 Task: Look for space in La Piedad Cavadas, Mexico from 2nd September, 2023 to 6th September, 2023 for 2 adults in price range Rs.15000 to Rs.20000. Place can be entire place with 1  bedroom having 1 bed and 1 bathroom. Property type can be house, flat, guest house, hotel. Booking option can be shelf check-in. Required host language is English.
Action: Mouse moved to (549, 129)
Screenshot: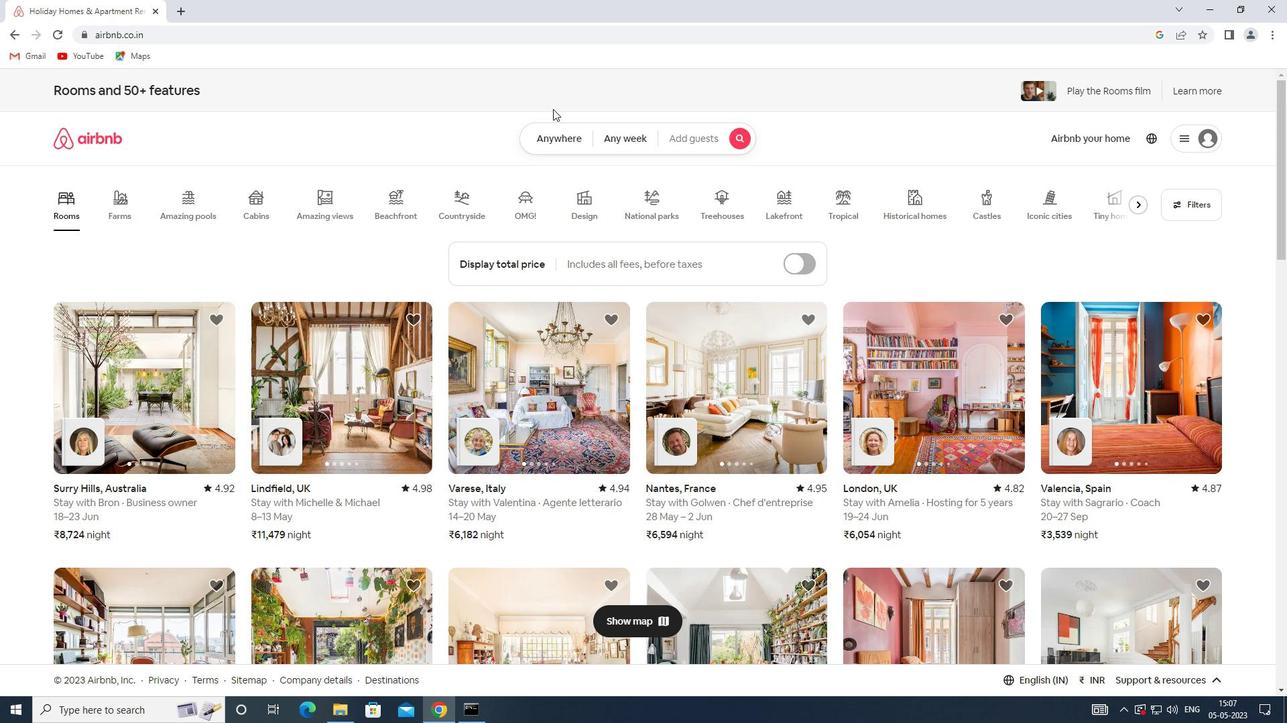
Action: Mouse pressed left at (549, 129)
Screenshot: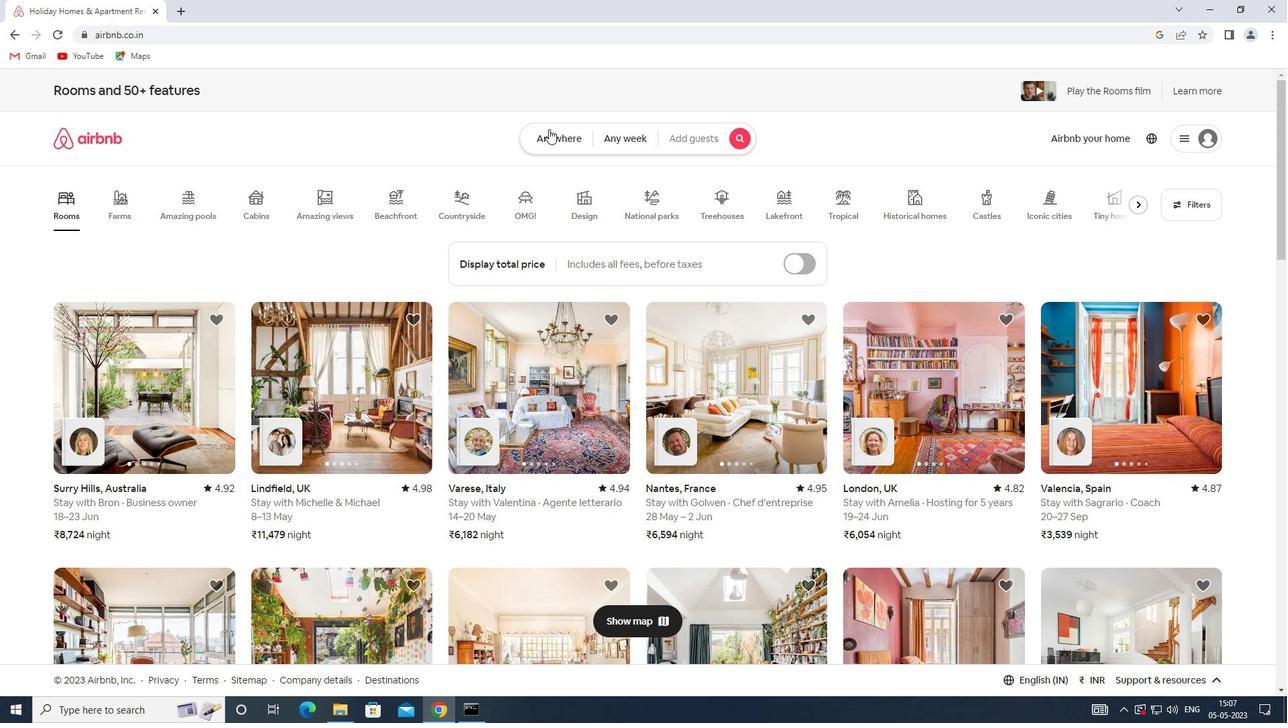 
Action: Mouse moved to (542, 137)
Screenshot: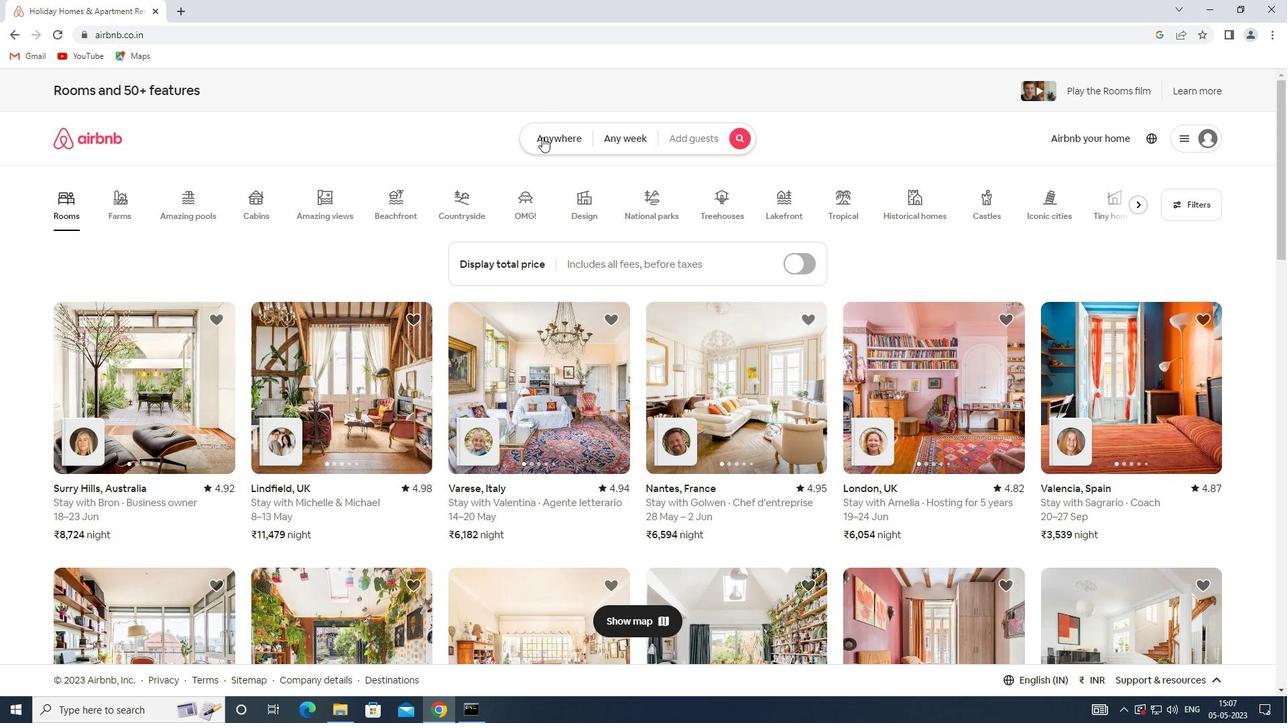 
Action: Mouse pressed left at (542, 137)
Screenshot: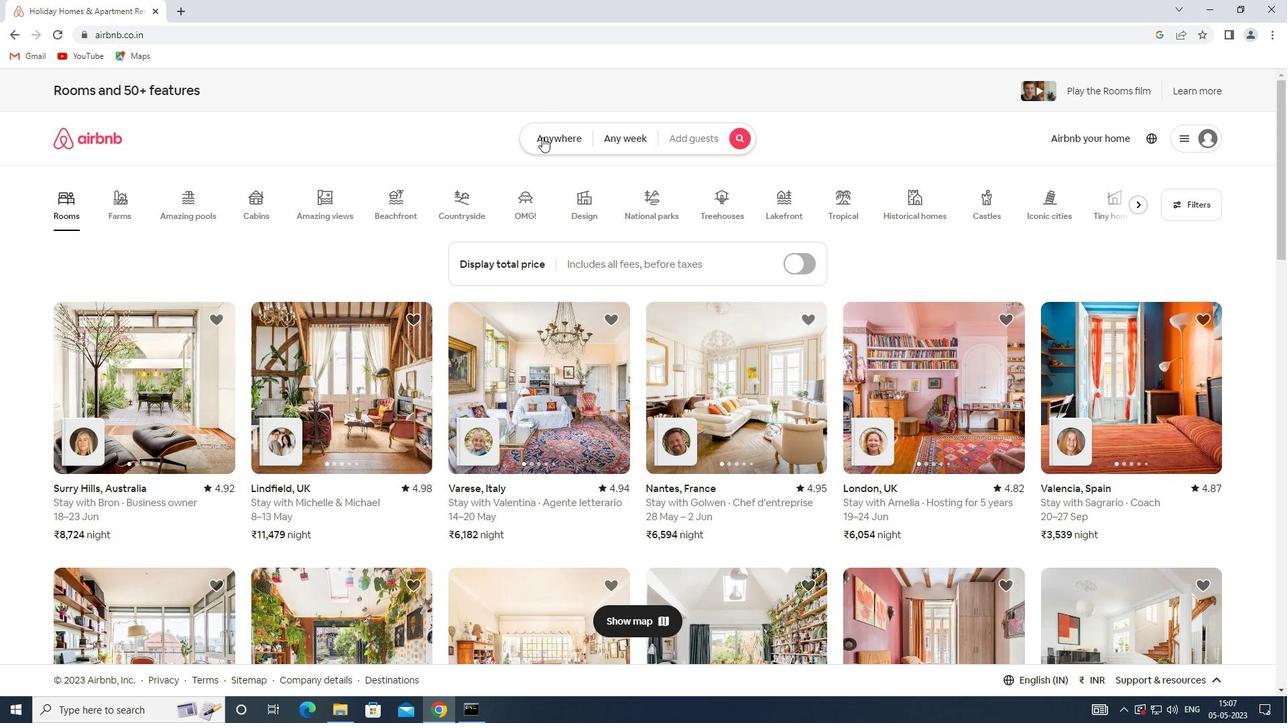
Action: Mouse moved to (471, 183)
Screenshot: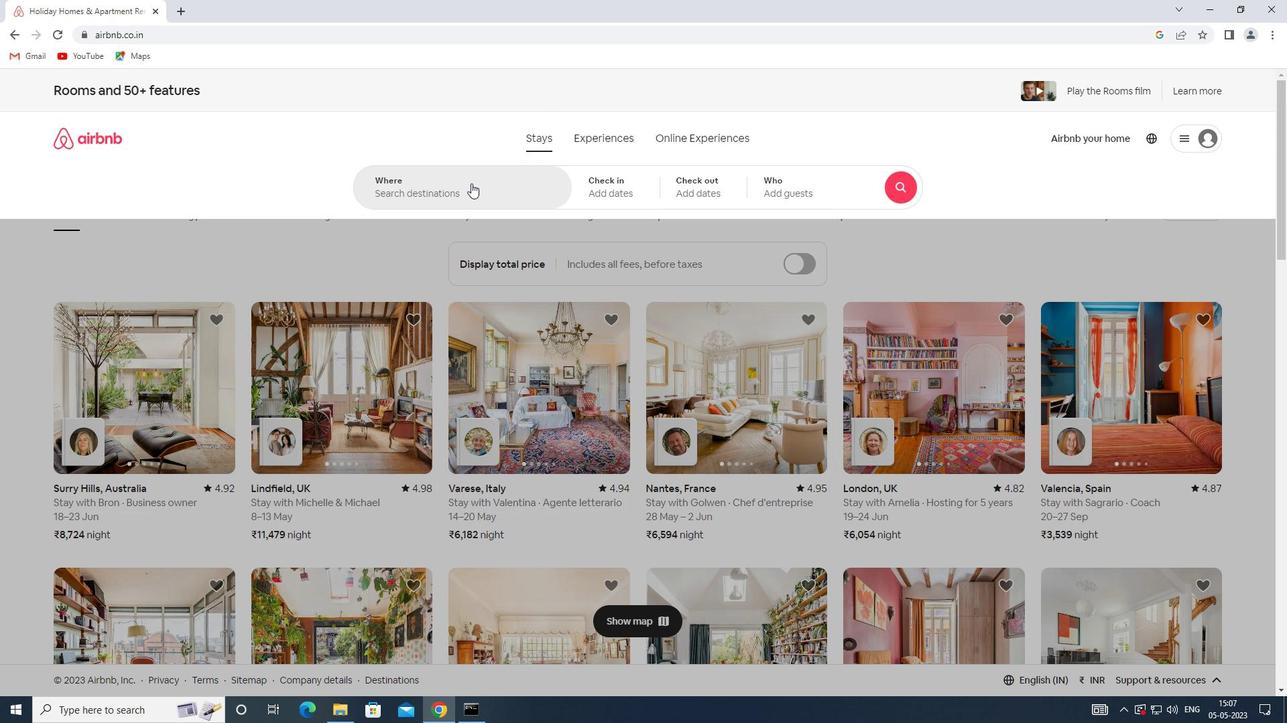 
Action: Mouse pressed left at (471, 183)
Screenshot: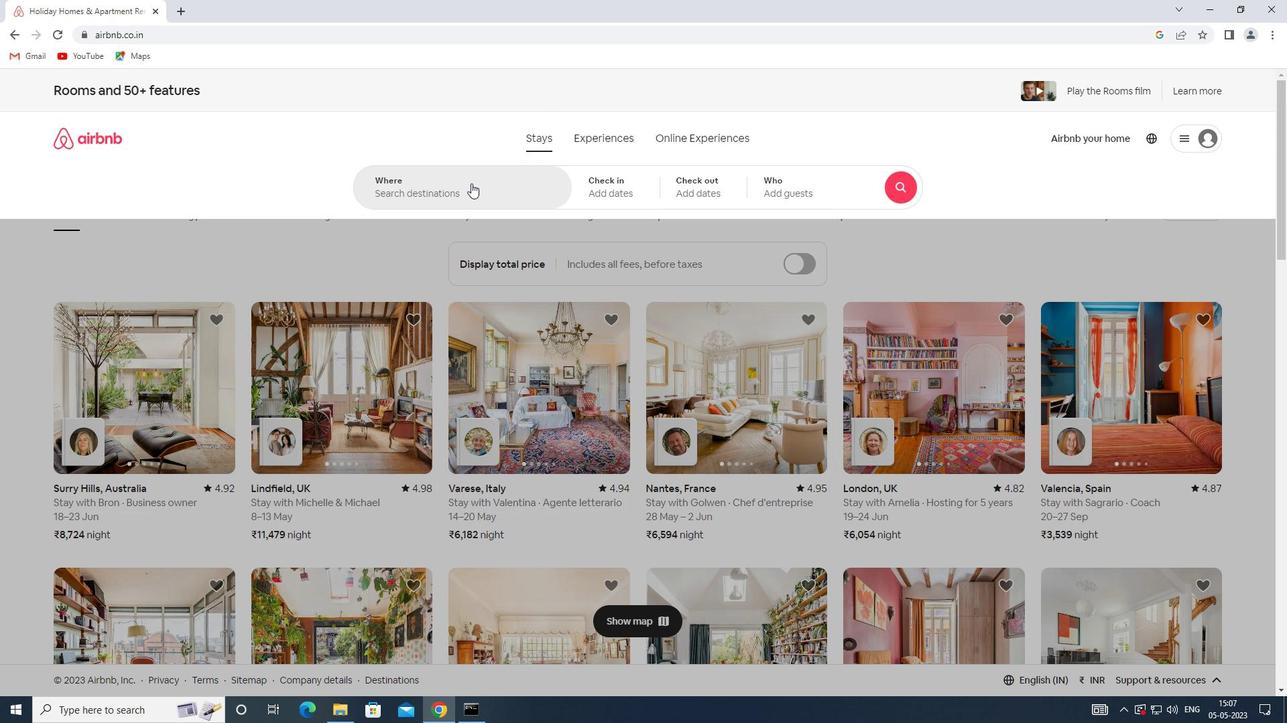 
Action: Key pressed <Key.shift>LA<Key.space><Key.shift>PIEDAD<Key.space><Key.shift>CAVADAS,<Key.shift>MEXICO
Screenshot: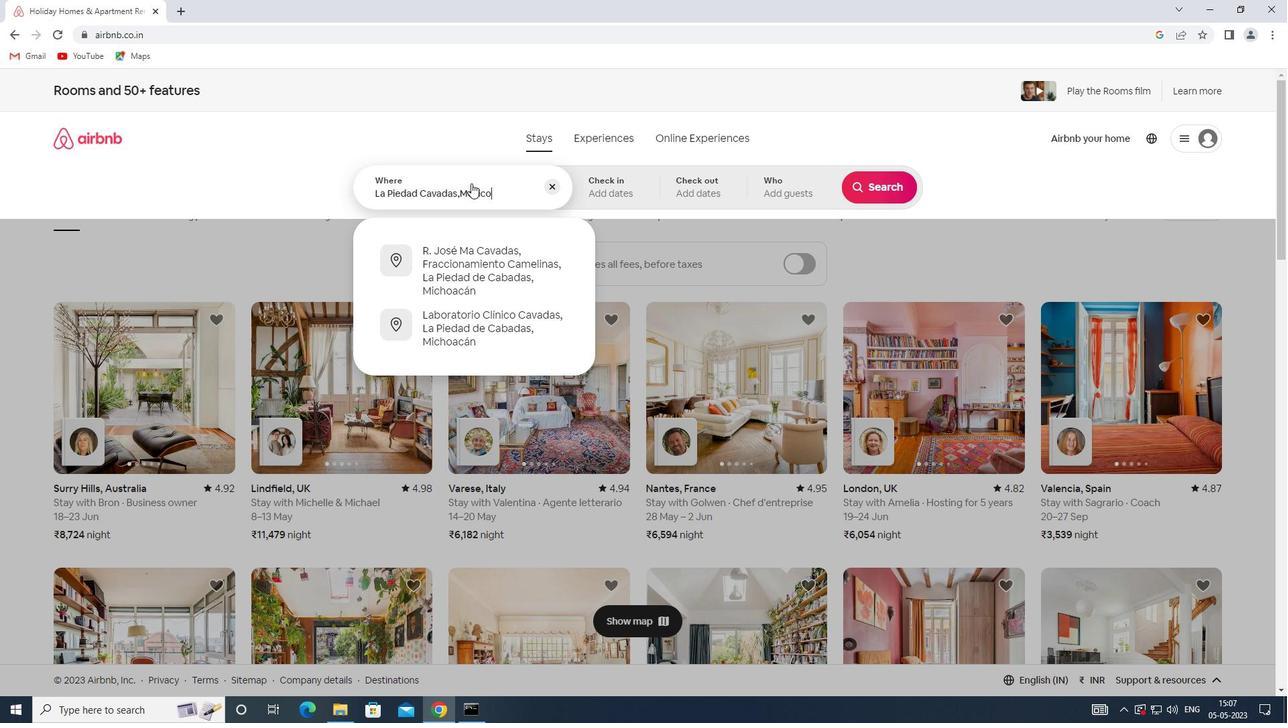 
Action: Mouse moved to (584, 193)
Screenshot: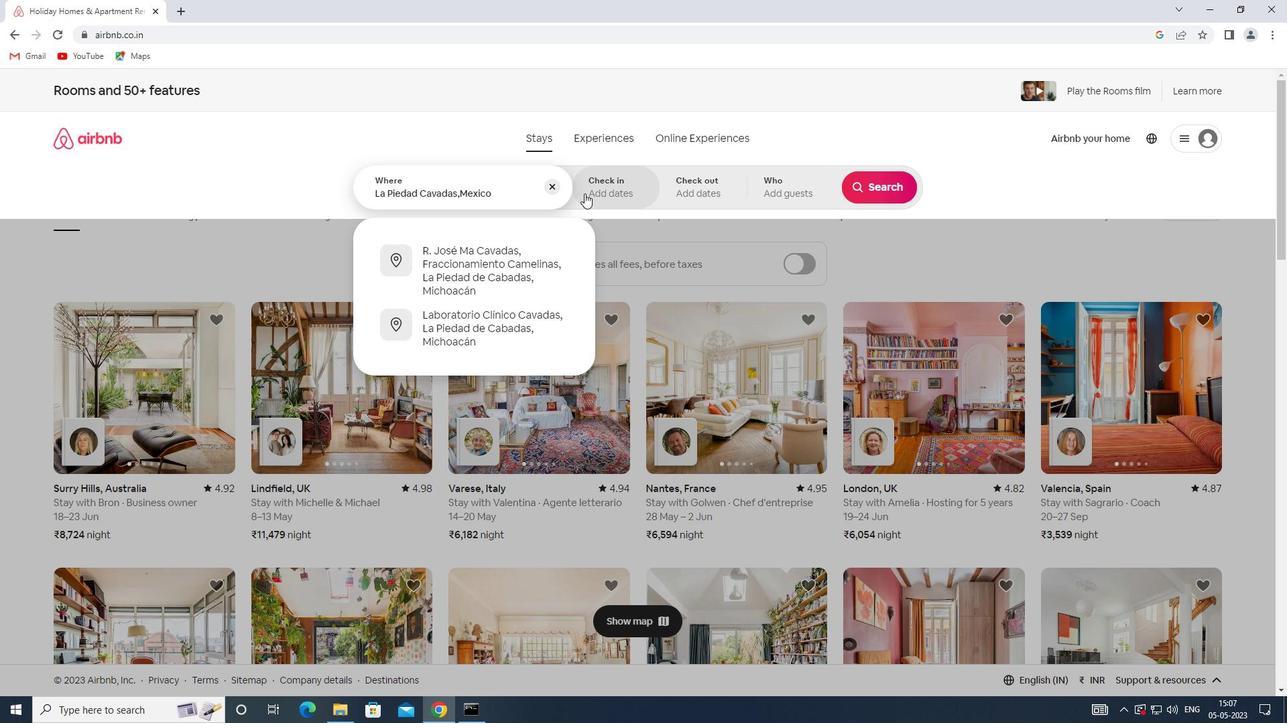 
Action: Mouse pressed left at (584, 193)
Screenshot: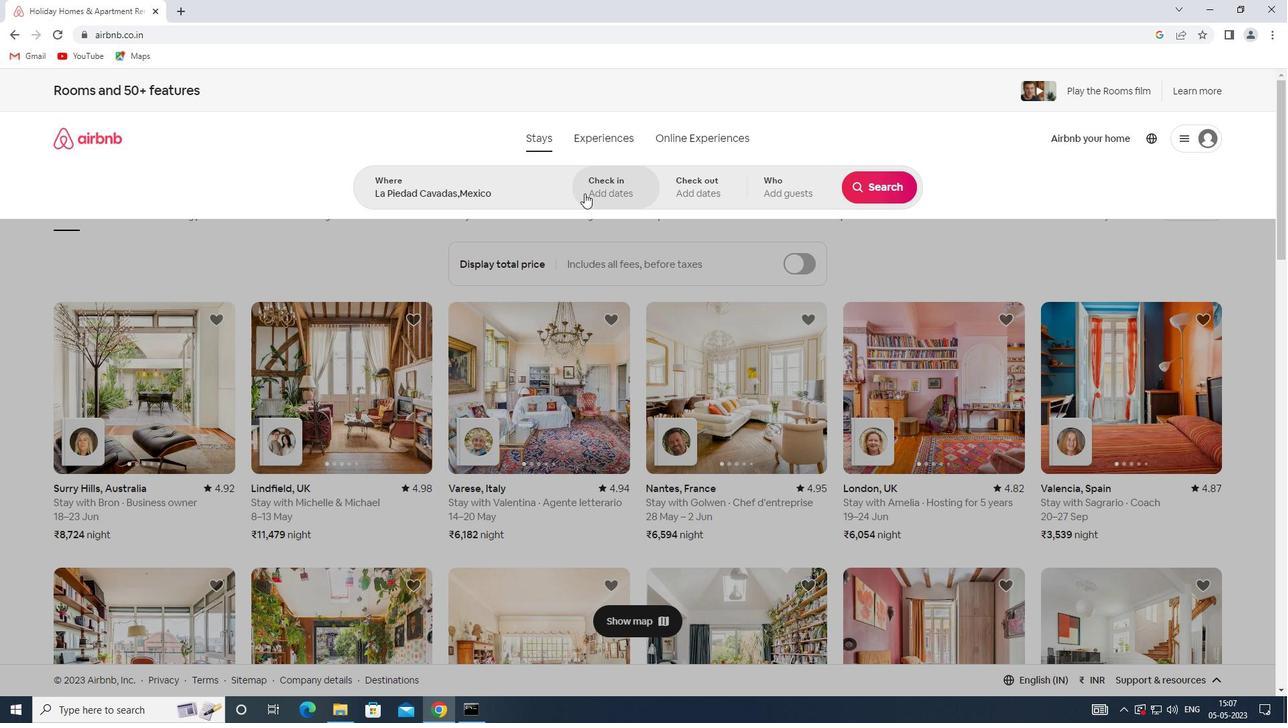 
Action: Mouse moved to (882, 295)
Screenshot: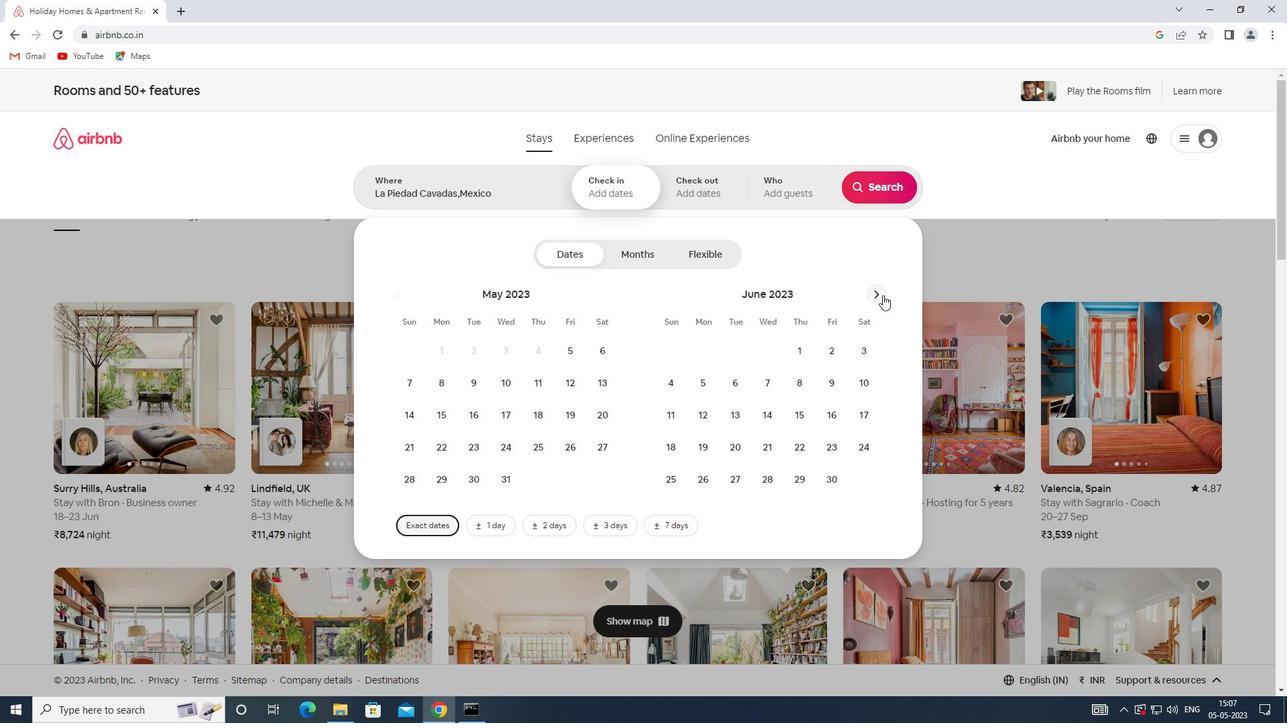 
Action: Mouse pressed left at (882, 295)
Screenshot: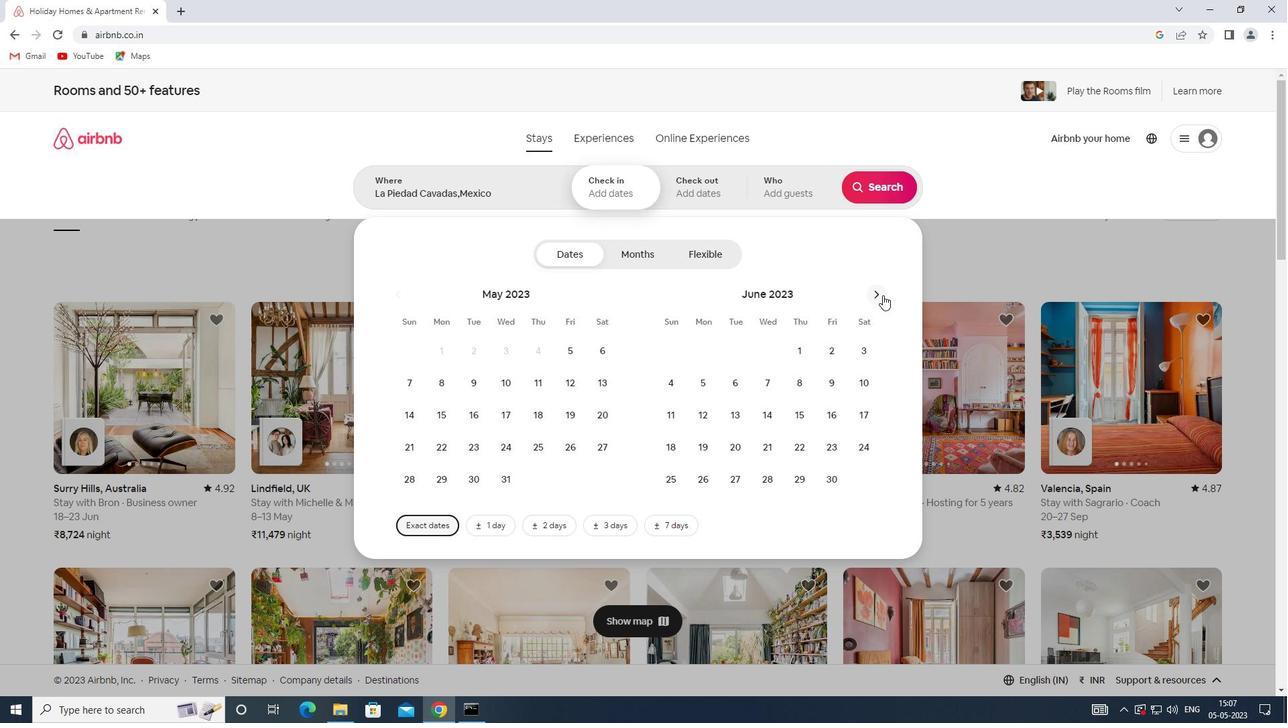 
Action: Mouse pressed left at (882, 295)
Screenshot: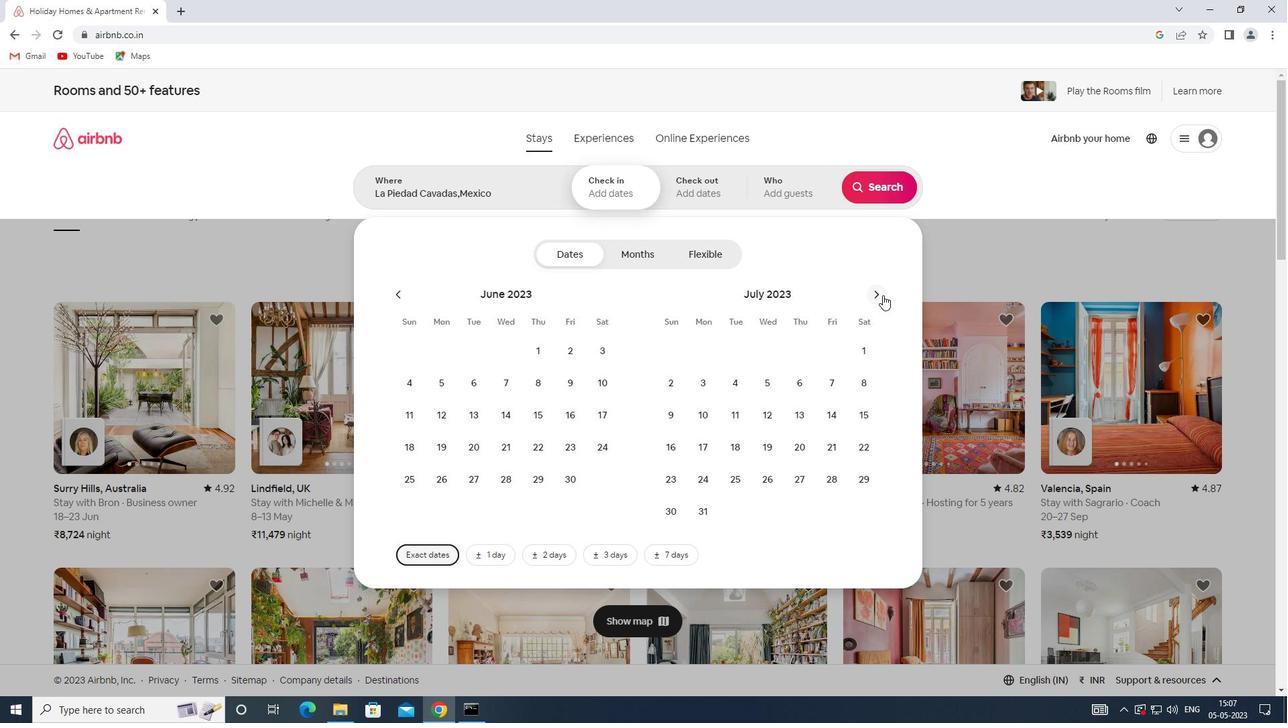 
Action: Mouse pressed left at (882, 295)
Screenshot: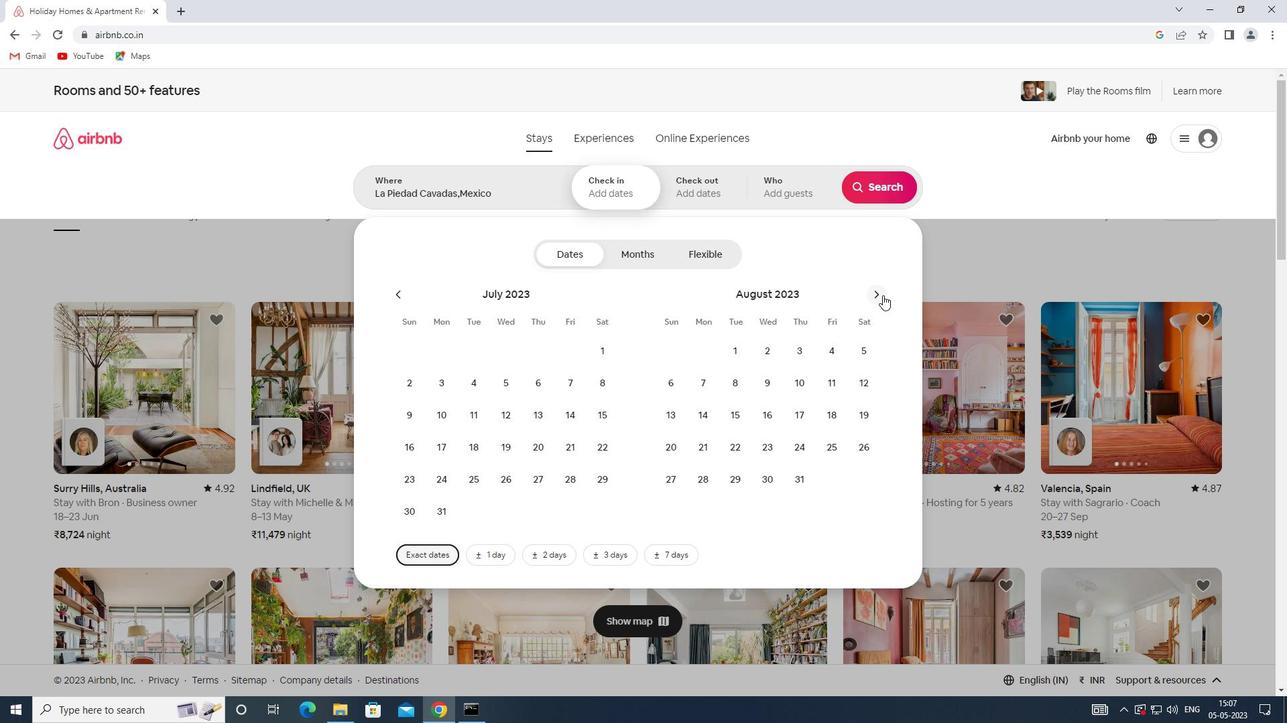 
Action: Mouse moved to (866, 351)
Screenshot: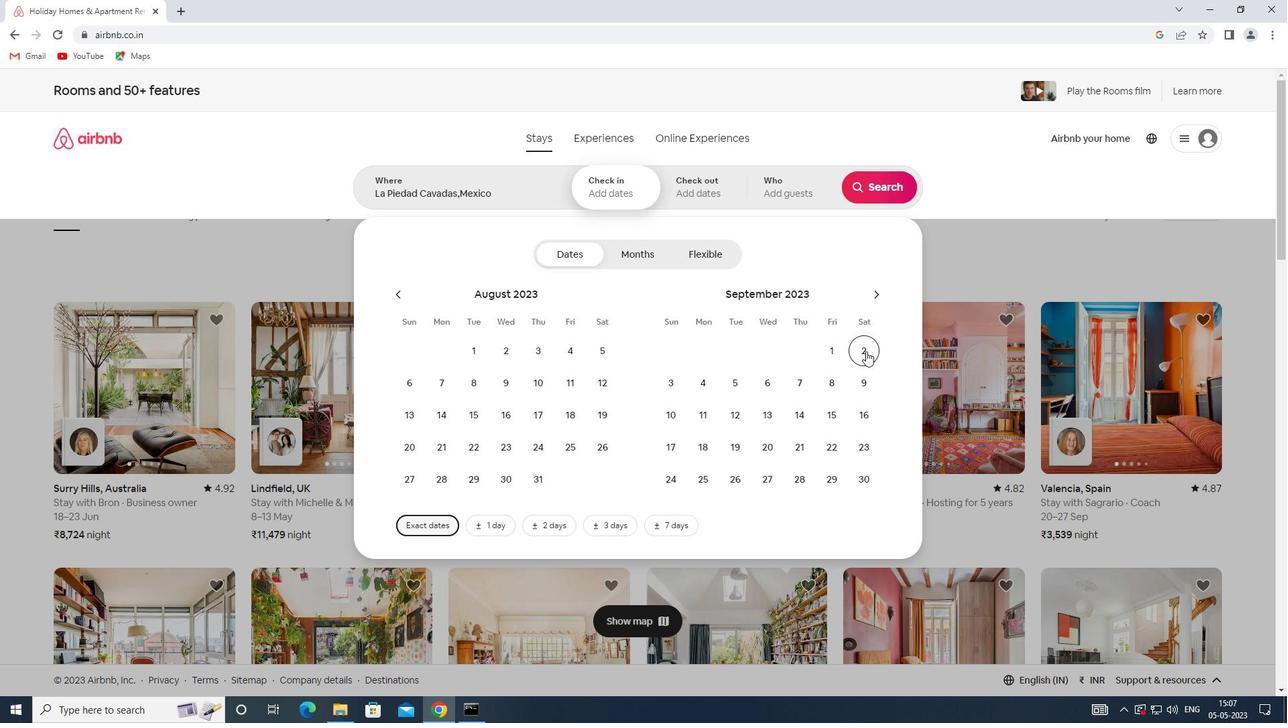 
Action: Mouse pressed left at (866, 351)
Screenshot: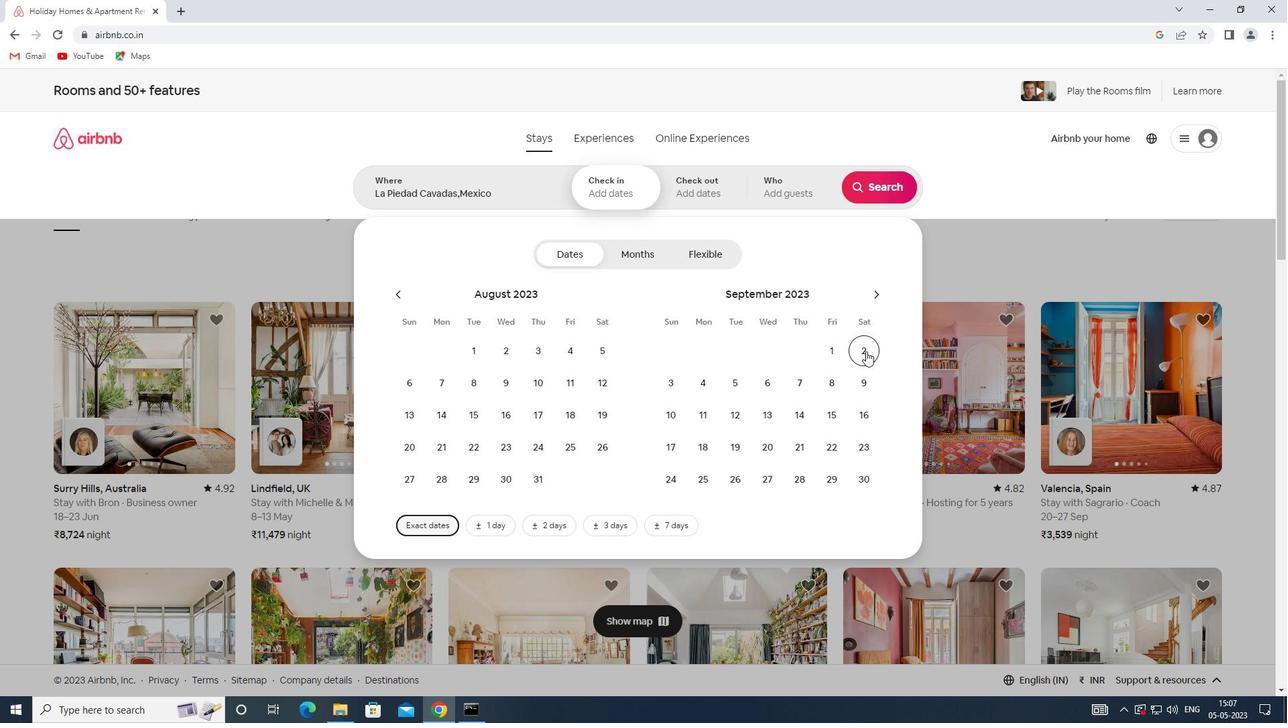 
Action: Mouse moved to (774, 383)
Screenshot: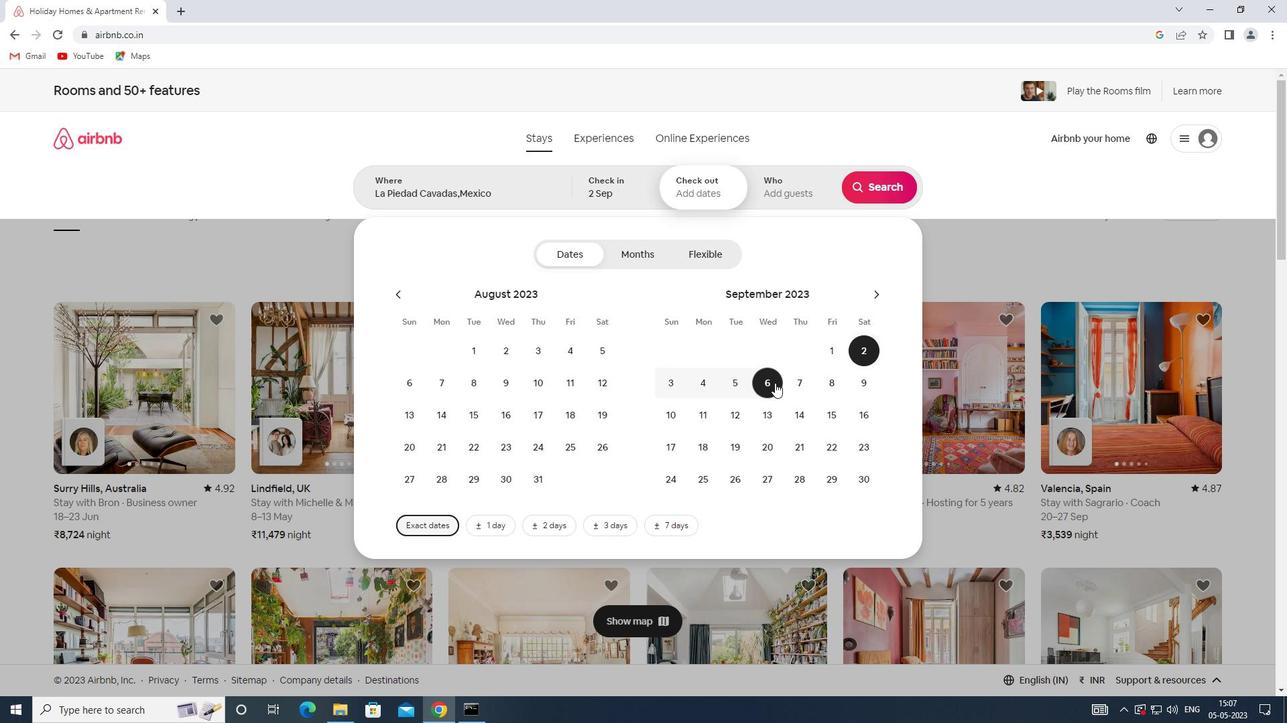 
Action: Mouse pressed left at (774, 383)
Screenshot: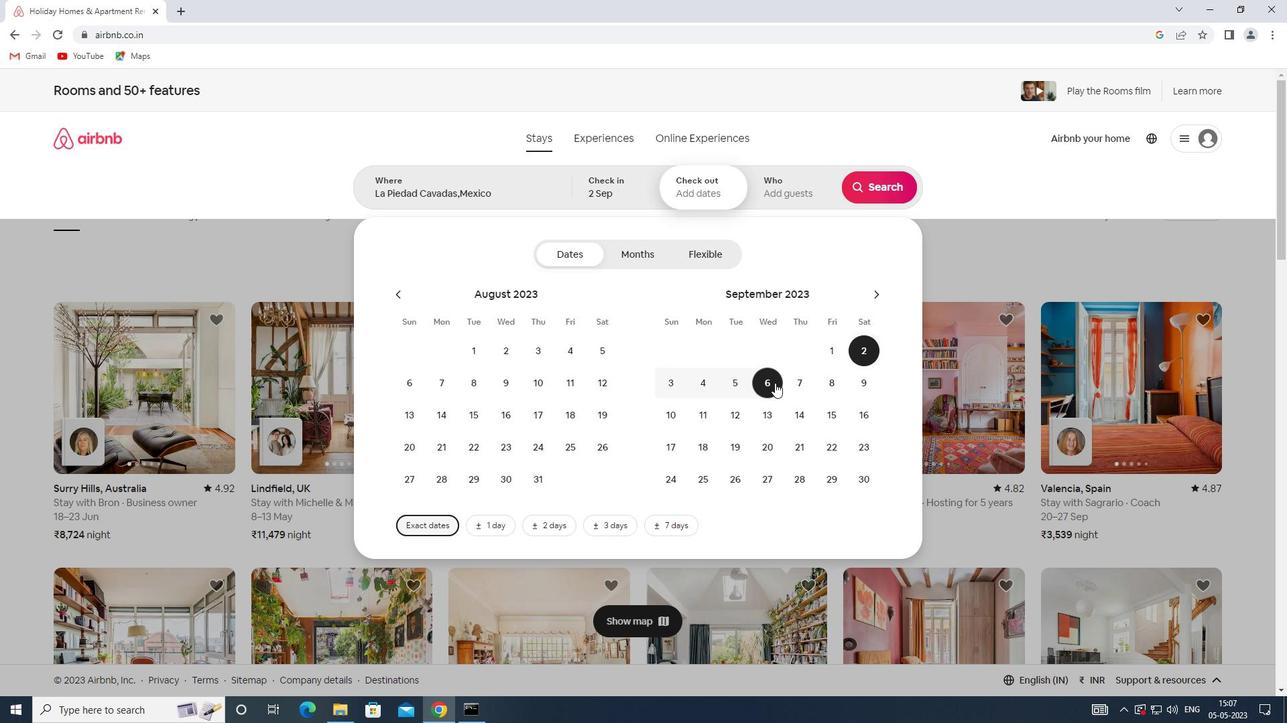 
Action: Mouse moved to (783, 194)
Screenshot: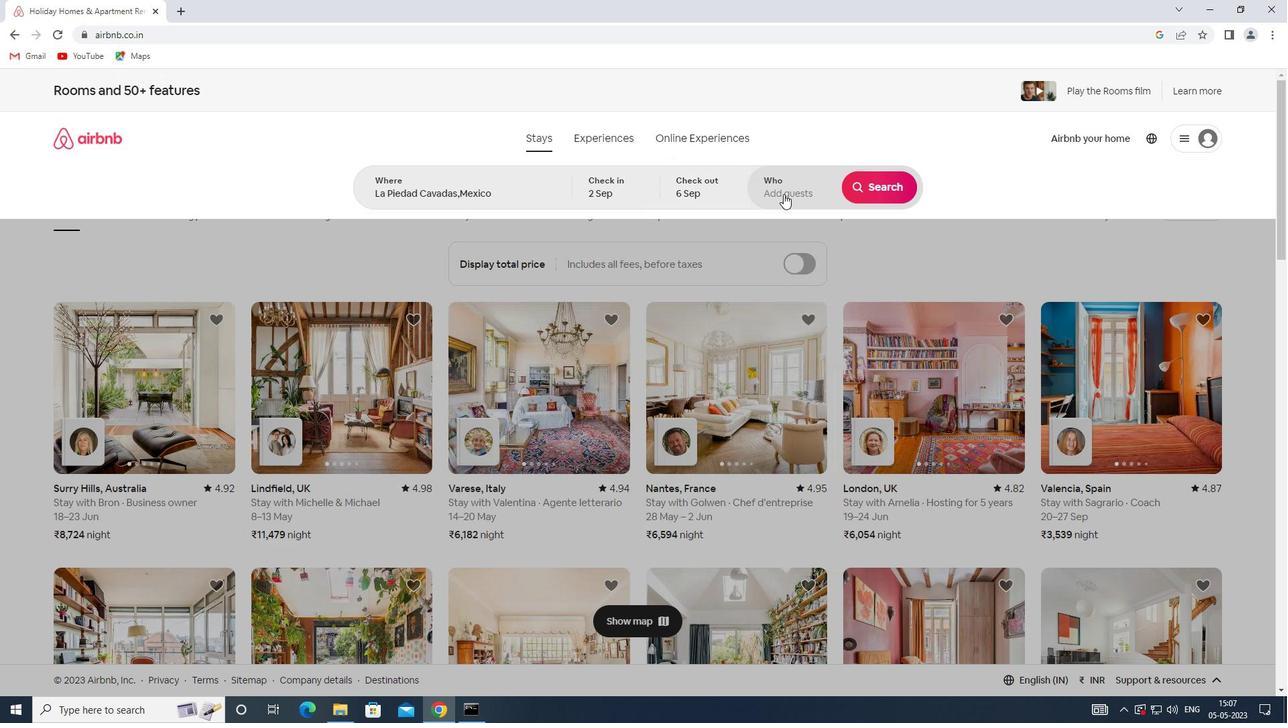 
Action: Mouse pressed left at (783, 194)
Screenshot: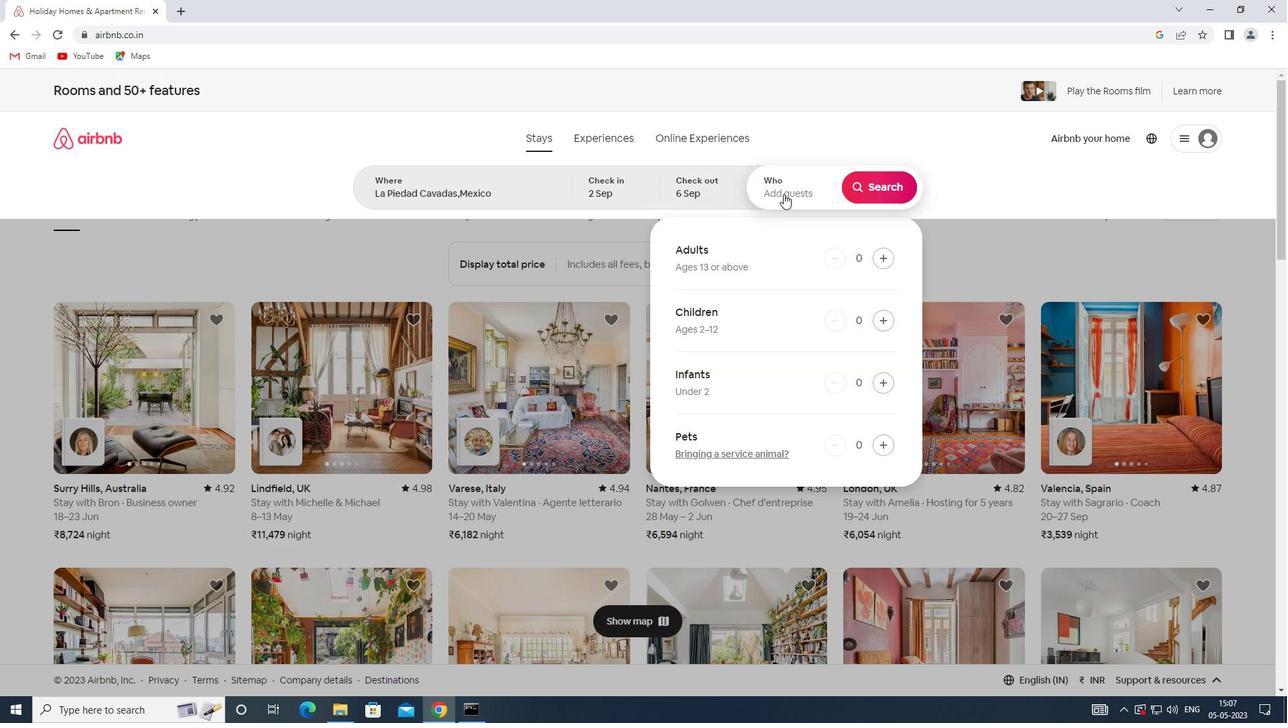 
Action: Mouse moved to (879, 258)
Screenshot: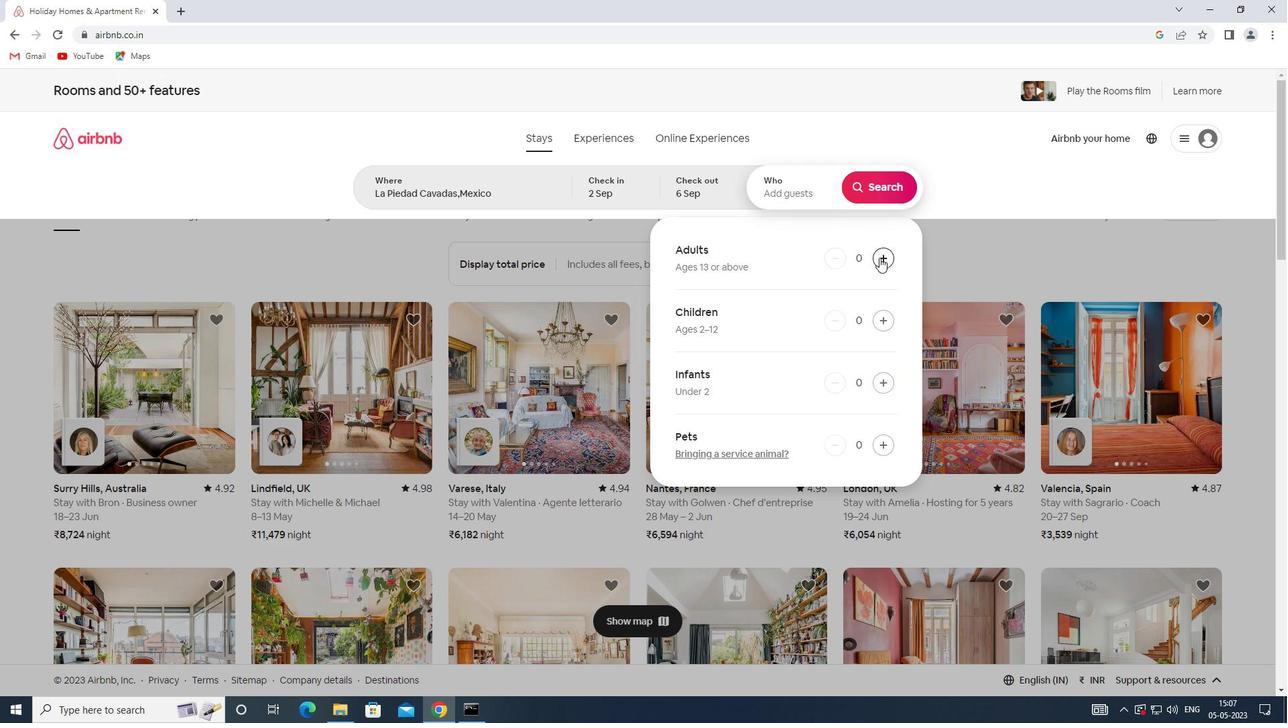 
Action: Mouse pressed left at (879, 258)
Screenshot: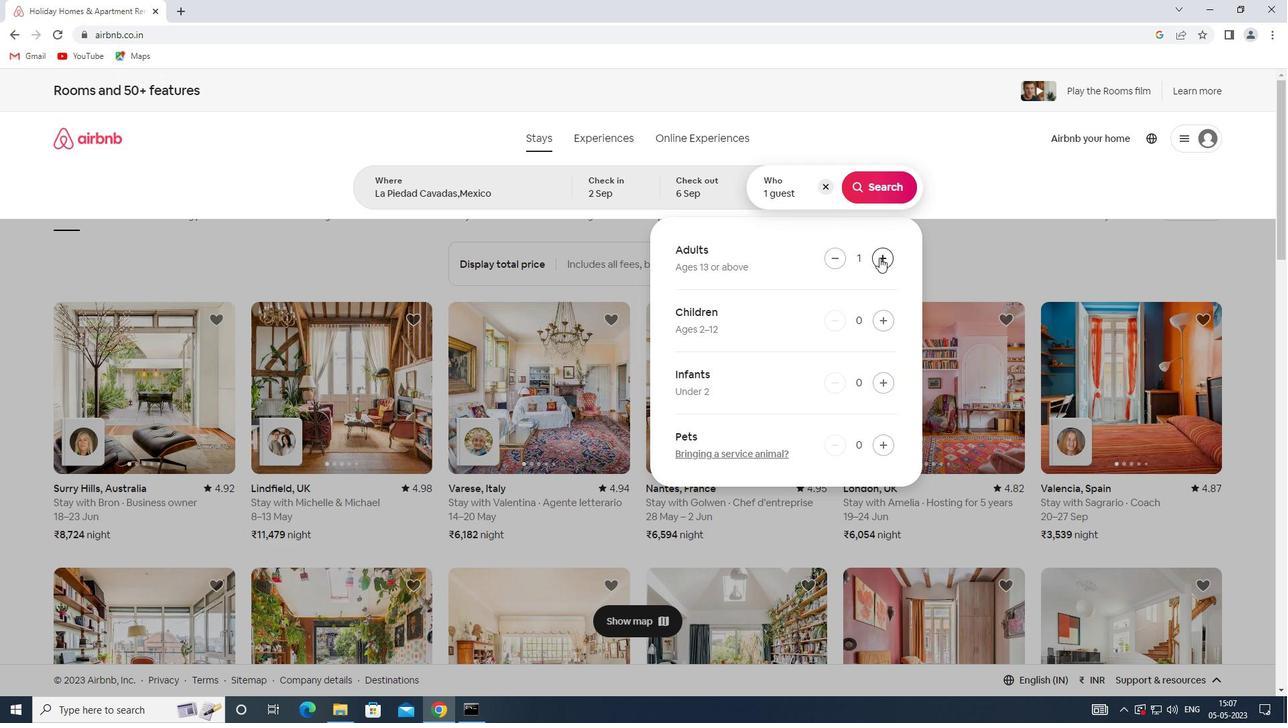 
Action: Mouse pressed left at (879, 258)
Screenshot: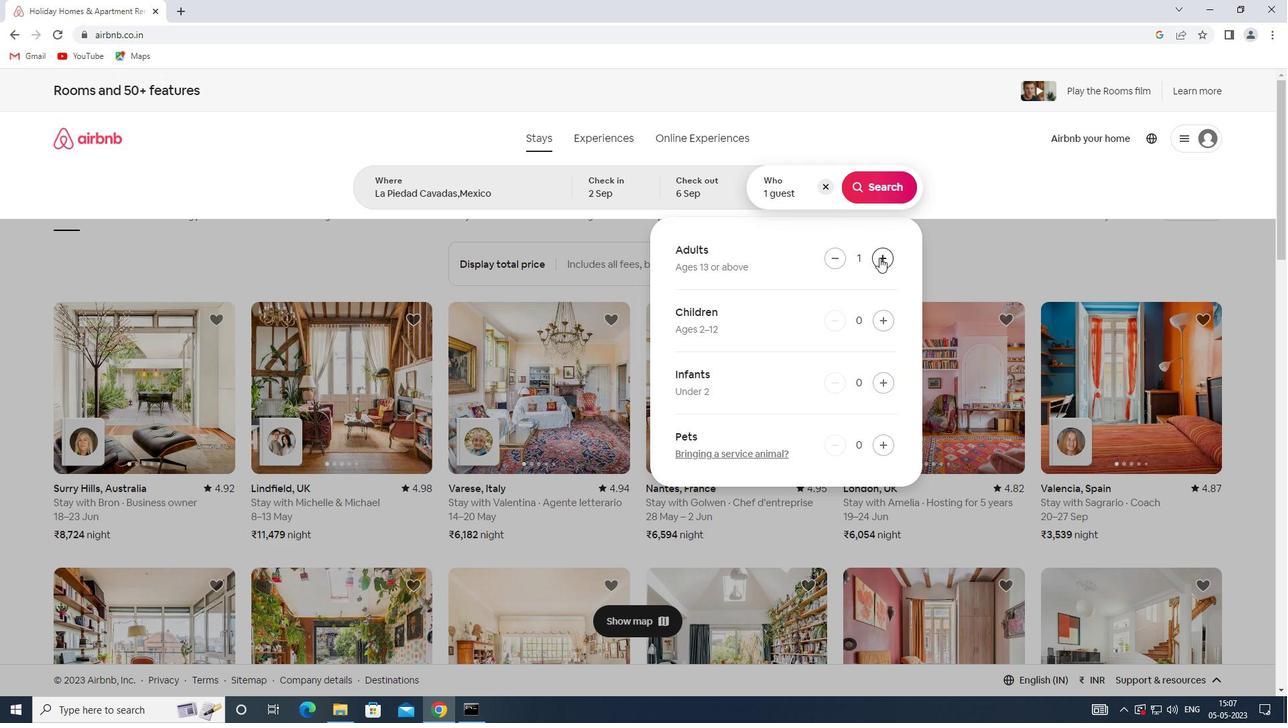 
Action: Mouse moved to (892, 189)
Screenshot: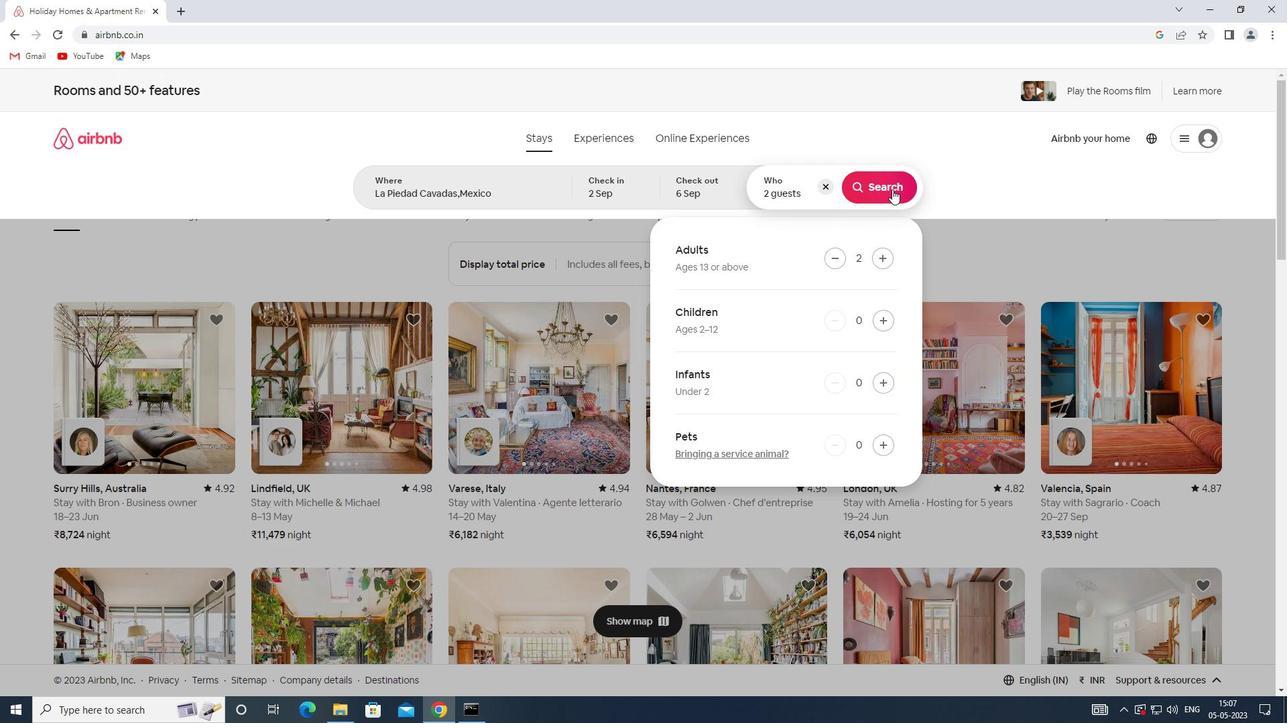
Action: Mouse pressed left at (892, 189)
Screenshot: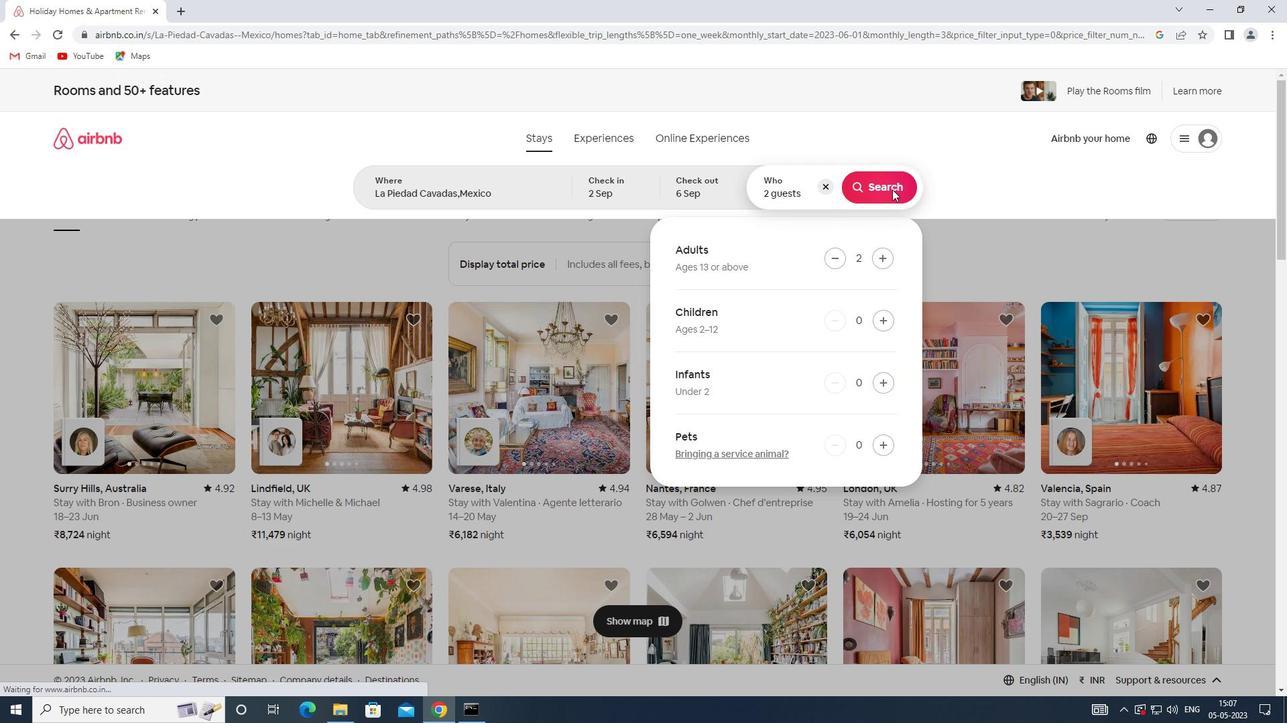
Action: Mouse moved to (1218, 156)
Screenshot: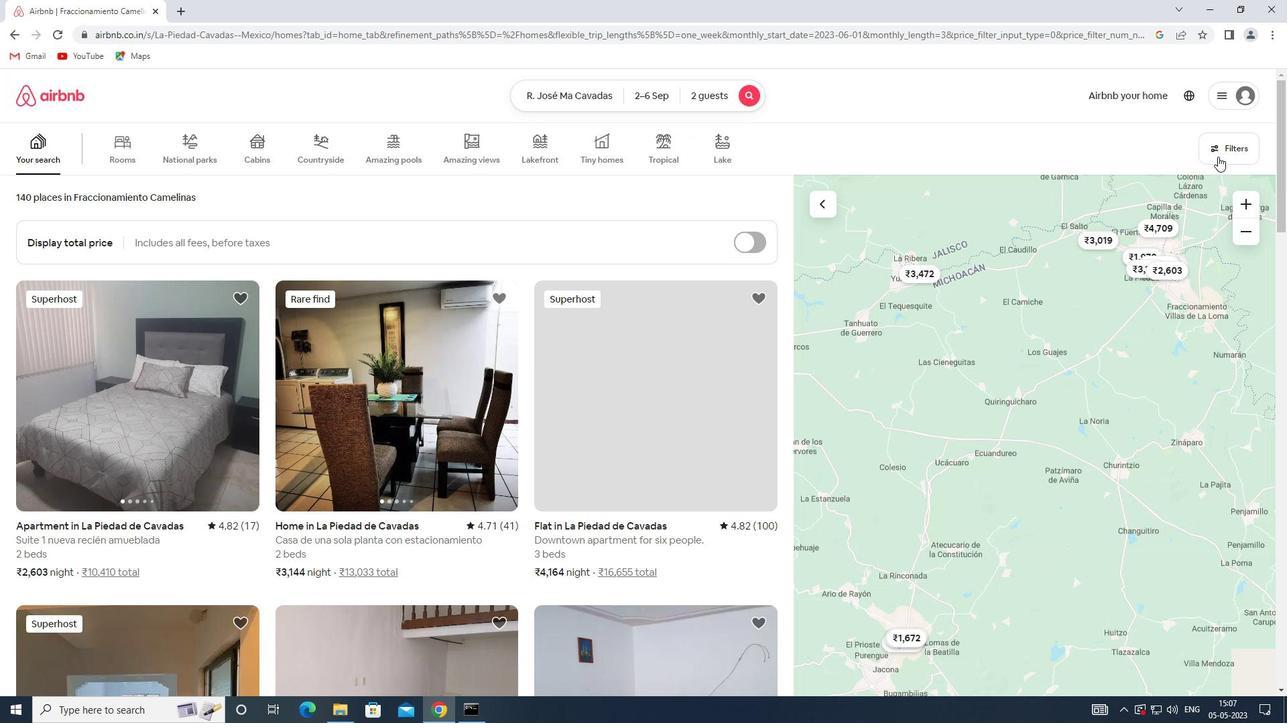 
Action: Mouse pressed left at (1218, 156)
Screenshot: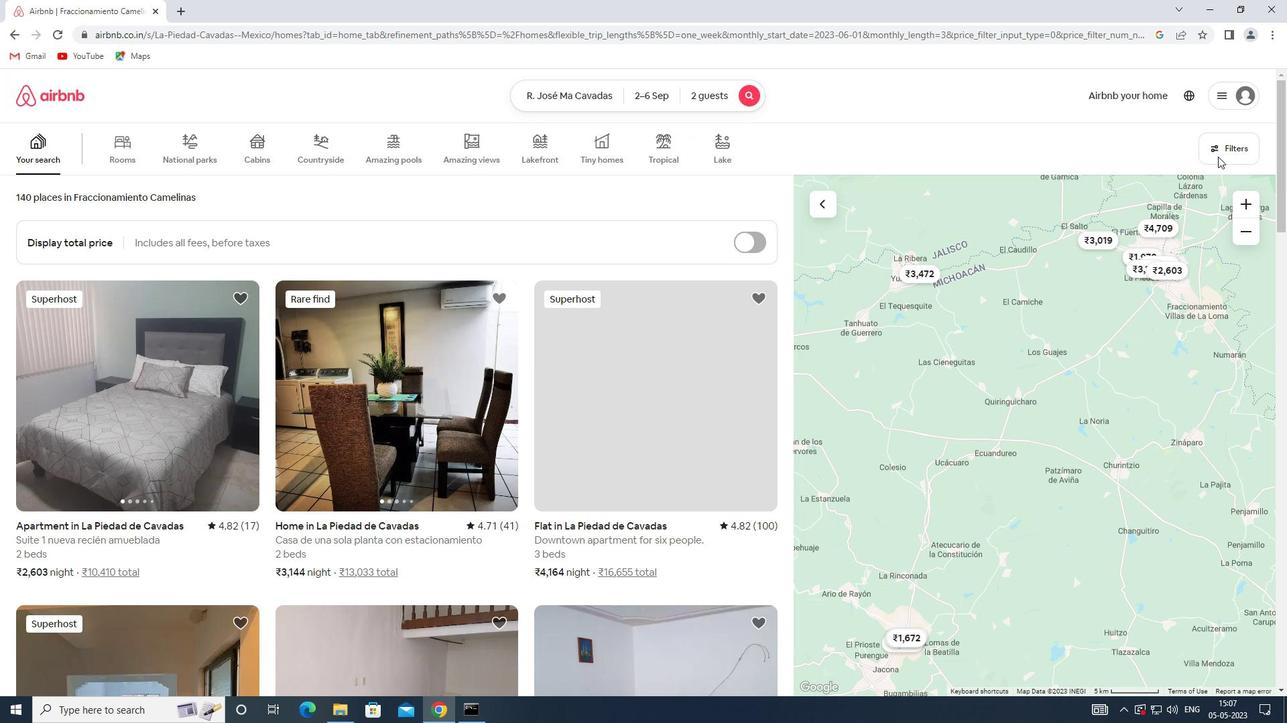 
Action: Mouse moved to (479, 479)
Screenshot: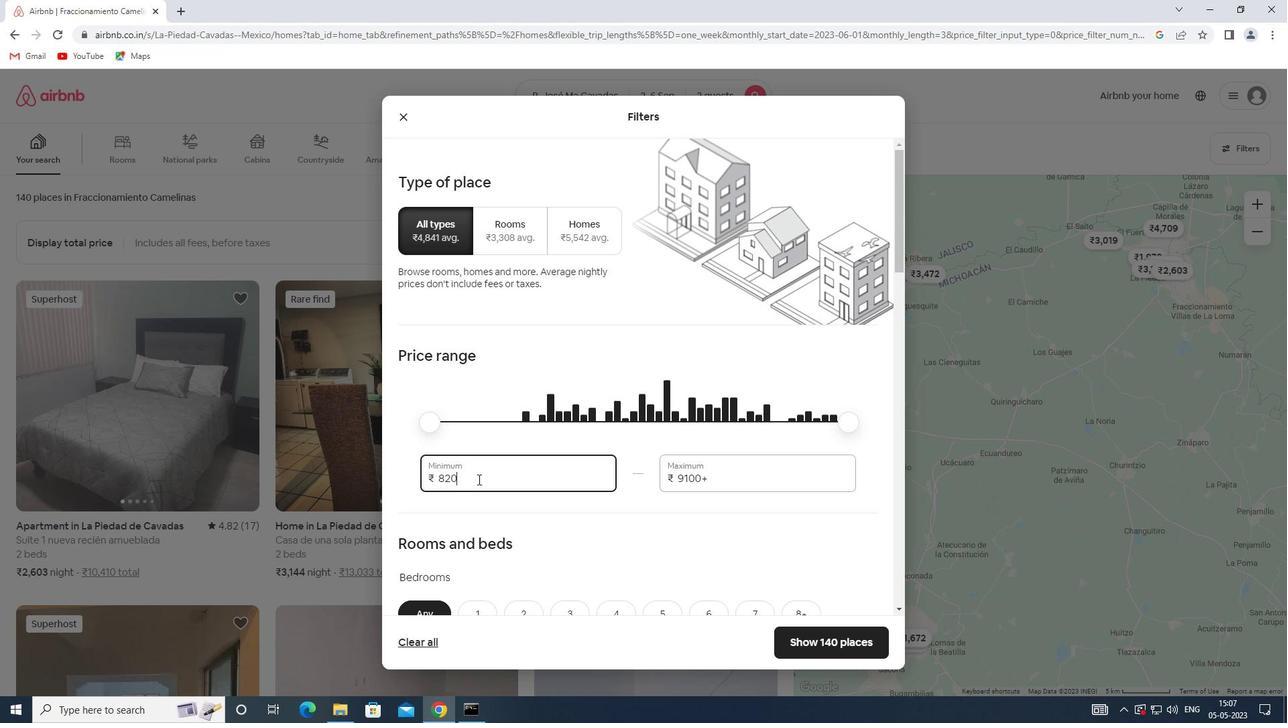 
Action: Mouse pressed left at (479, 479)
Screenshot: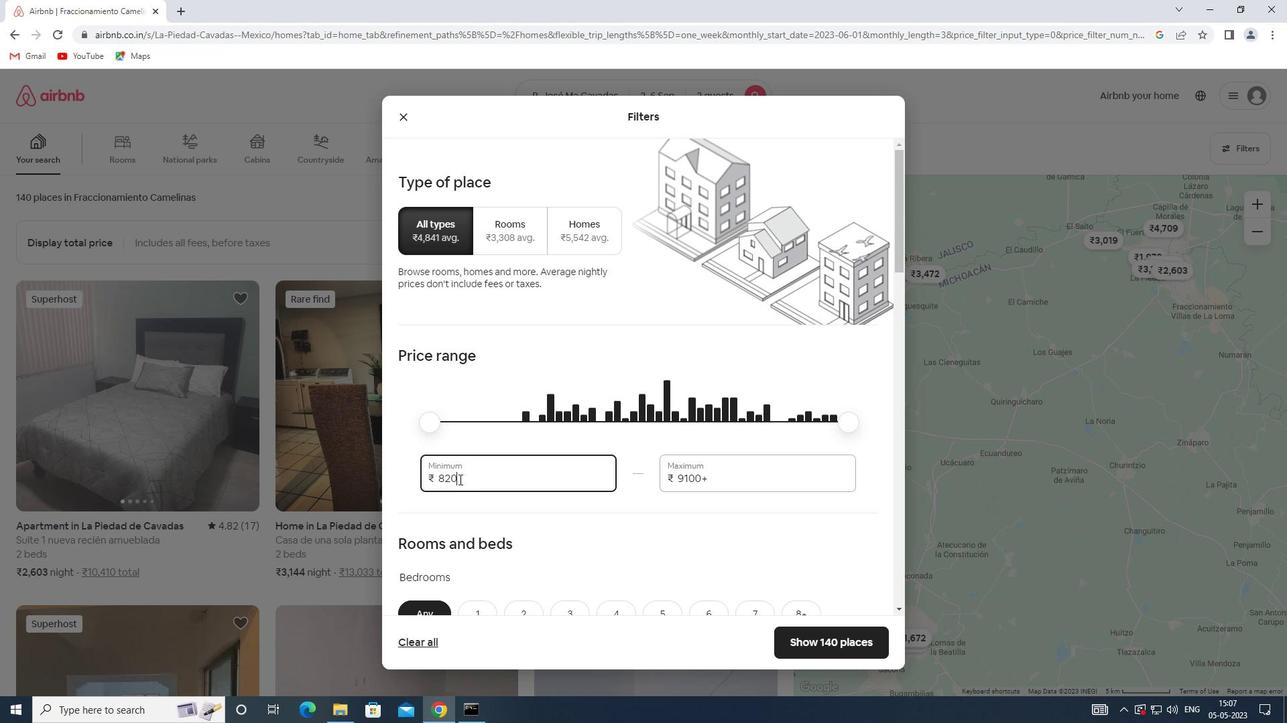 
Action: Mouse moved to (411, 479)
Screenshot: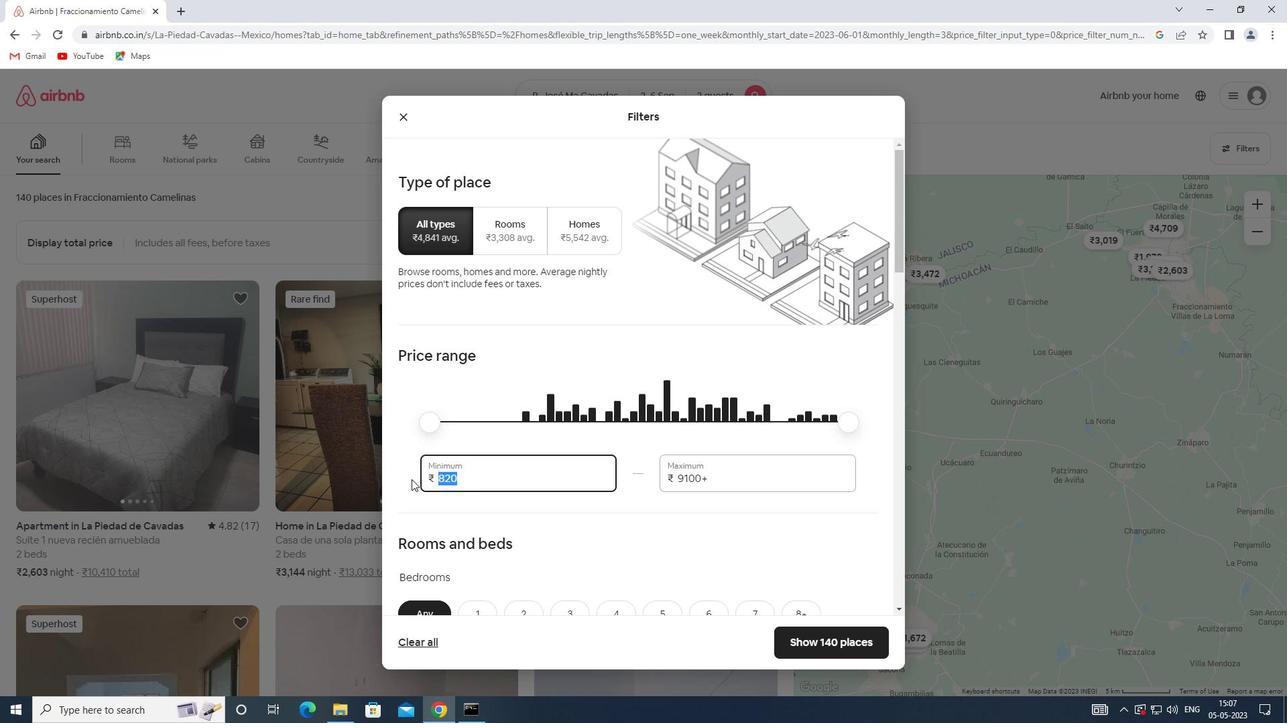 
Action: Key pressed 15000
Screenshot: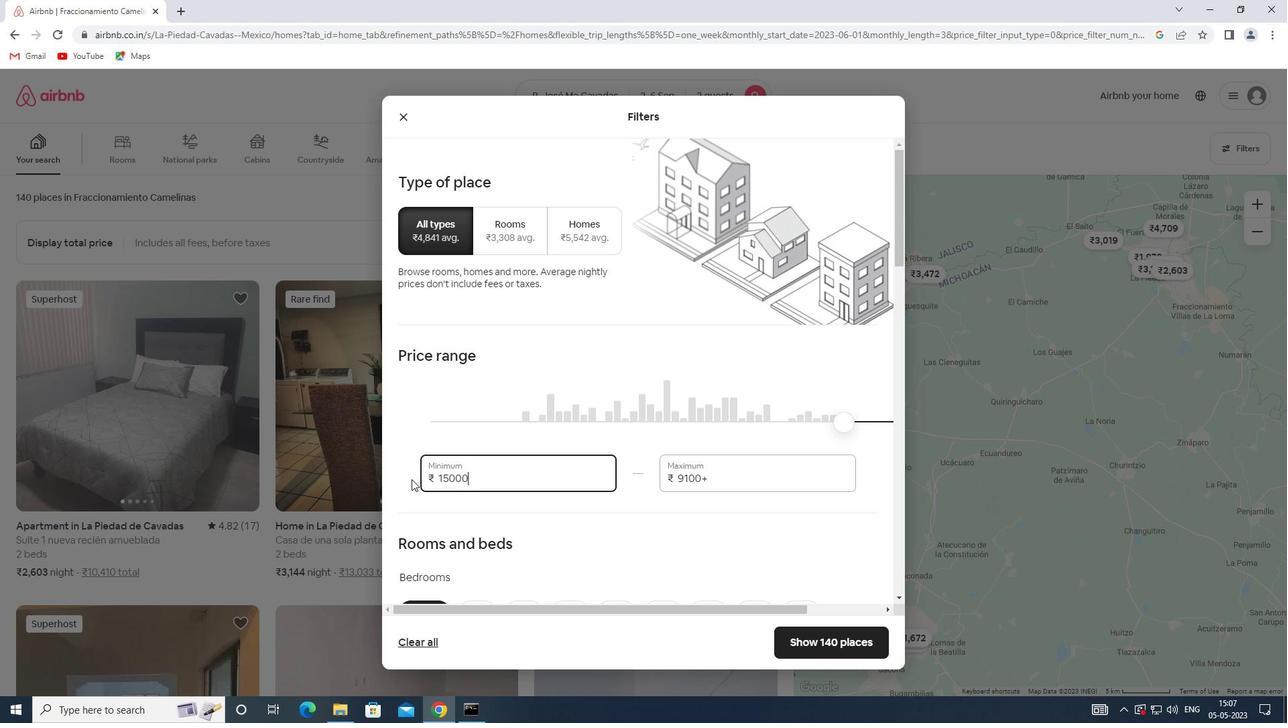 
Action: Mouse moved to (718, 482)
Screenshot: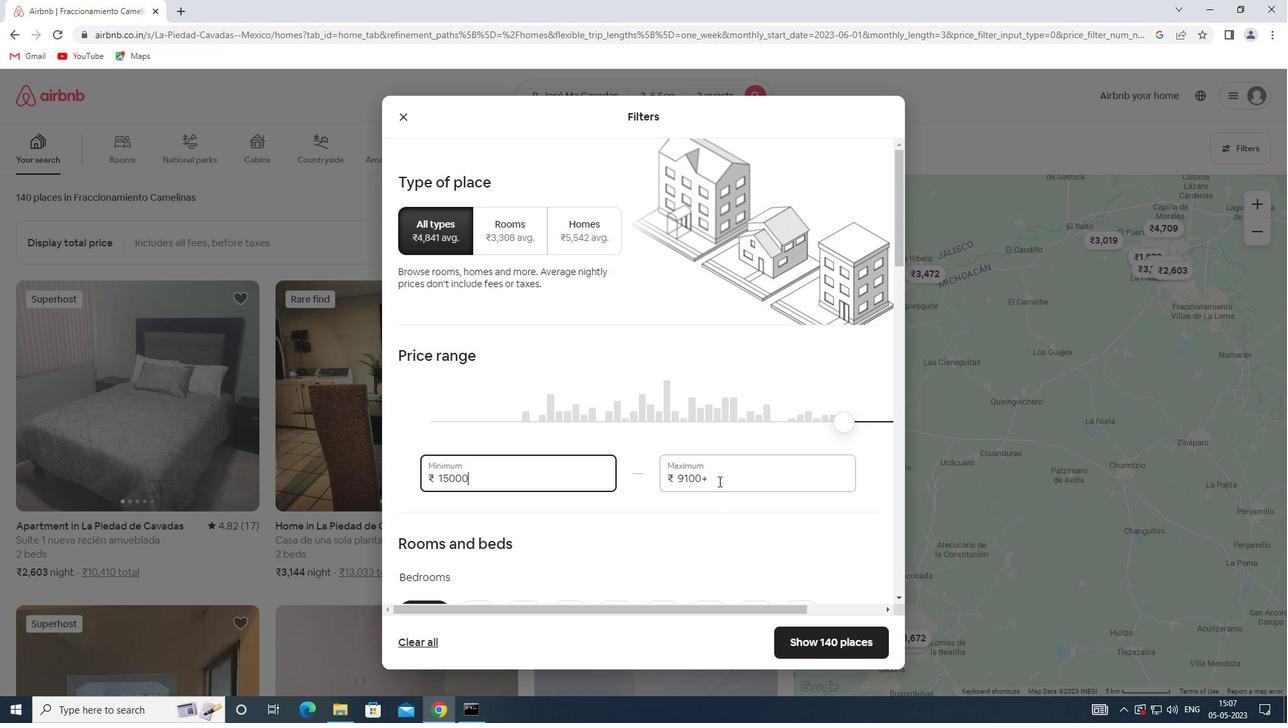 
Action: Mouse pressed left at (718, 482)
Screenshot: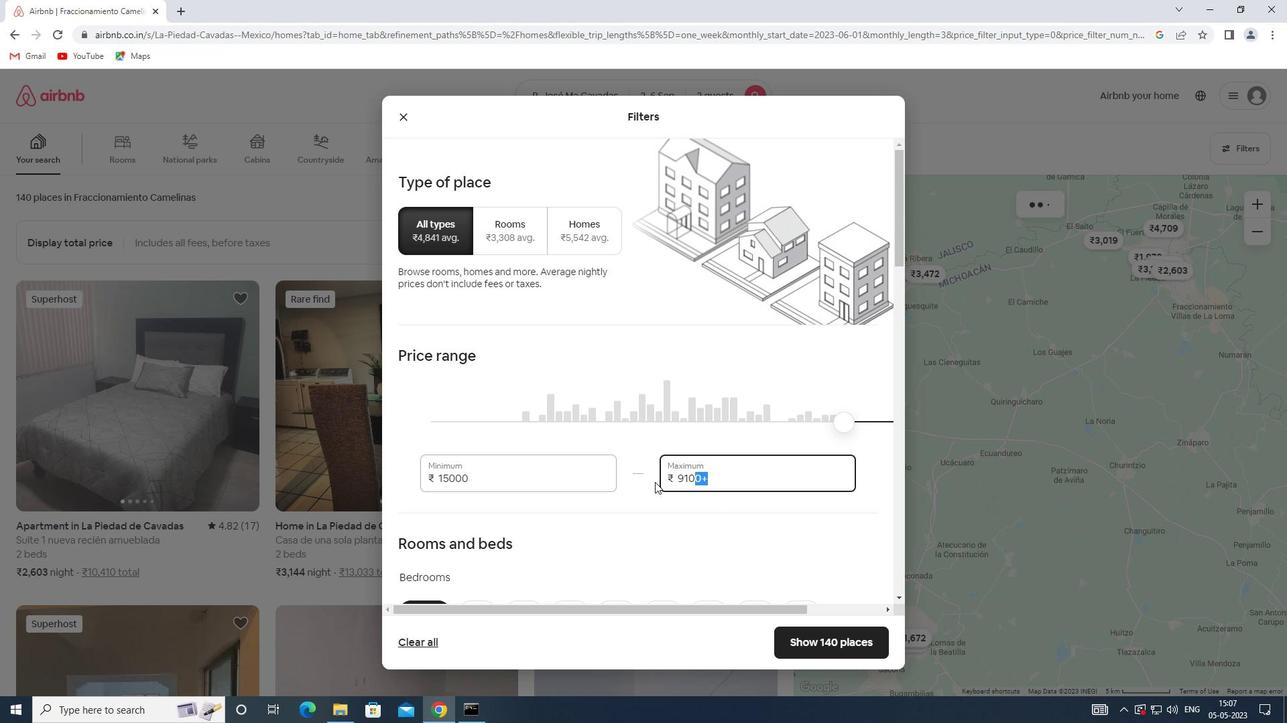 
Action: Mouse moved to (654, 482)
Screenshot: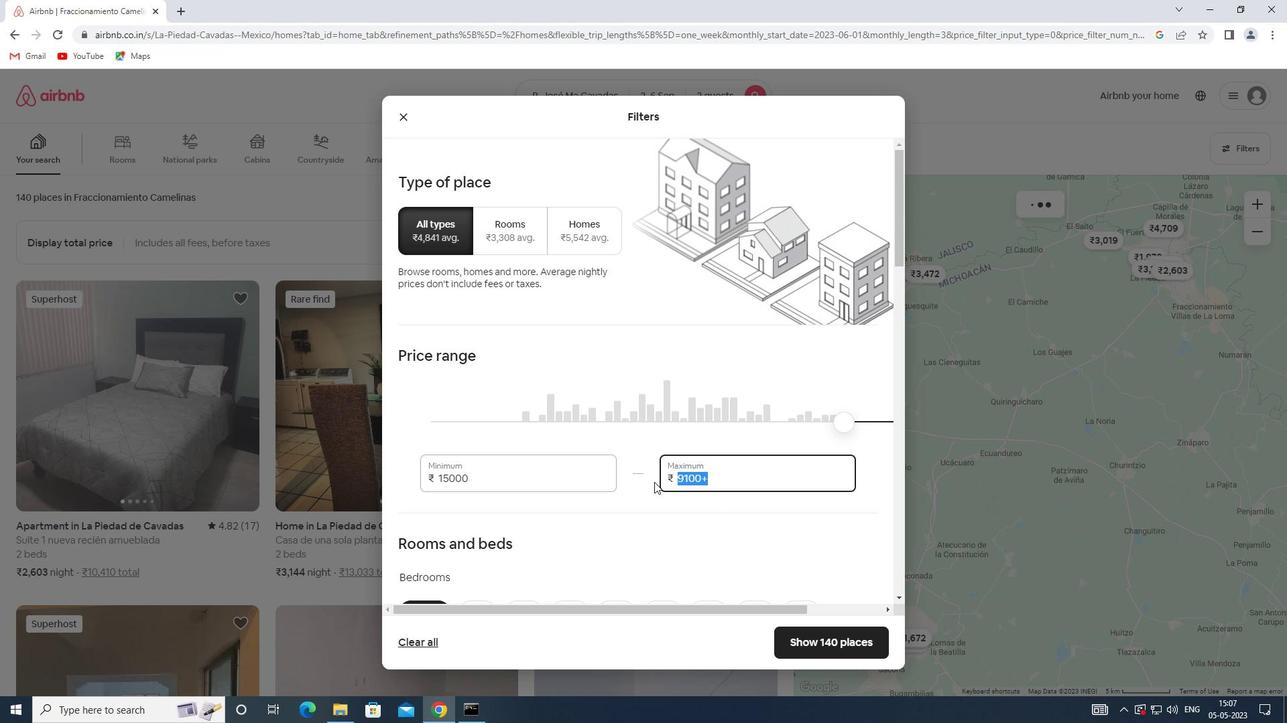 
Action: Key pressed 20000
Screenshot: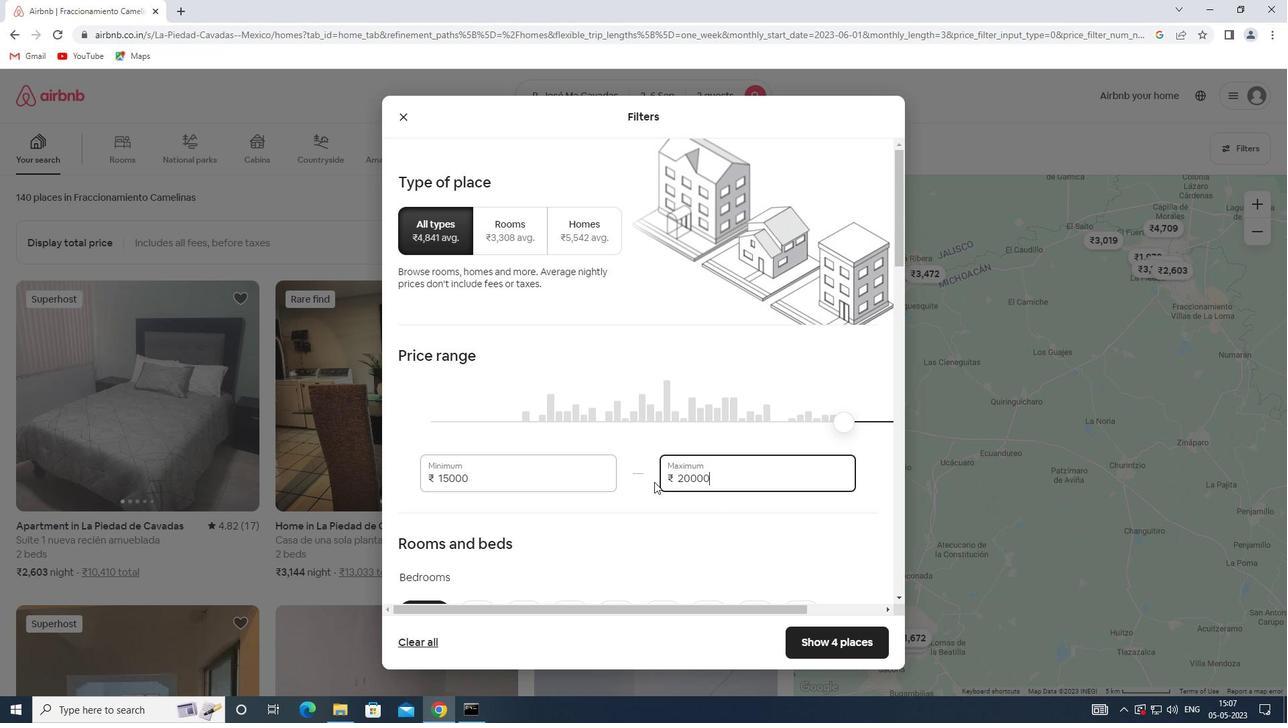 
Action: Mouse moved to (480, 481)
Screenshot: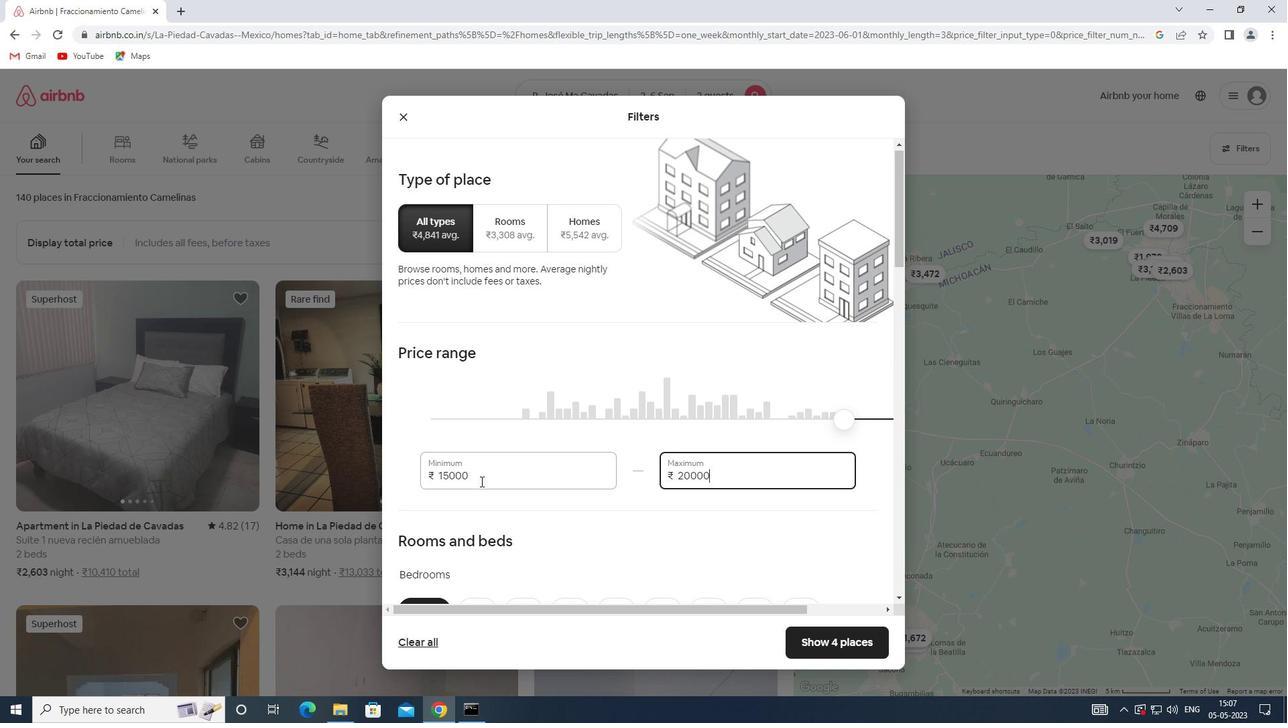 
Action: Mouse scrolled (480, 481) with delta (0, 0)
Screenshot: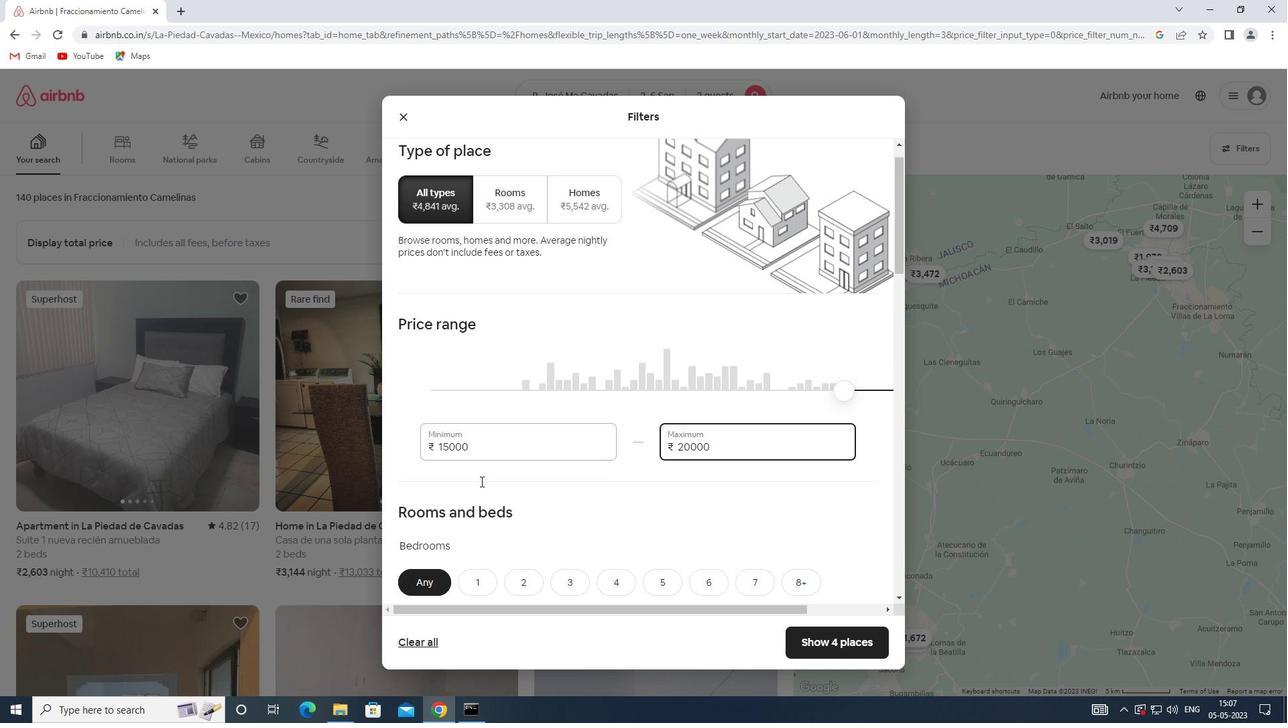 
Action: Mouse scrolled (480, 481) with delta (0, 0)
Screenshot: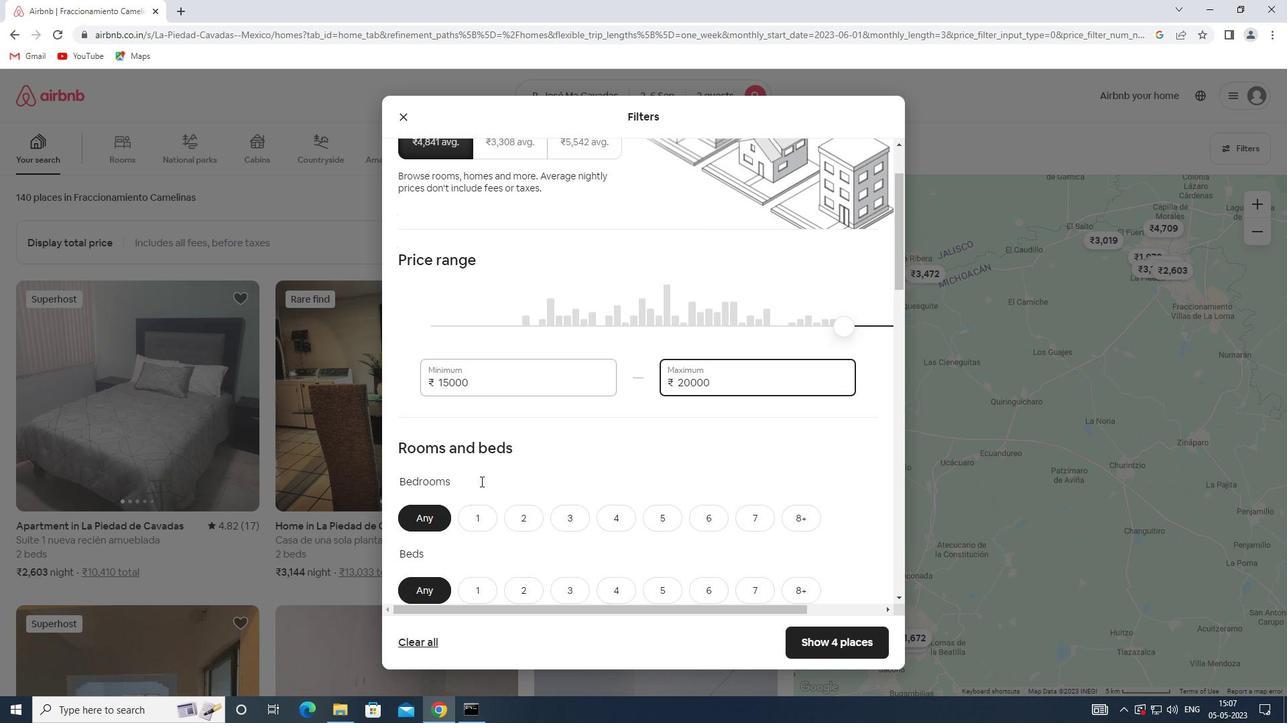 
Action: Mouse moved to (475, 482)
Screenshot: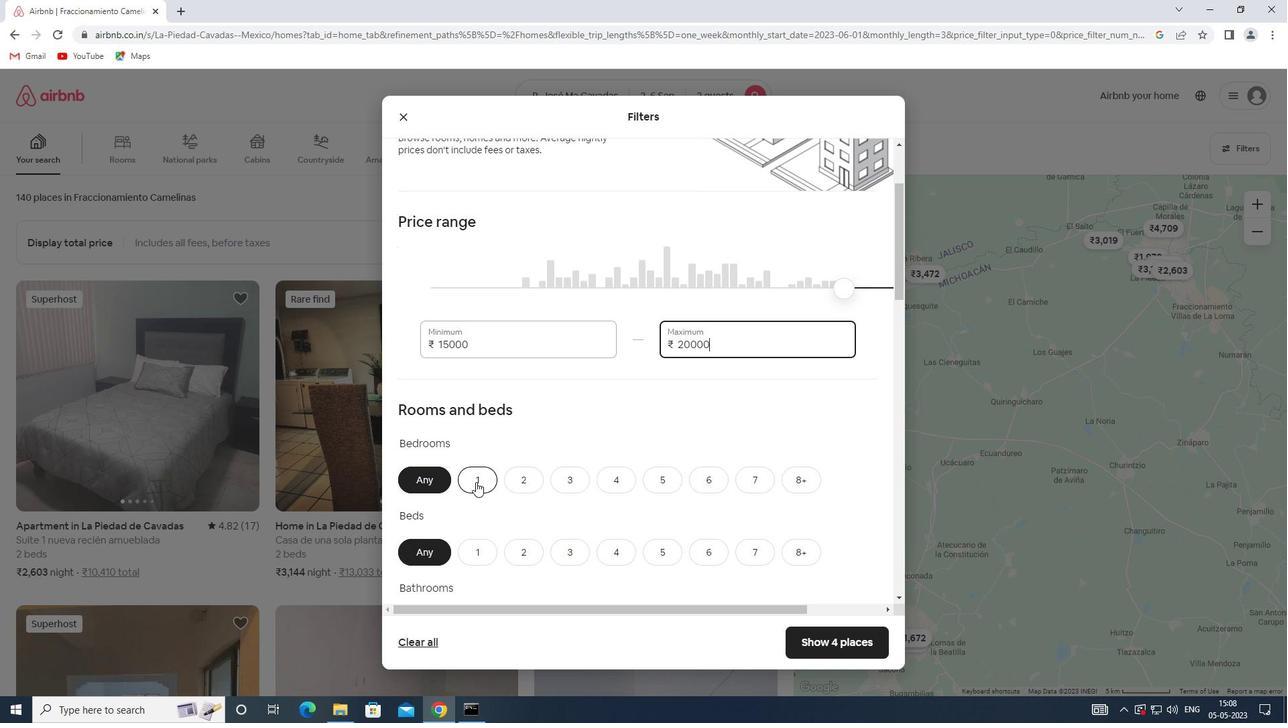 
Action: Mouse pressed left at (475, 482)
Screenshot: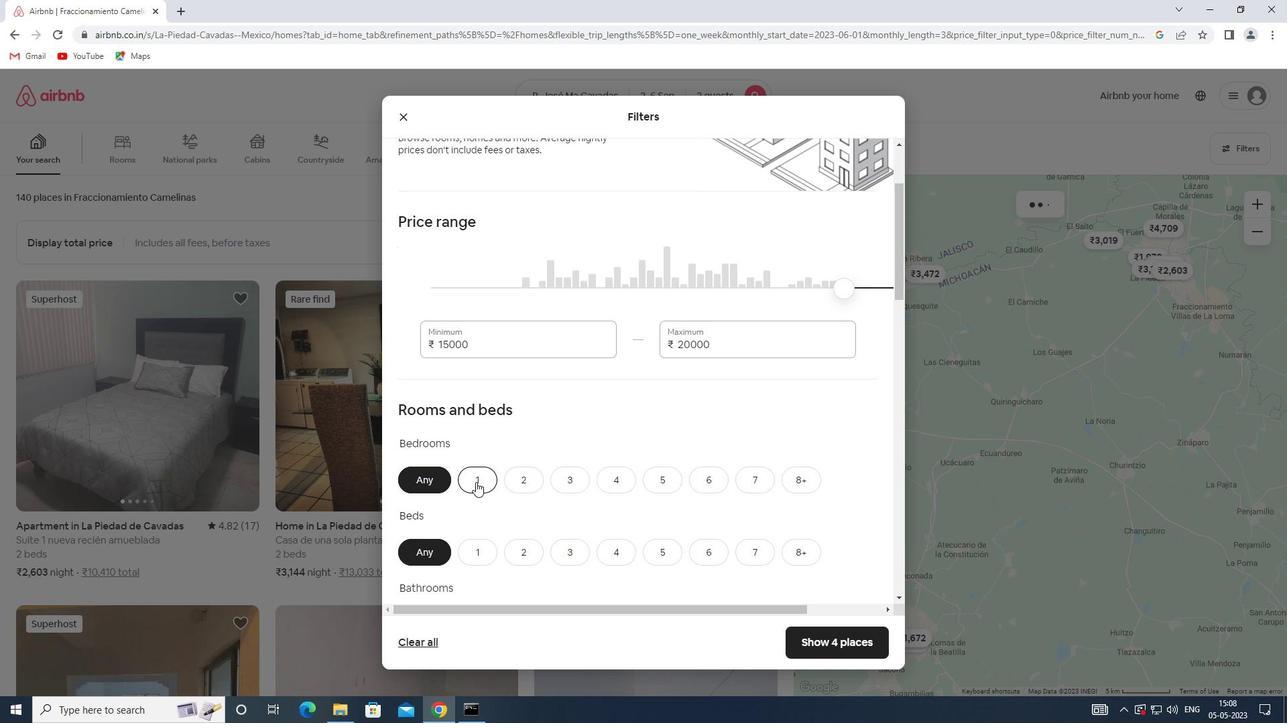 
Action: Mouse scrolled (475, 481) with delta (0, 0)
Screenshot: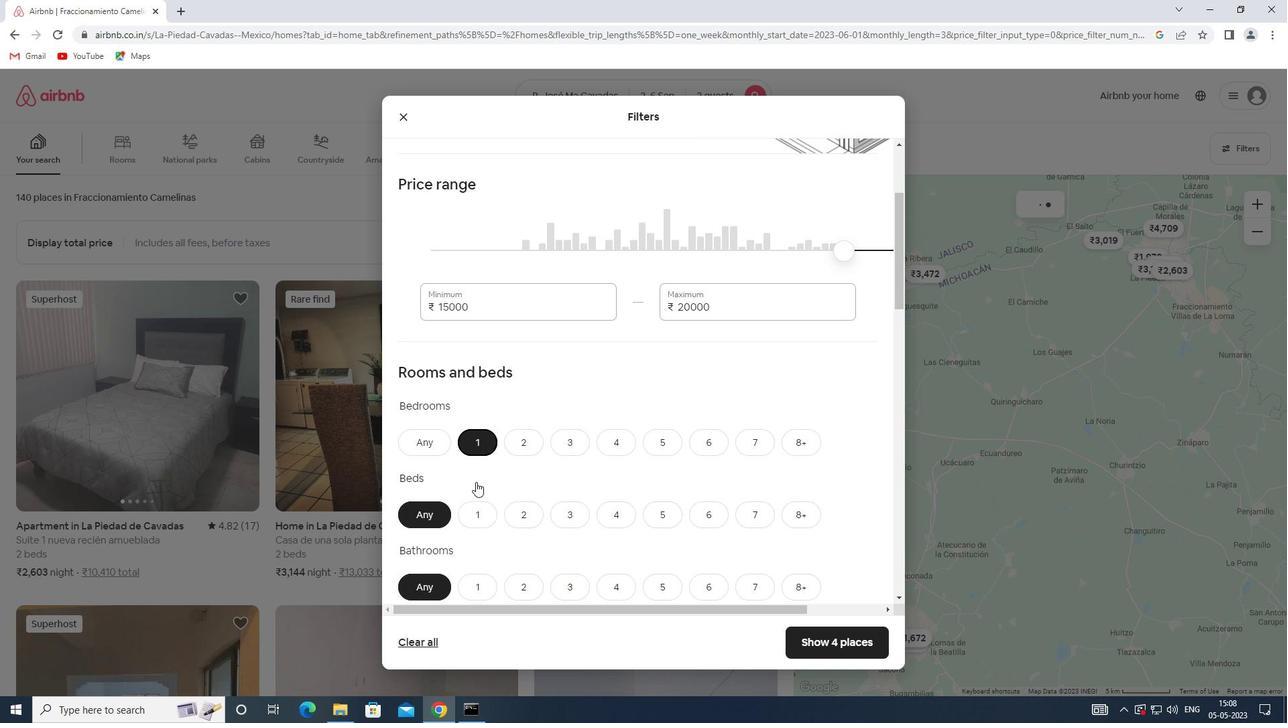
Action: Mouse pressed left at (475, 482)
Screenshot: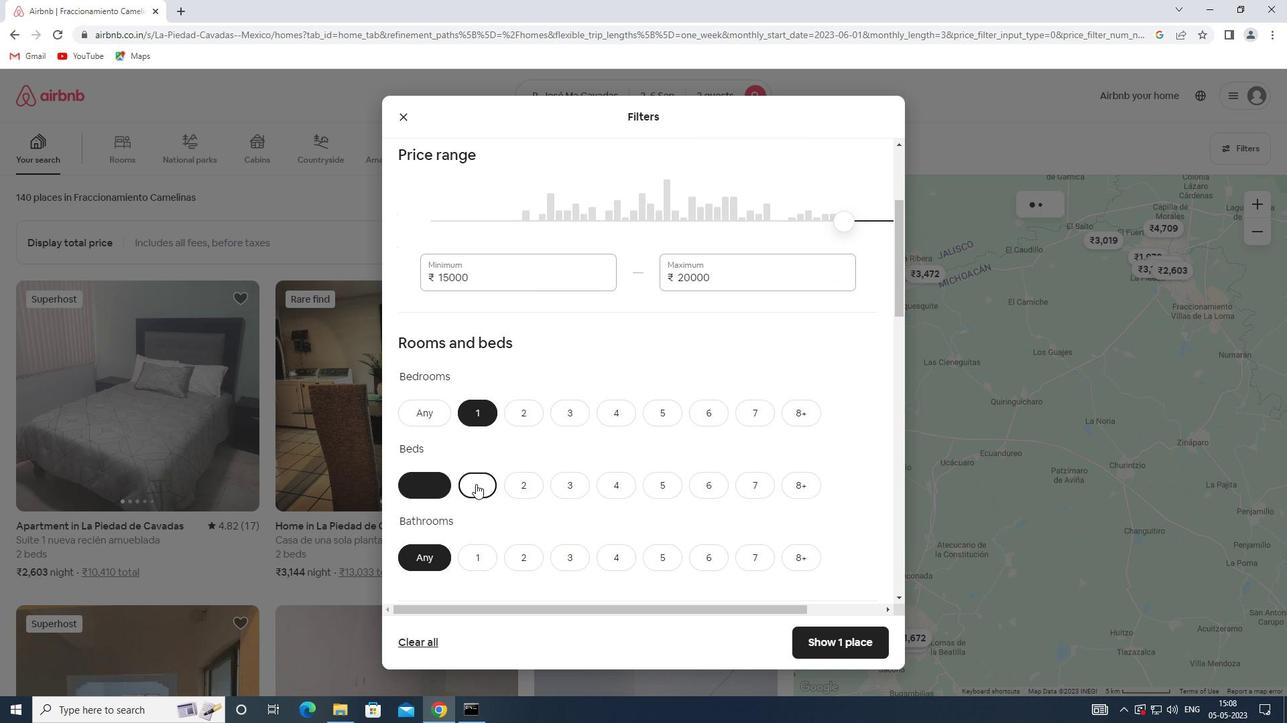 
Action: Mouse moved to (475, 496)
Screenshot: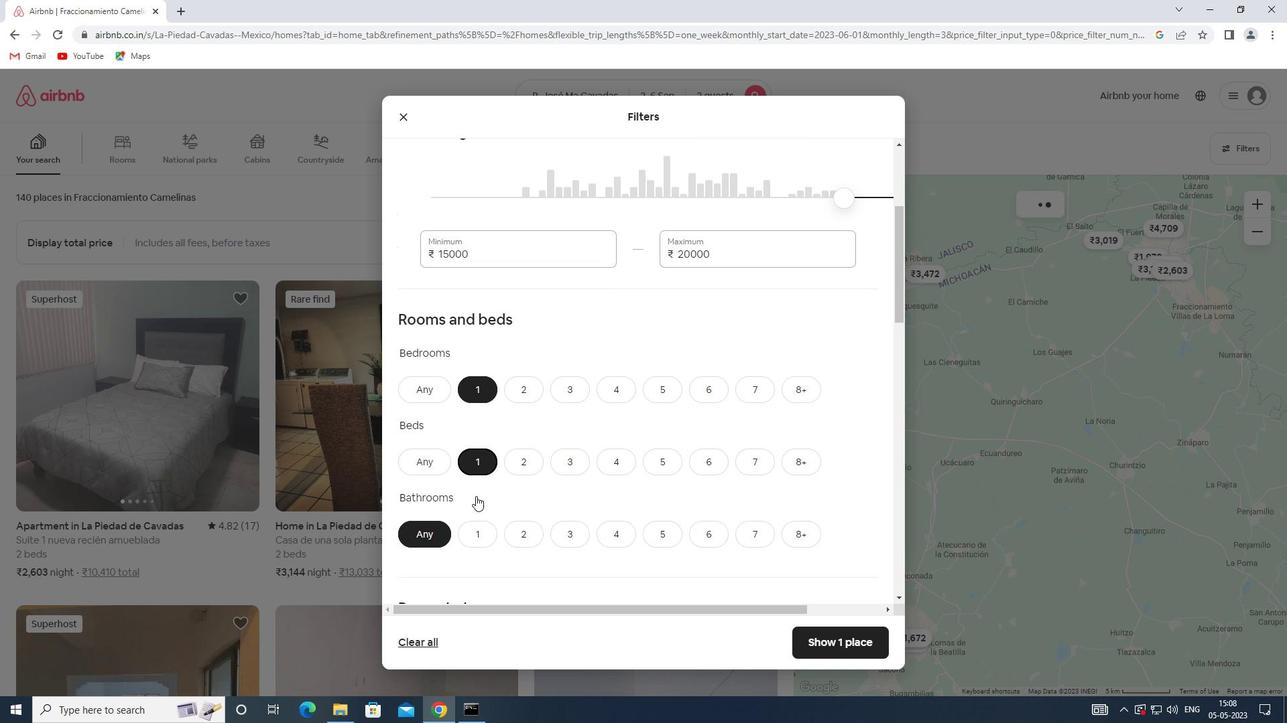 
Action: Mouse scrolled (475, 496) with delta (0, 0)
Screenshot: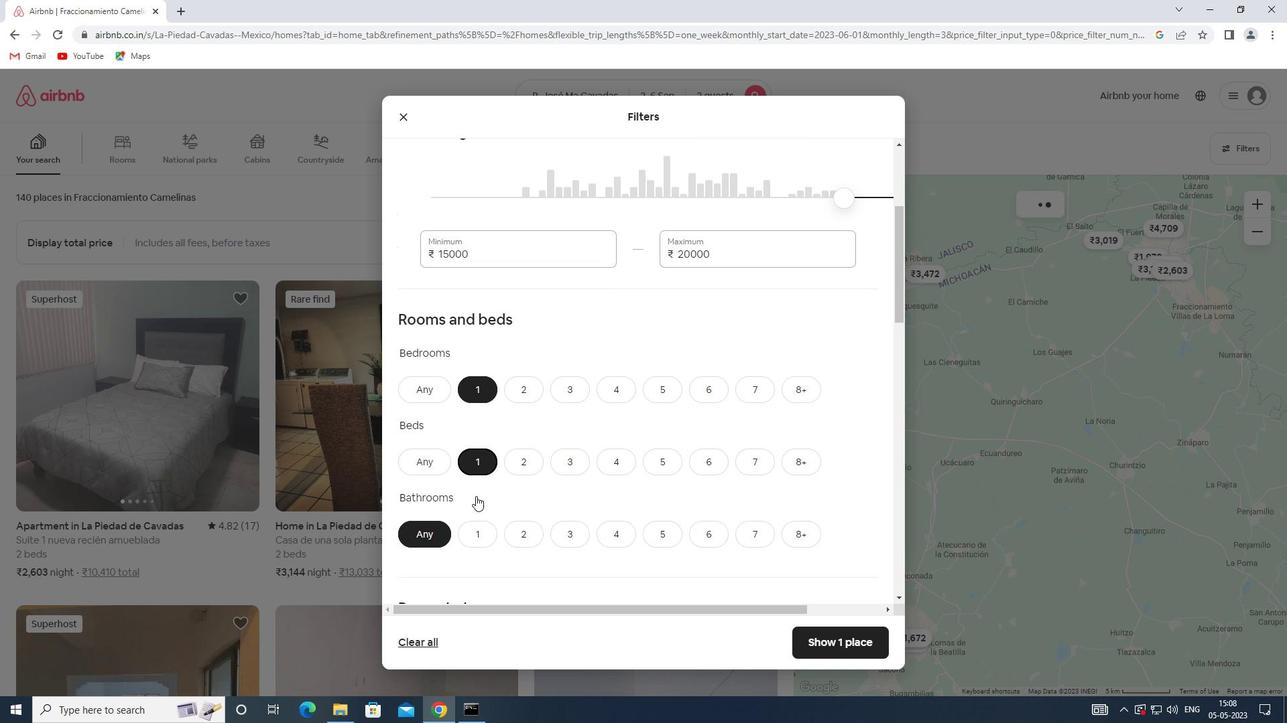 
Action: Mouse moved to (475, 496)
Screenshot: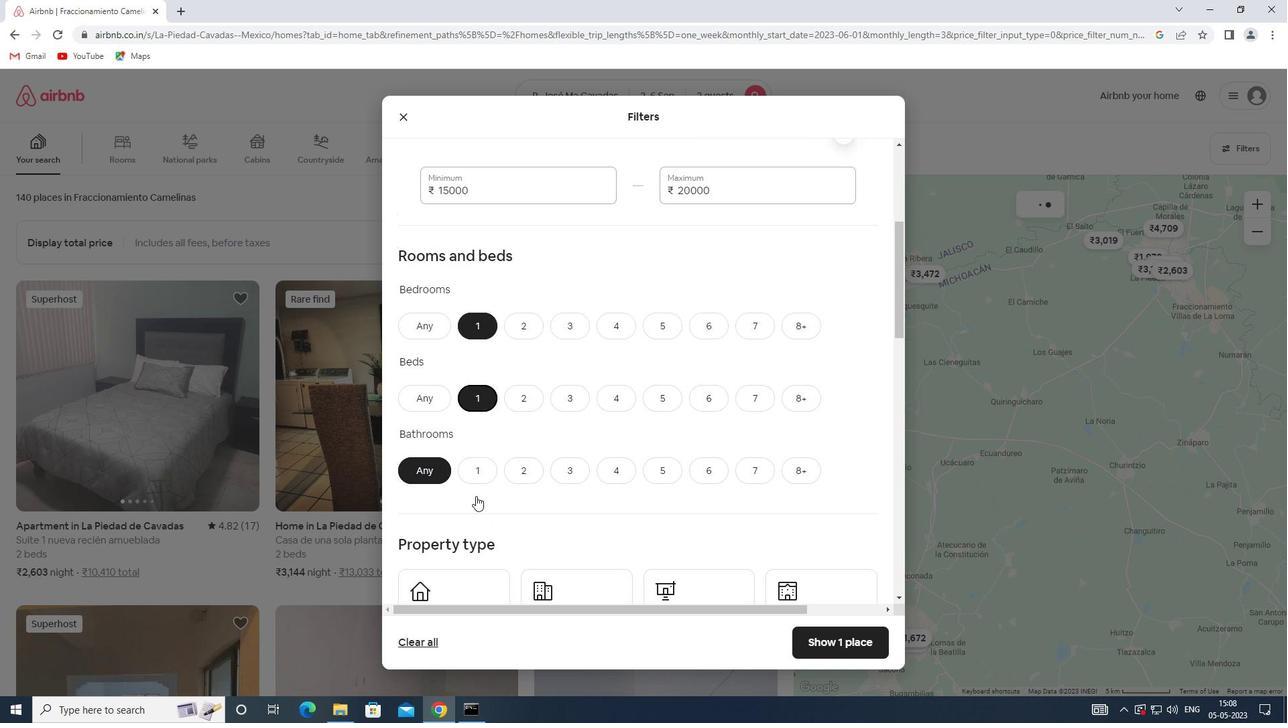 
Action: Mouse scrolled (475, 496) with delta (0, 0)
Screenshot: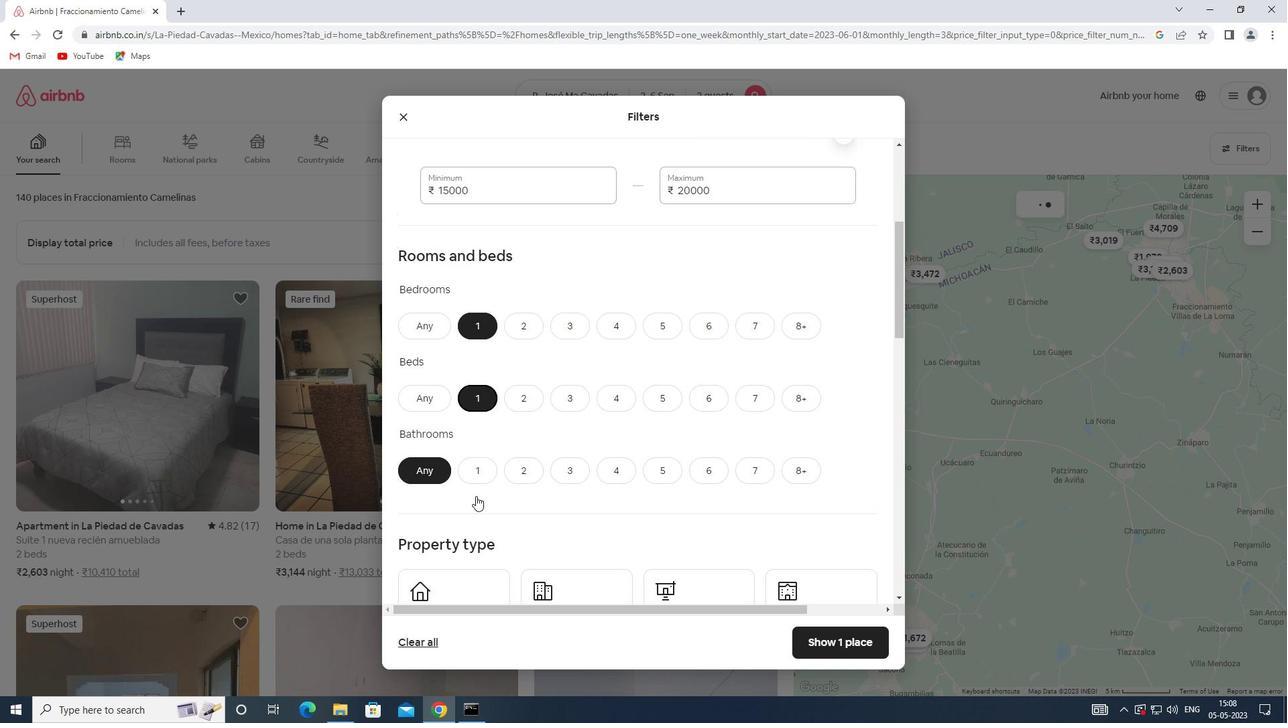 
Action: Mouse moved to (477, 421)
Screenshot: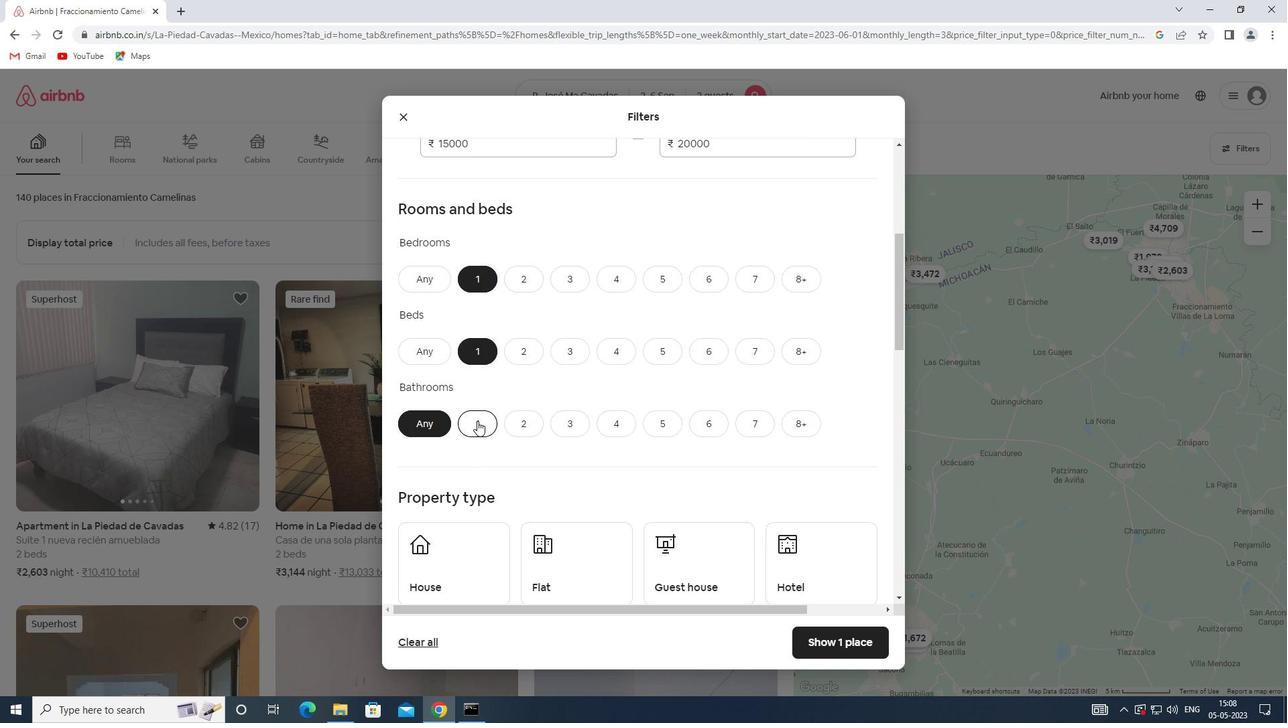 
Action: Mouse pressed left at (477, 421)
Screenshot: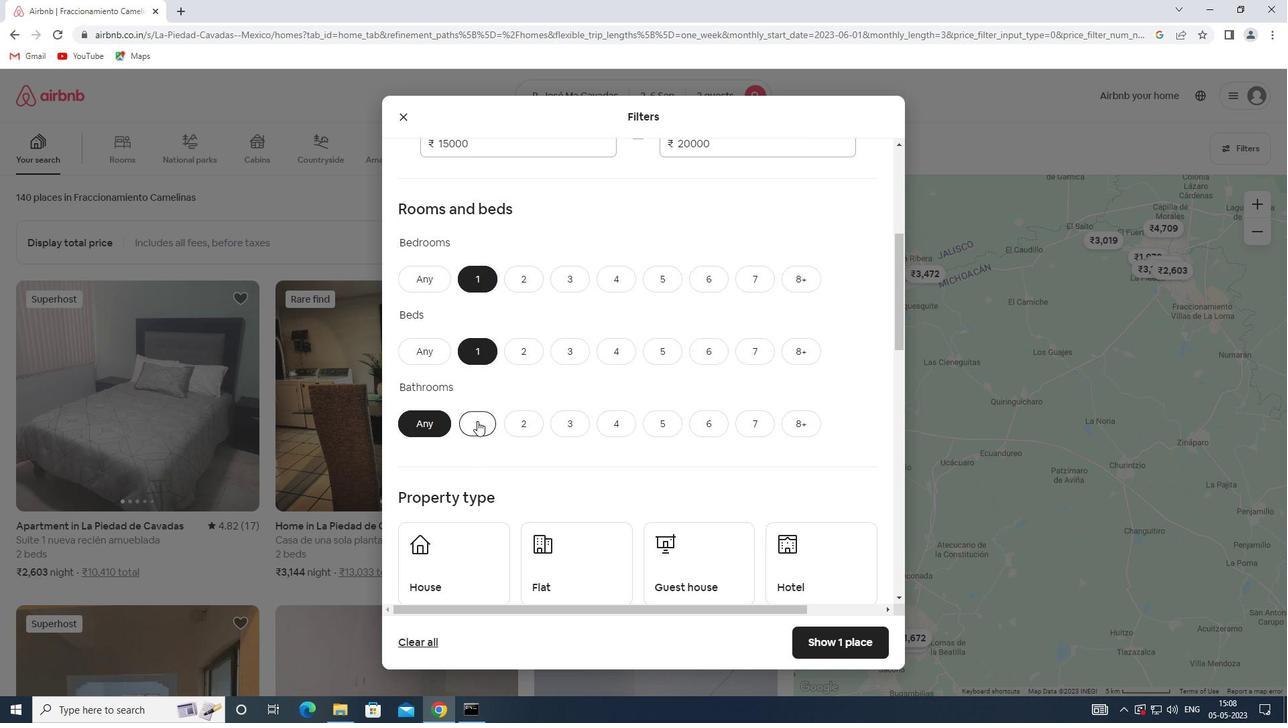 
Action: Mouse scrolled (477, 420) with delta (0, 0)
Screenshot: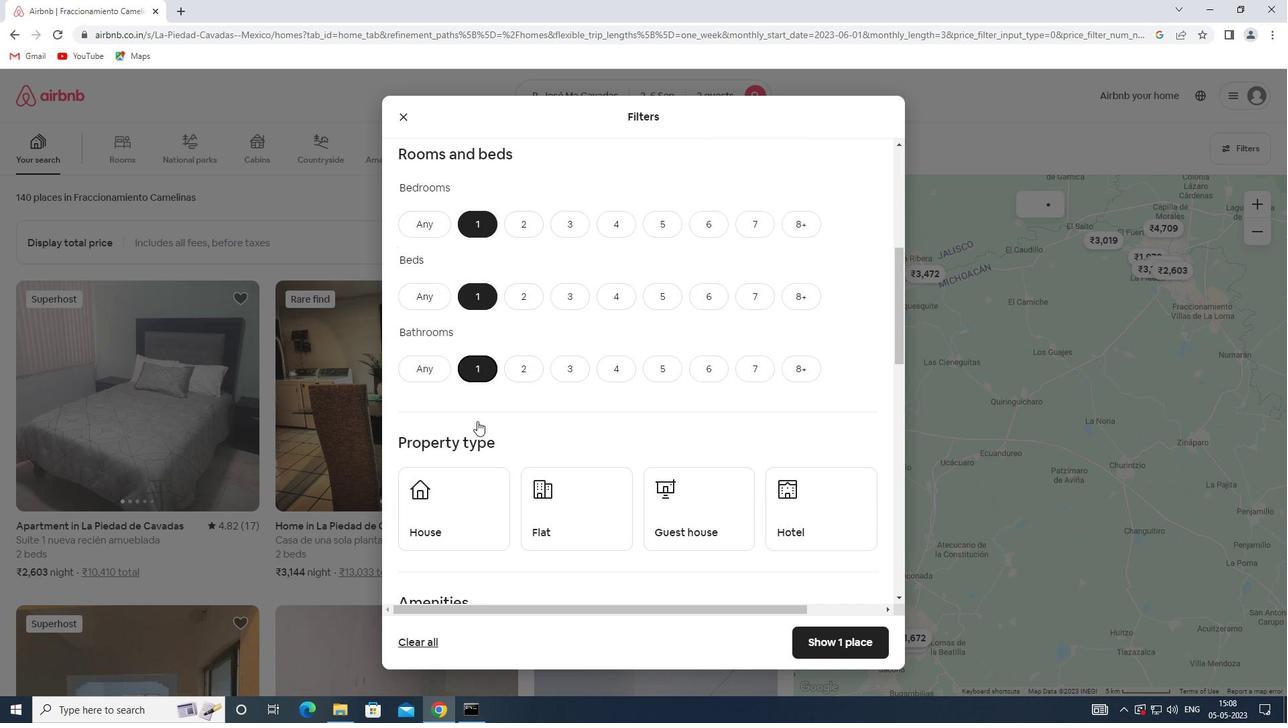 
Action: Mouse scrolled (477, 420) with delta (0, 0)
Screenshot: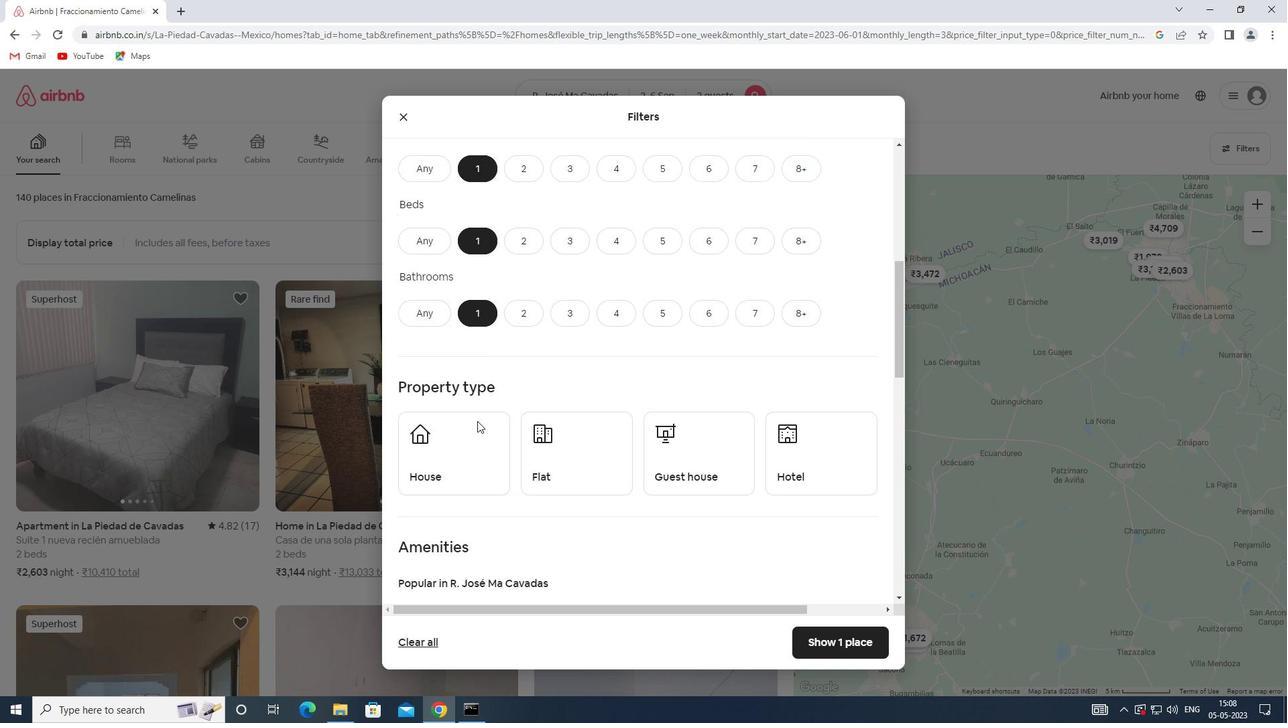 
Action: Mouse scrolled (477, 420) with delta (0, 0)
Screenshot: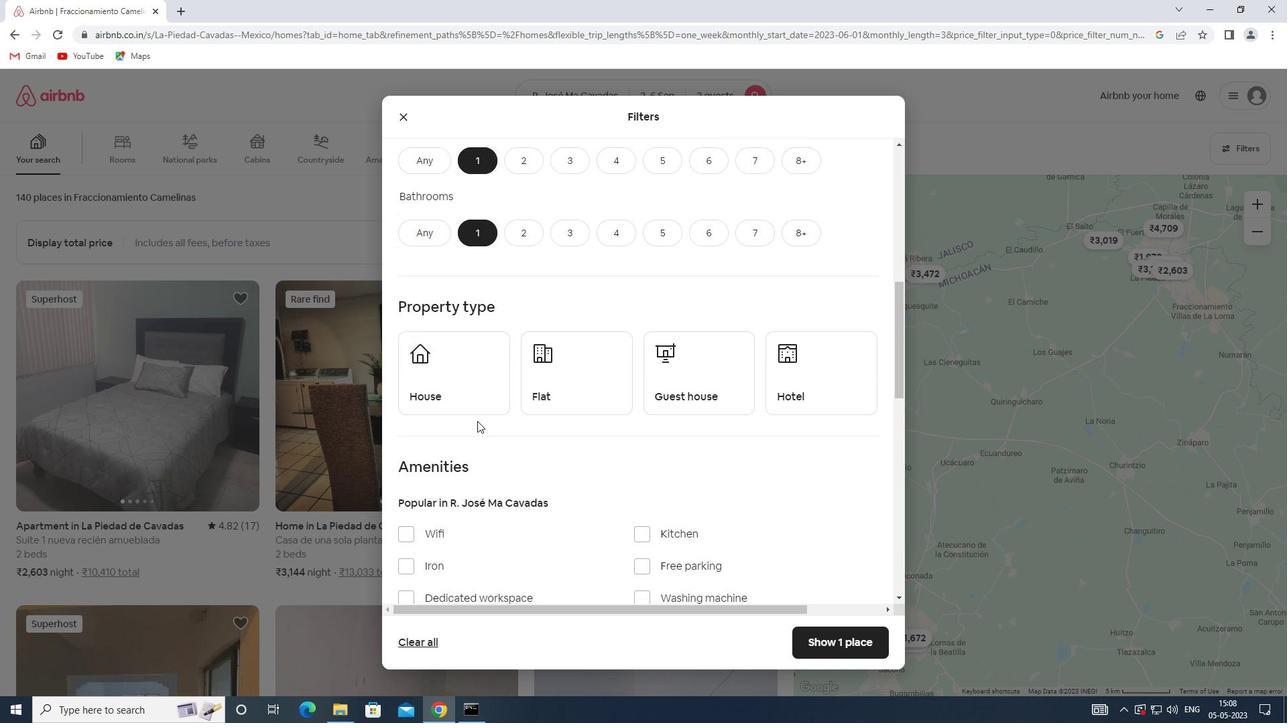 
Action: Mouse moved to (470, 380)
Screenshot: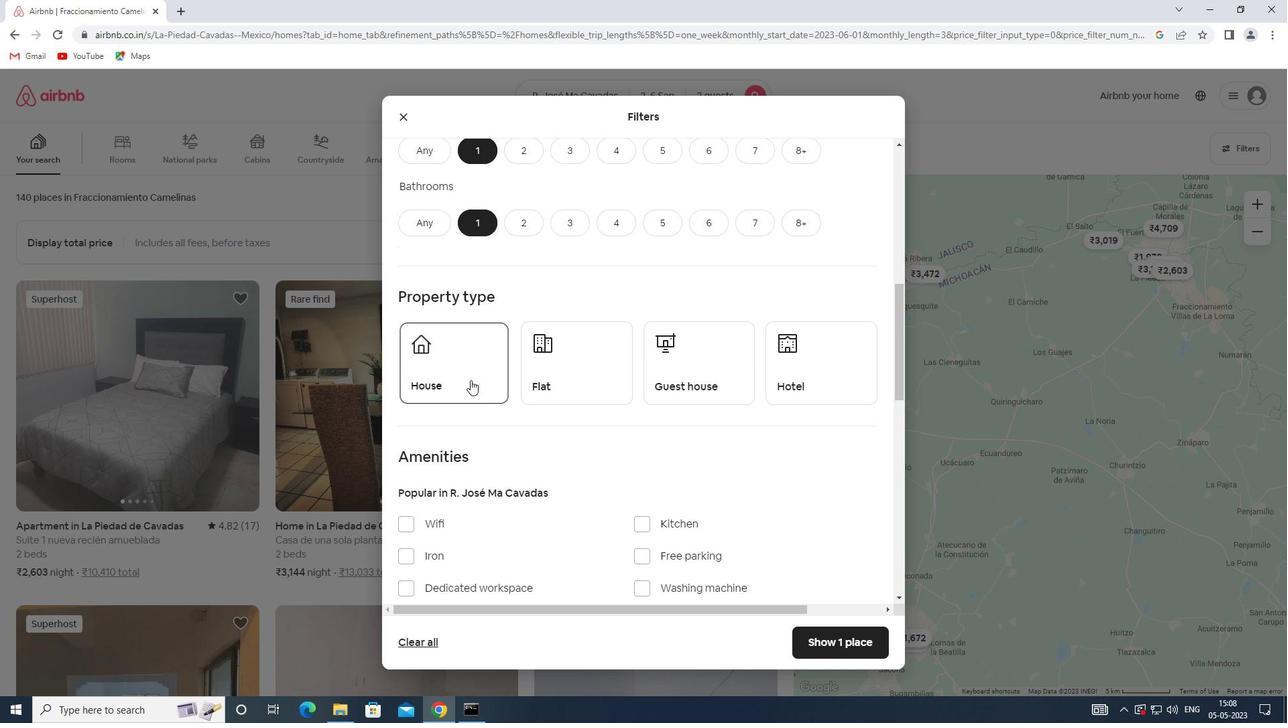 
Action: Mouse pressed left at (470, 380)
Screenshot: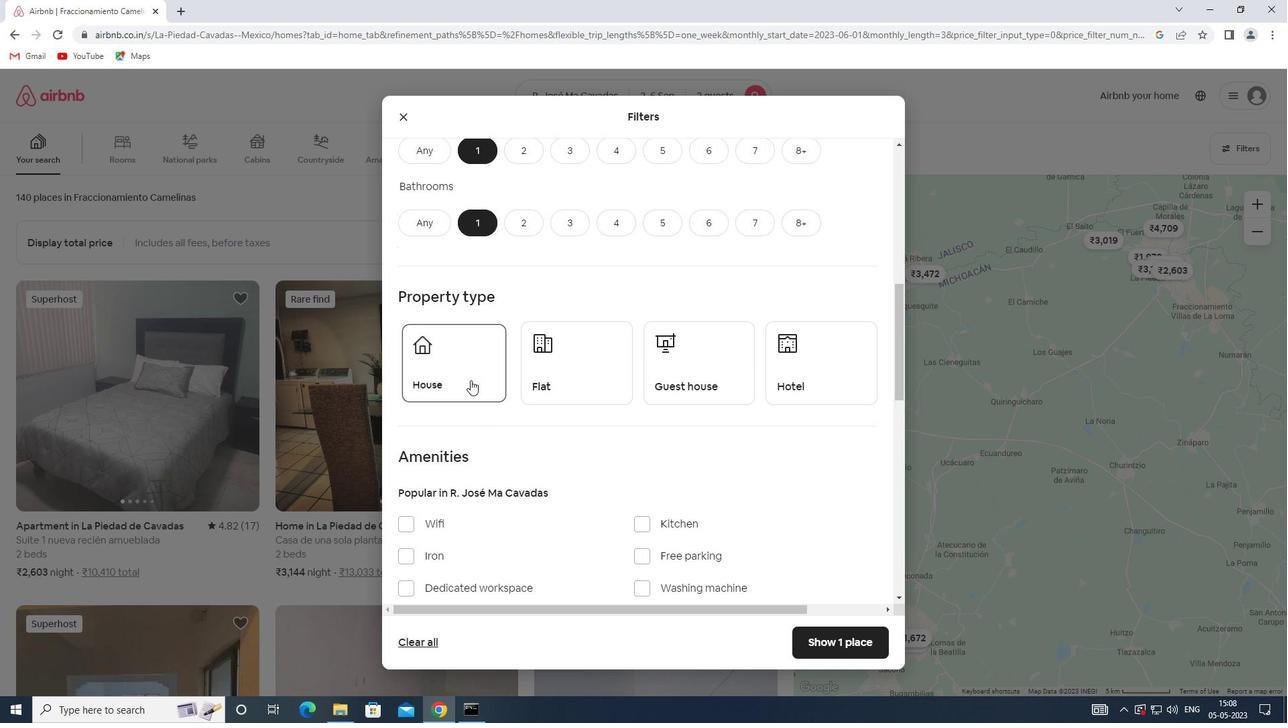 
Action: Mouse moved to (559, 375)
Screenshot: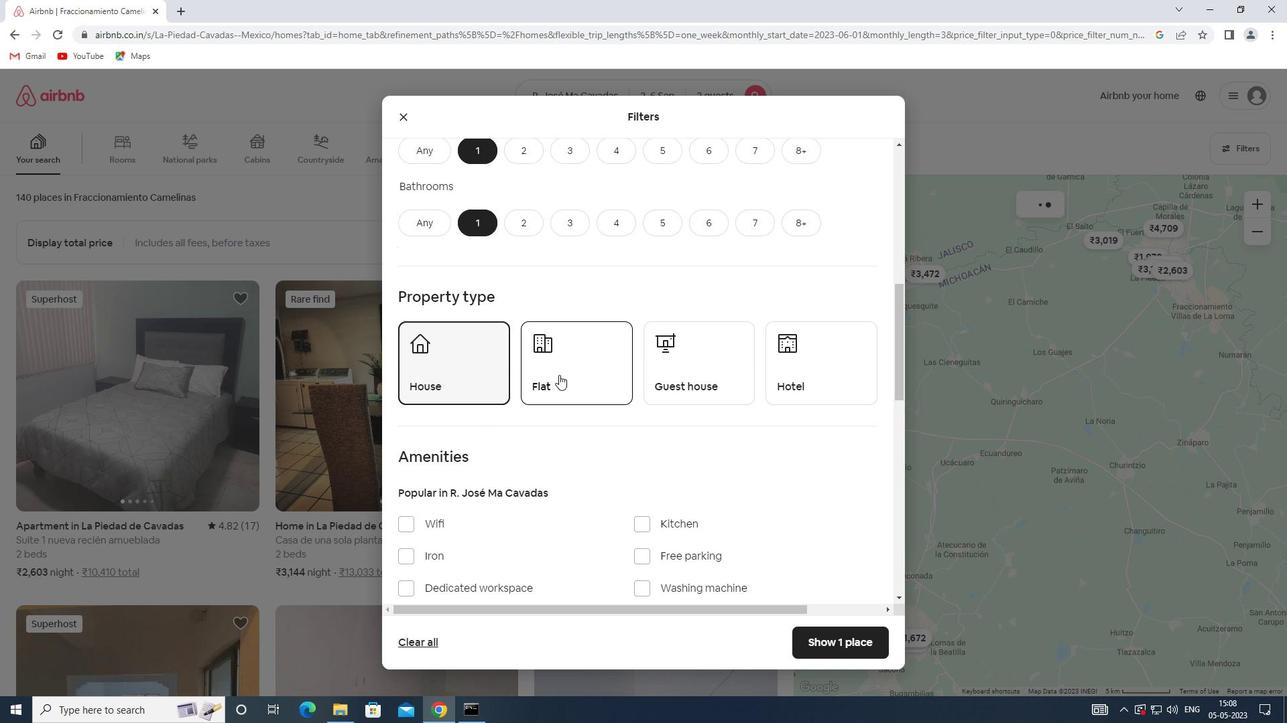 
Action: Mouse pressed left at (559, 375)
Screenshot: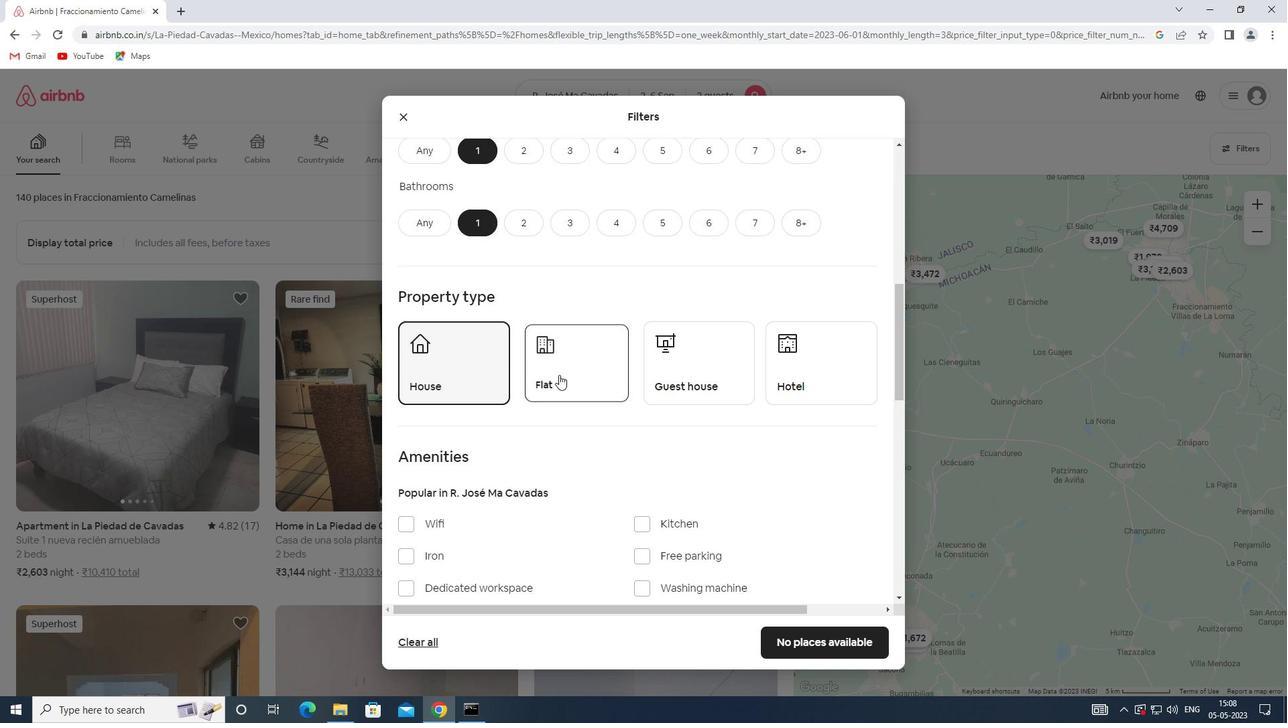 
Action: Mouse moved to (713, 363)
Screenshot: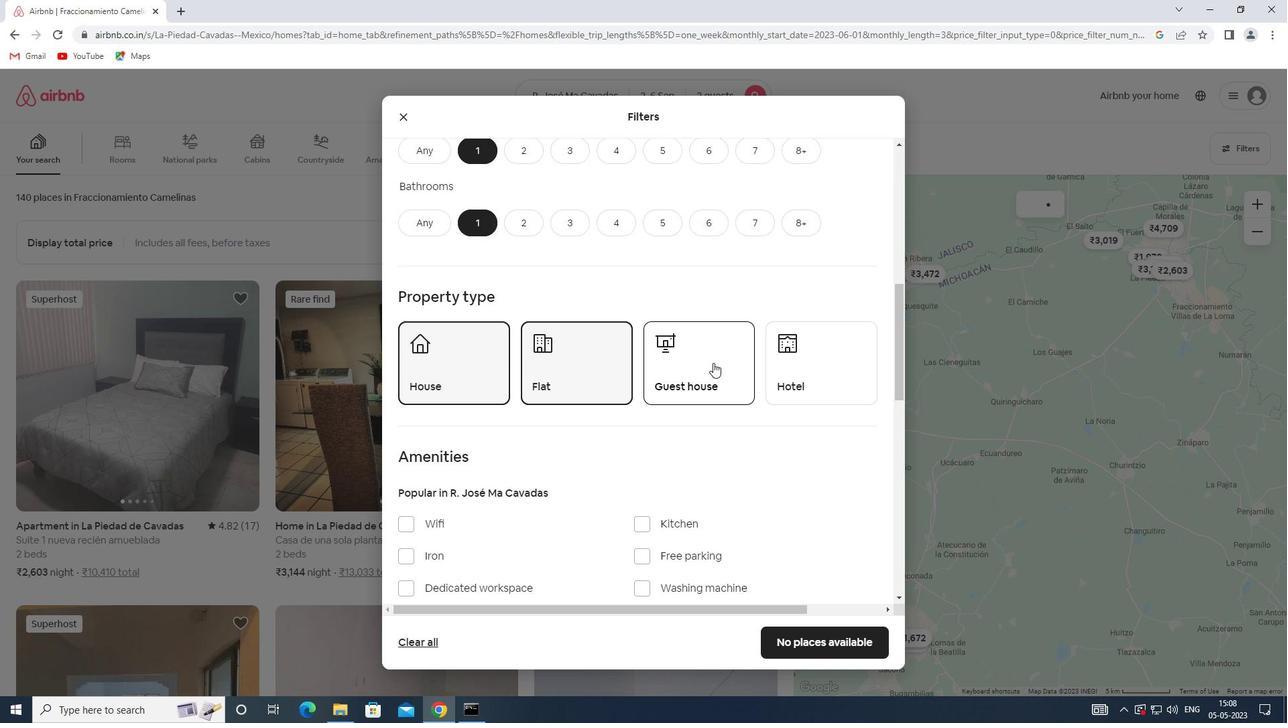 
Action: Mouse pressed left at (713, 363)
Screenshot: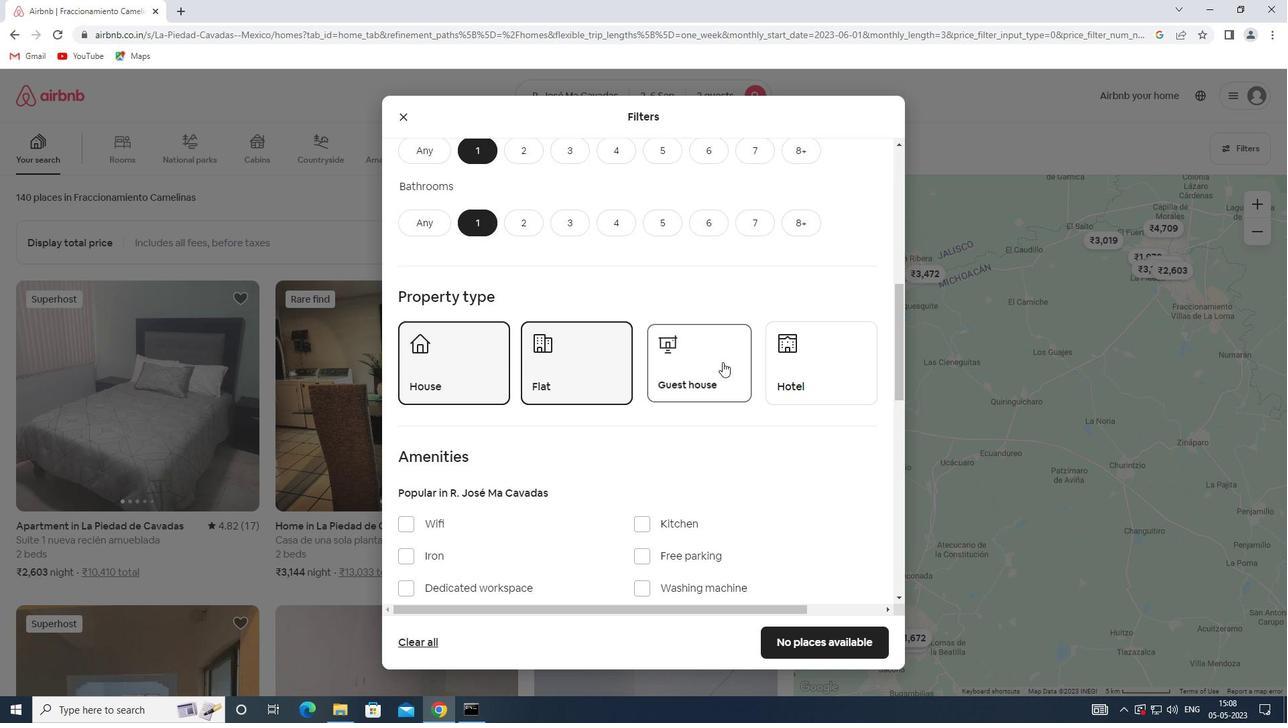 
Action: Mouse moved to (797, 368)
Screenshot: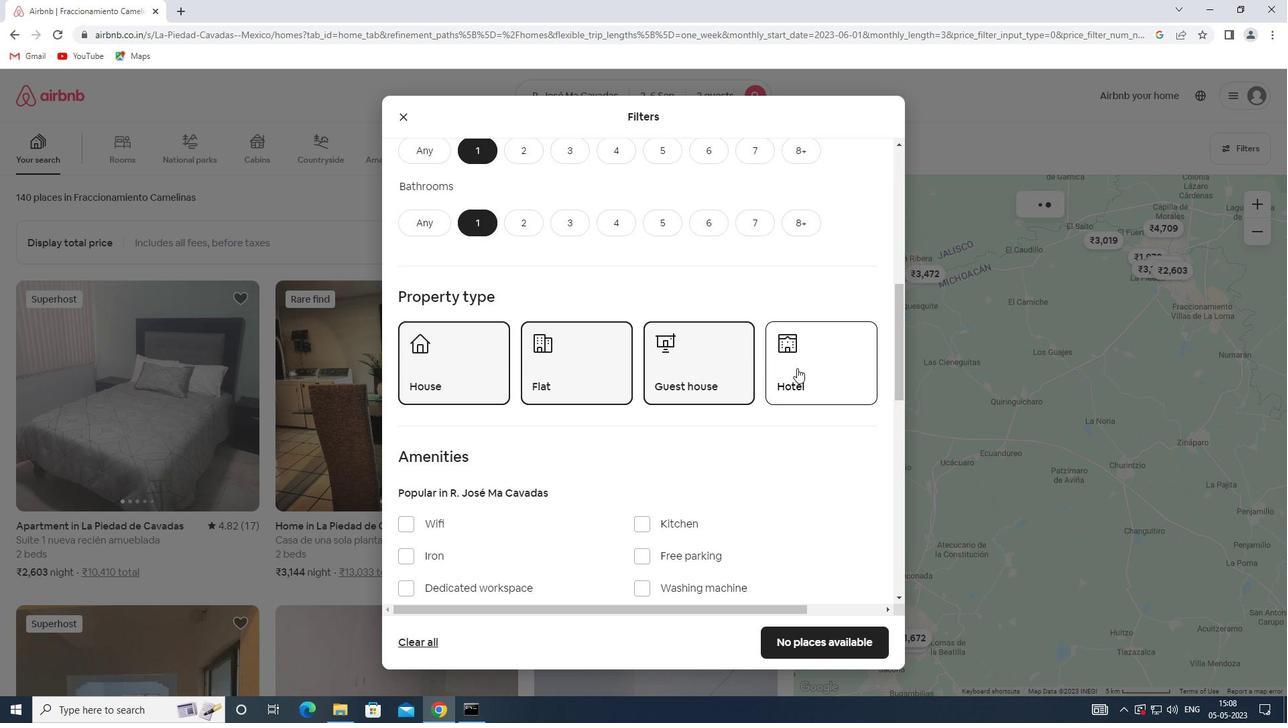 
Action: Mouse pressed left at (797, 368)
Screenshot: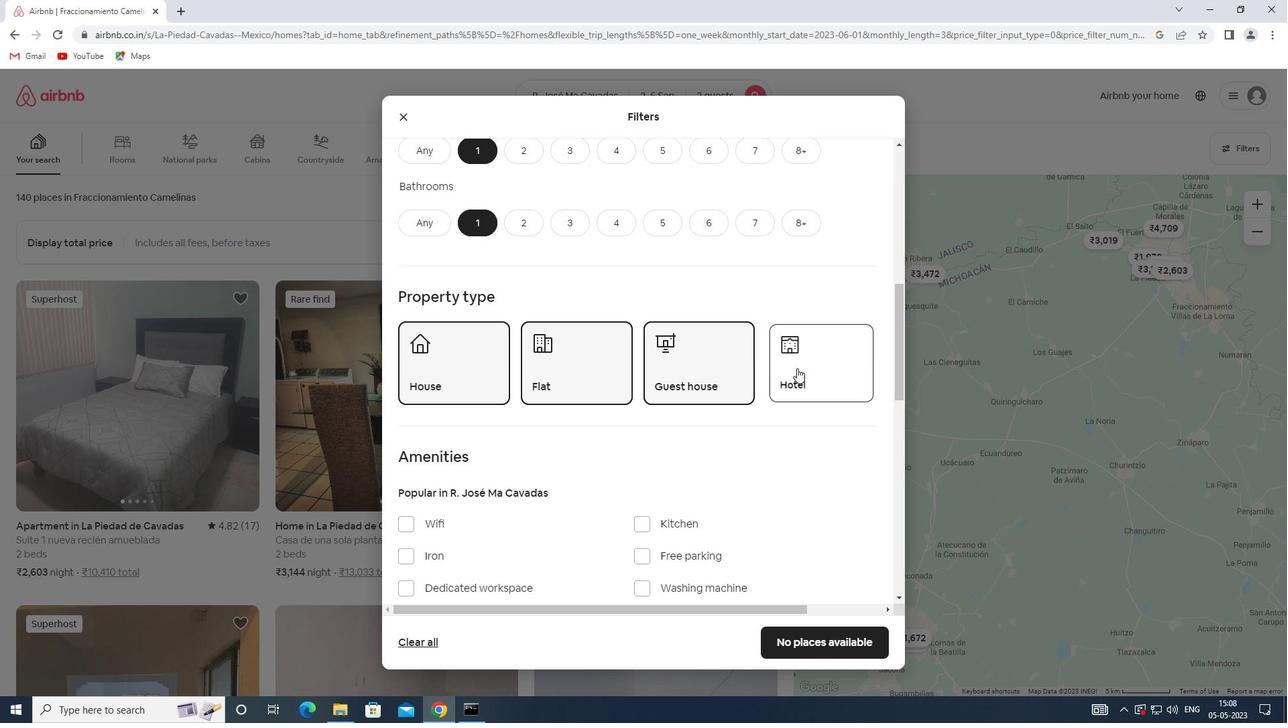 
Action: Mouse moved to (797, 368)
Screenshot: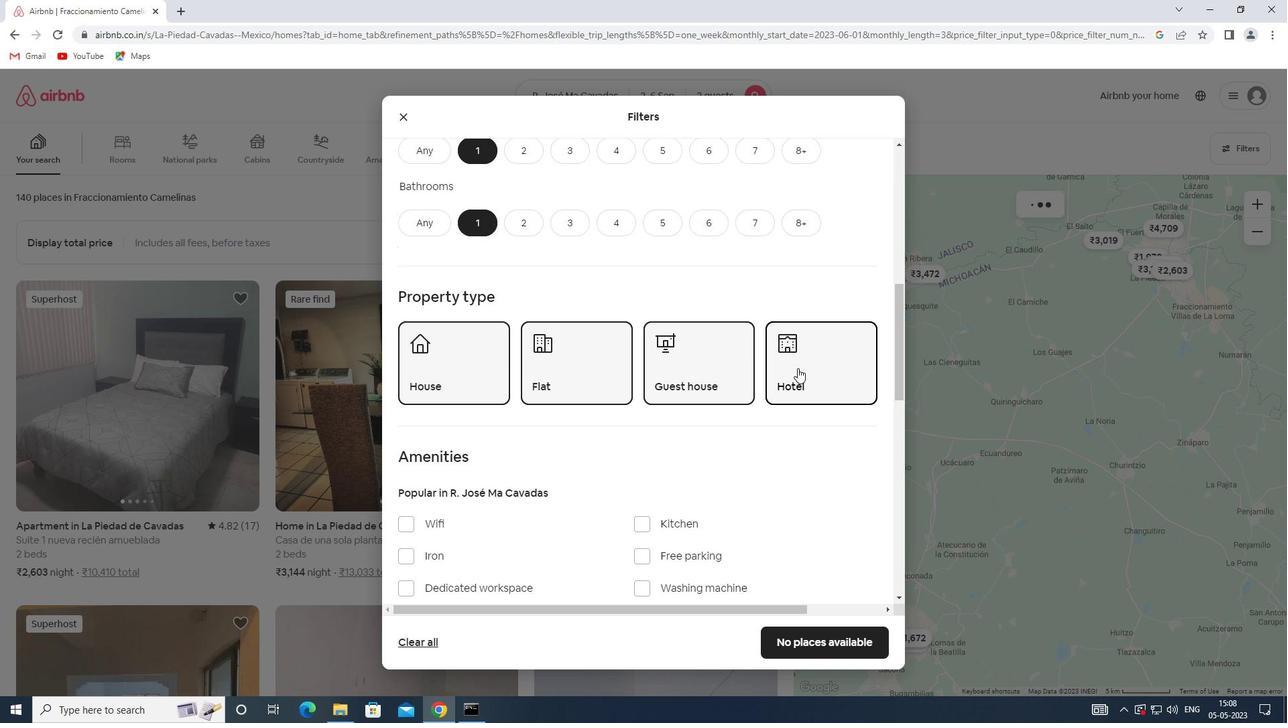 
Action: Mouse scrolled (797, 368) with delta (0, 0)
Screenshot: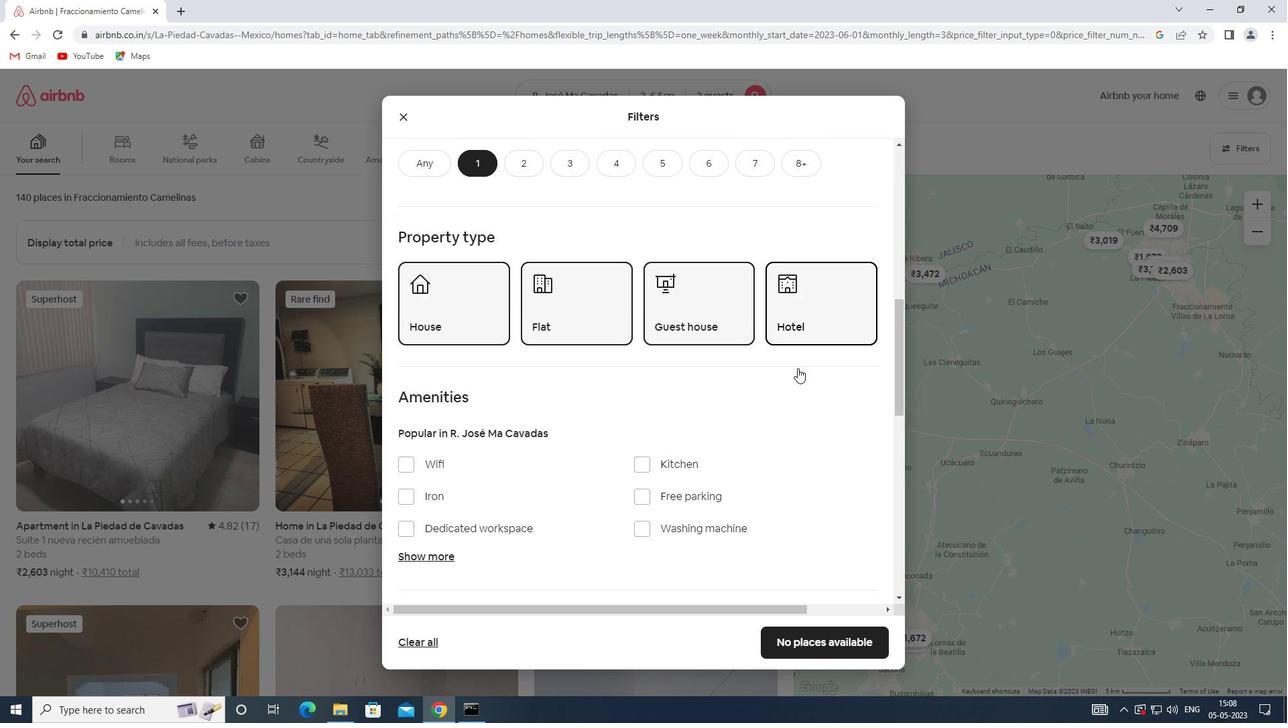 
Action: Mouse scrolled (797, 368) with delta (0, 0)
Screenshot: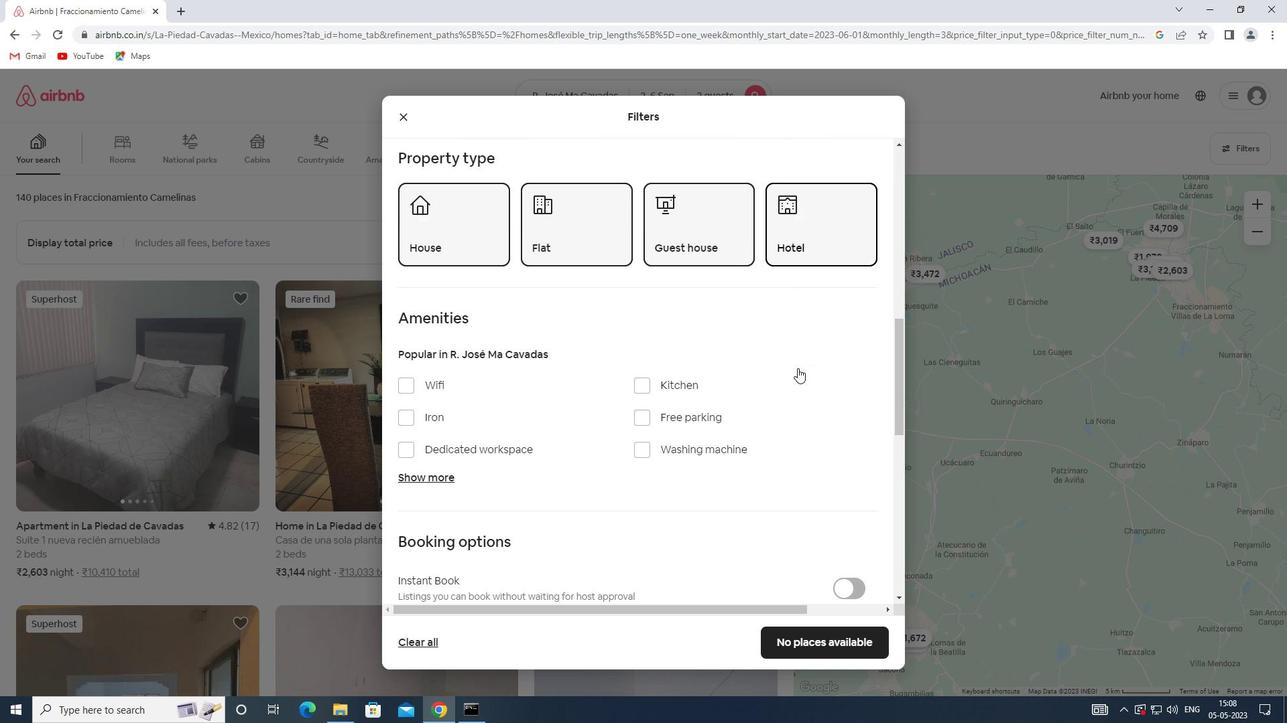 
Action: Mouse scrolled (797, 368) with delta (0, 0)
Screenshot: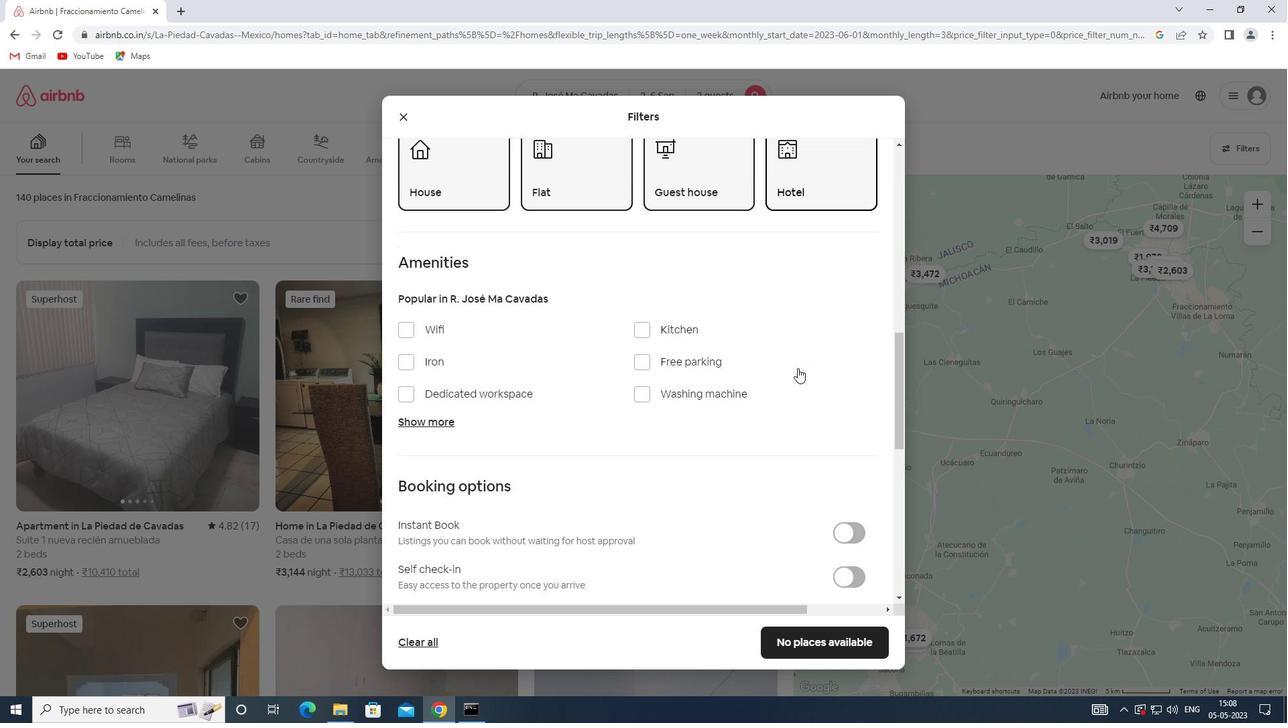 
Action: Mouse scrolled (797, 368) with delta (0, 0)
Screenshot: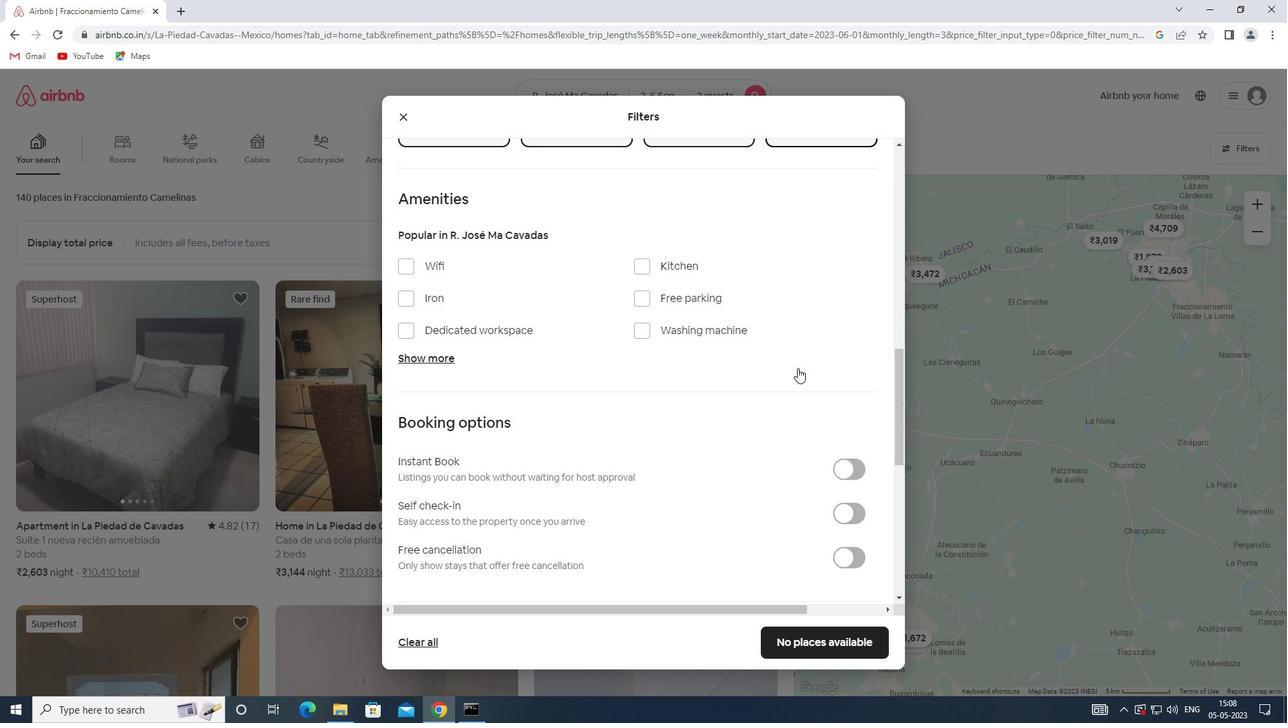 
Action: Mouse scrolled (797, 368) with delta (0, 0)
Screenshot: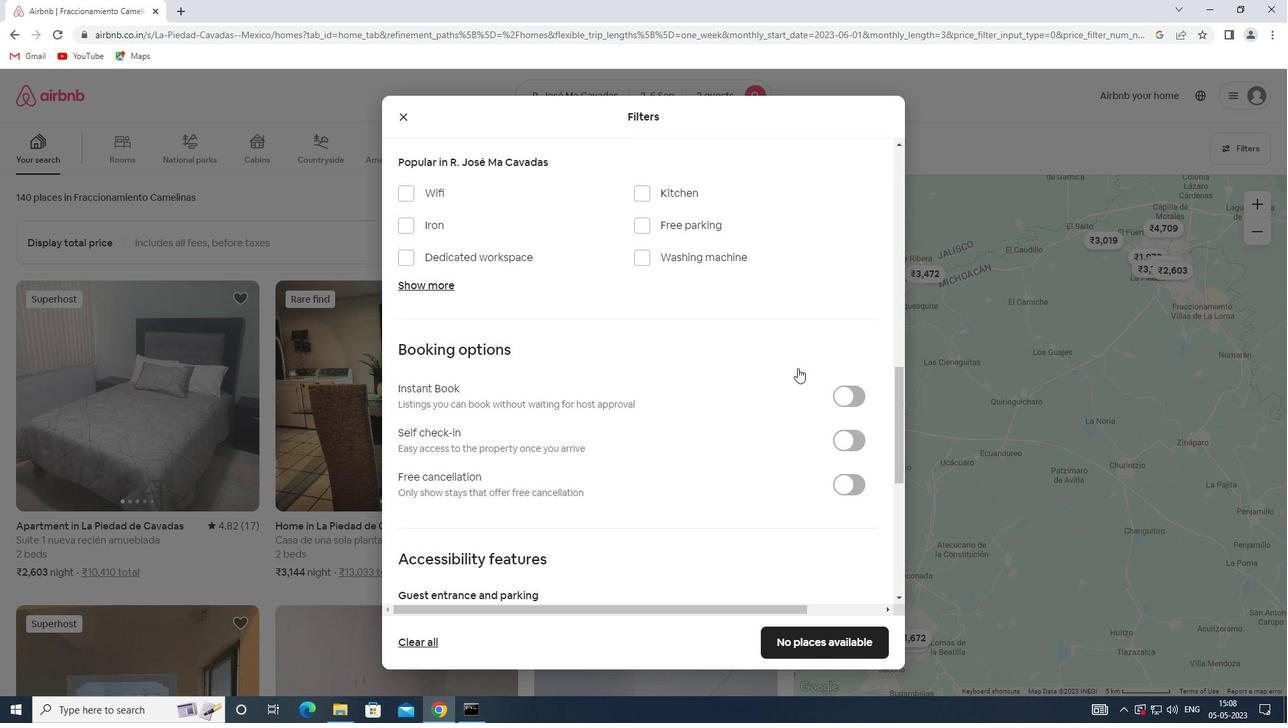 
Action: Mouse scrolled (797, 368) with delta (0, 0)
Screenshot: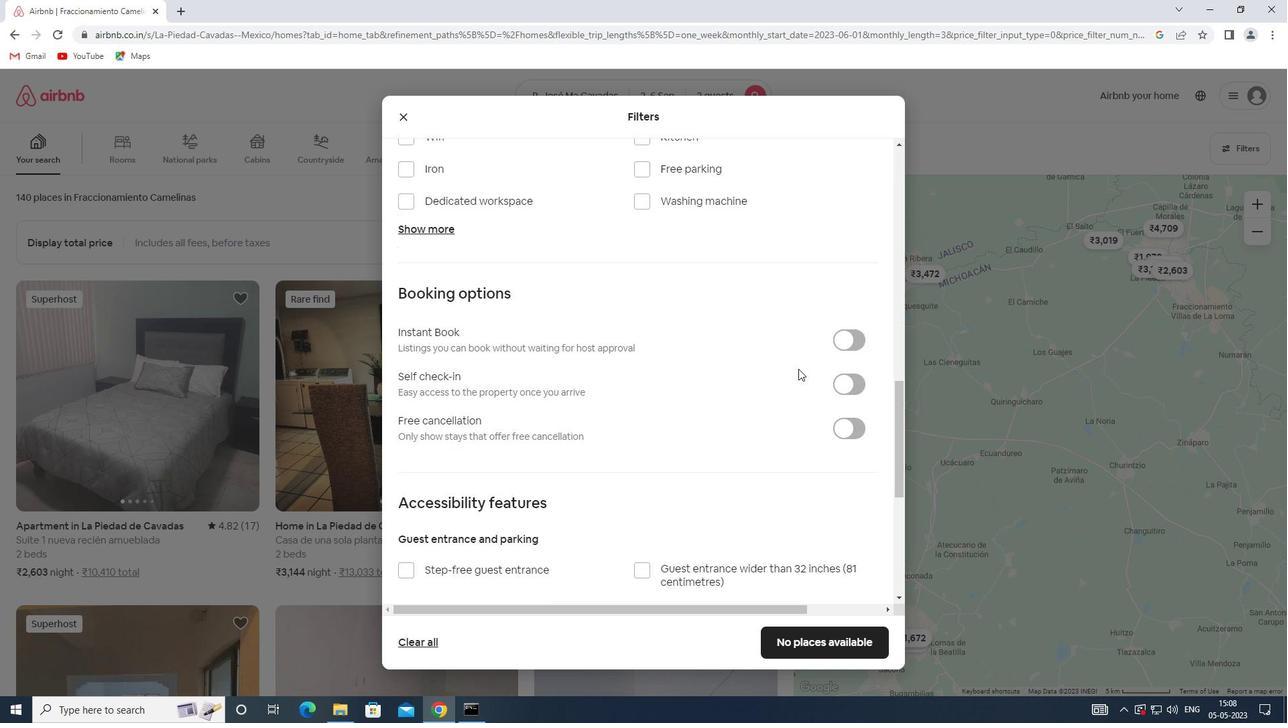 
Action: Mouse moved to (846, 374)
Screenshot: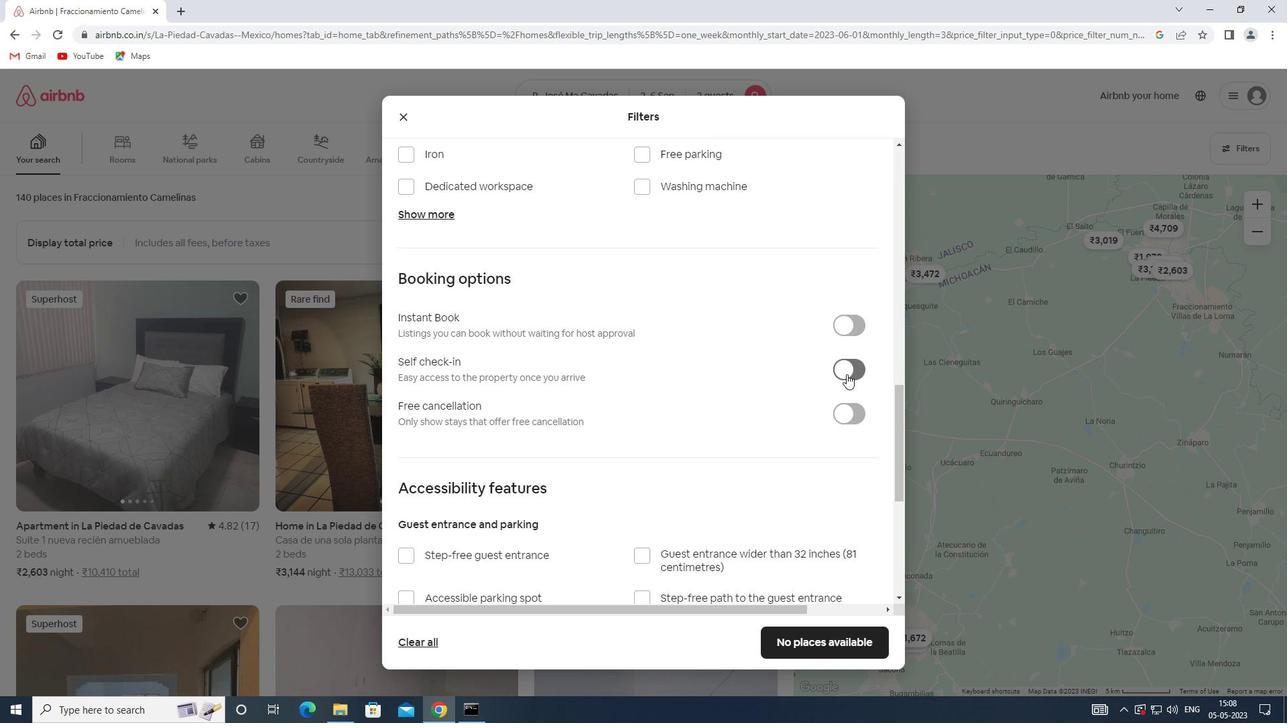
Action: Mouse pressed left at (846, 374)
Screenshot: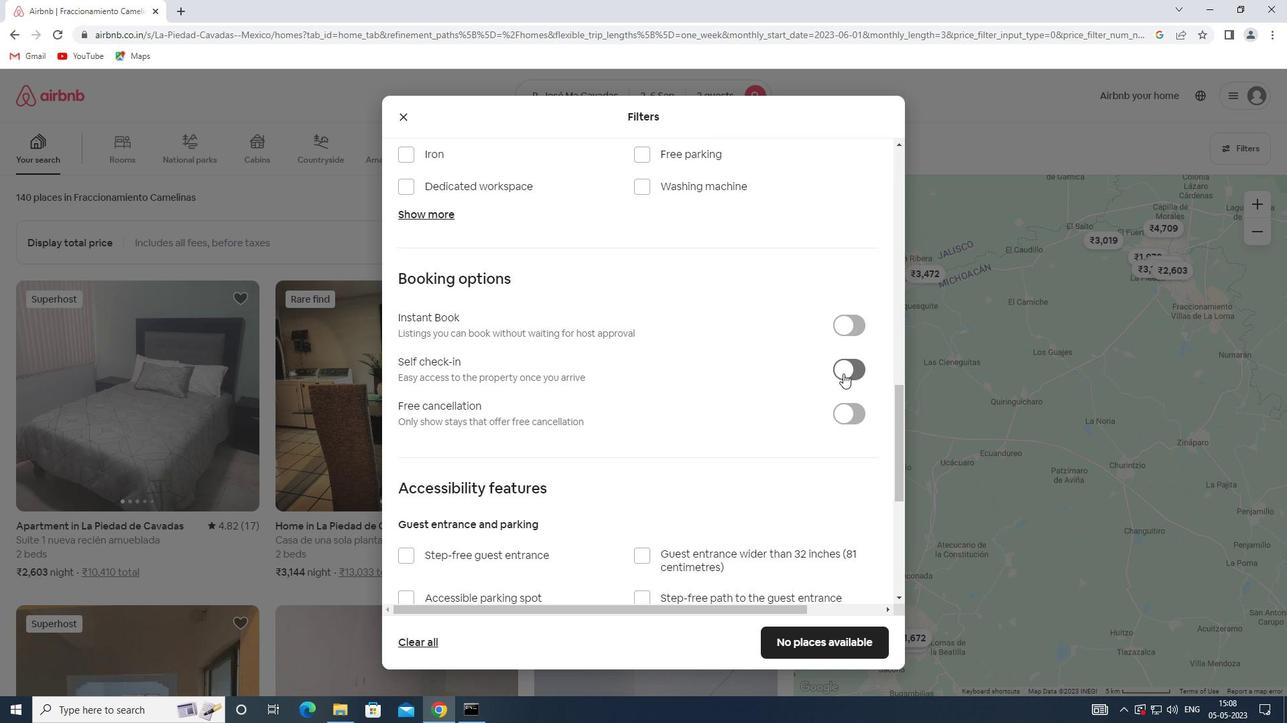 
Action: Mouse moved to (544, 387)
Screenshot: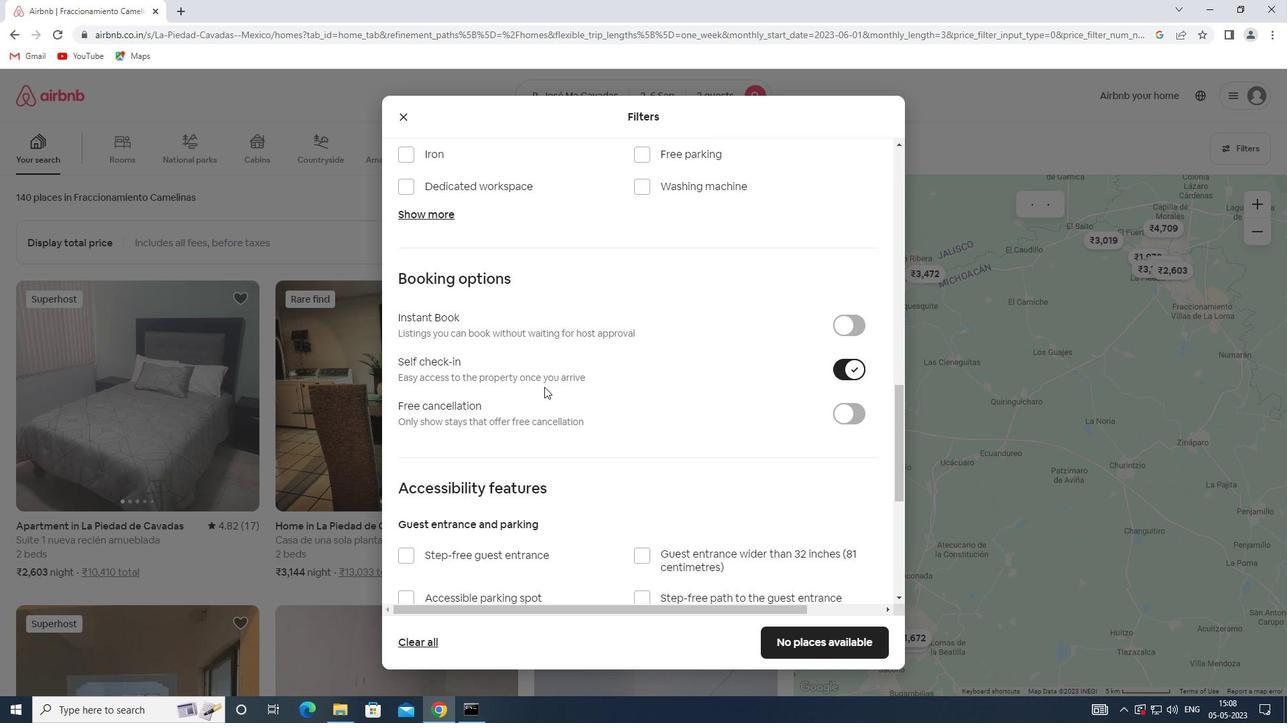 
Action: Mouse scrolled (544, 386) with delta (0, 0)
Screenshot: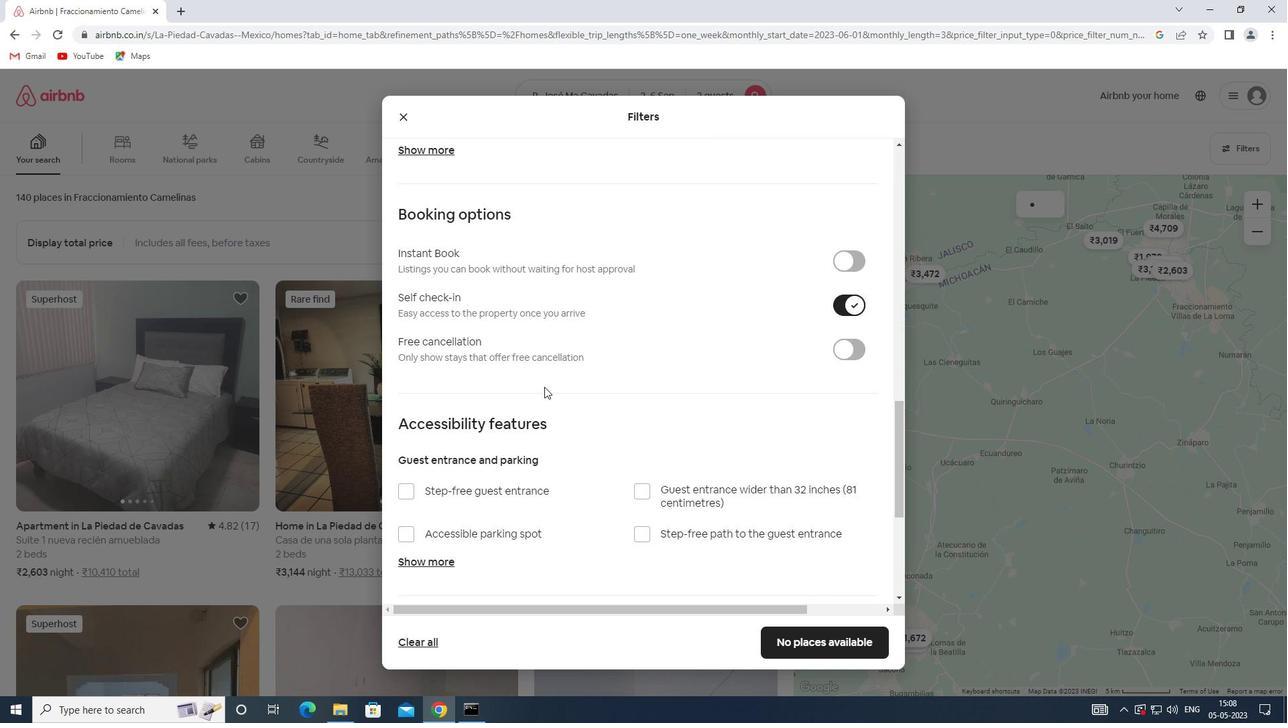 
Action: Mouse scrolled (544, 386) with delta (0, 0)
Screenshot: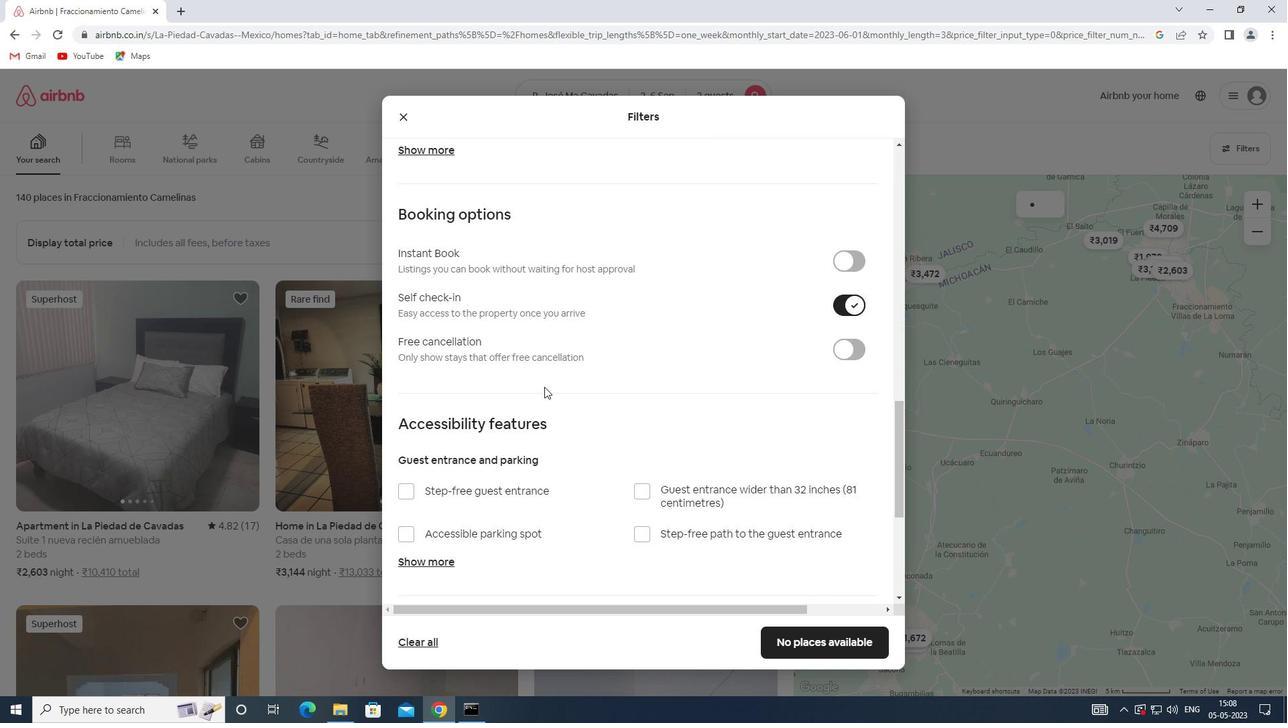 
Action: Mouse scrolled (544, 386) with delta (0, 0)
Screenshot: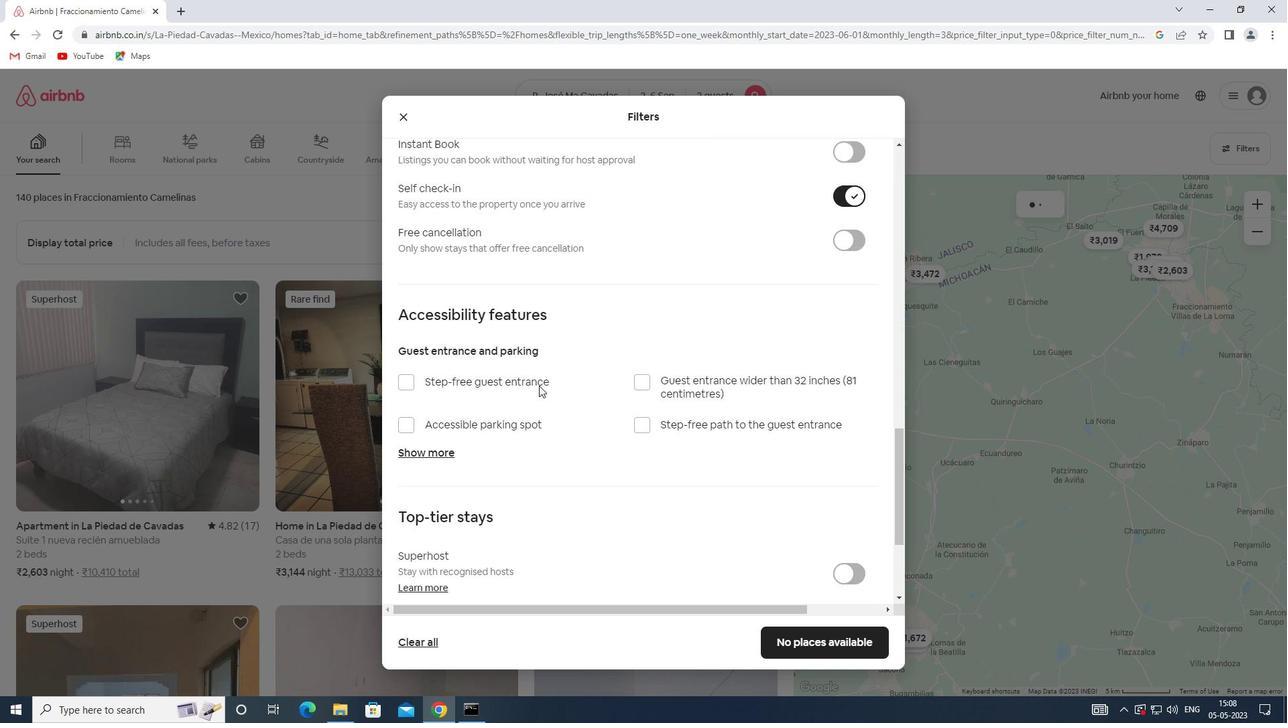 
Action: Mouse moved to (521, 383)
Screenshot: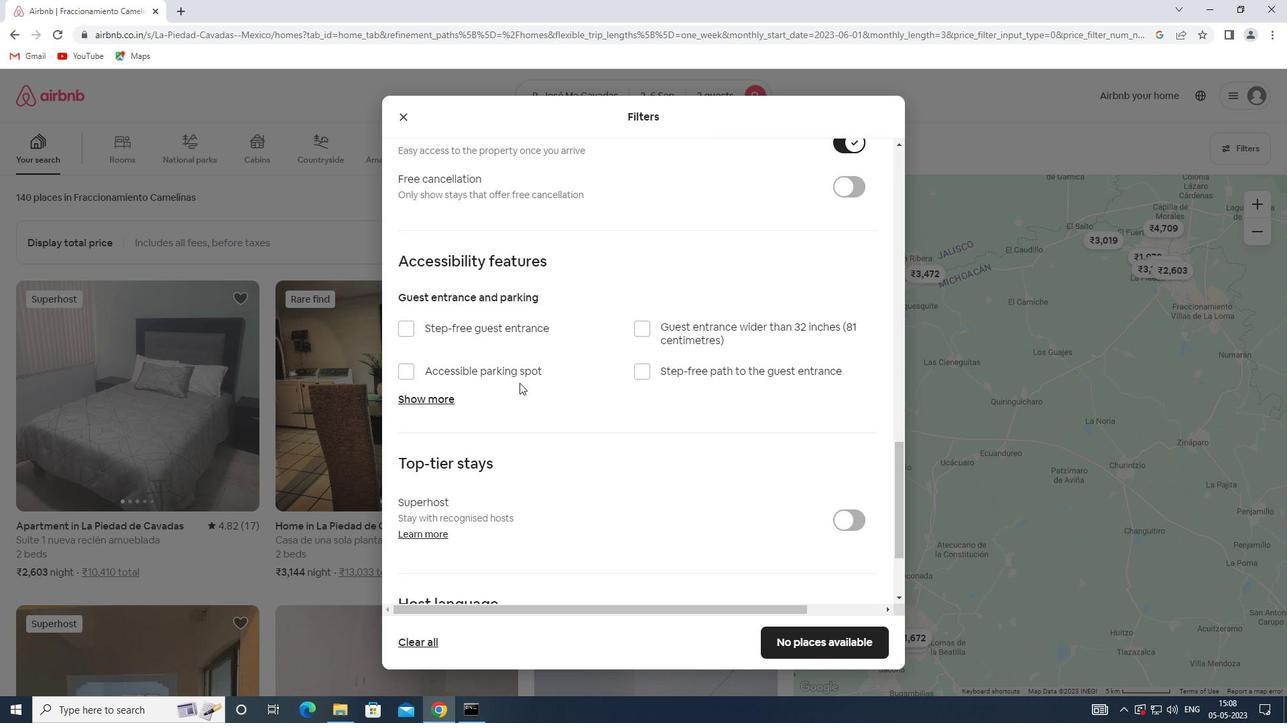 
Action: Mouse scrolled (521, 382) with delta (0, 0)
Screenshot: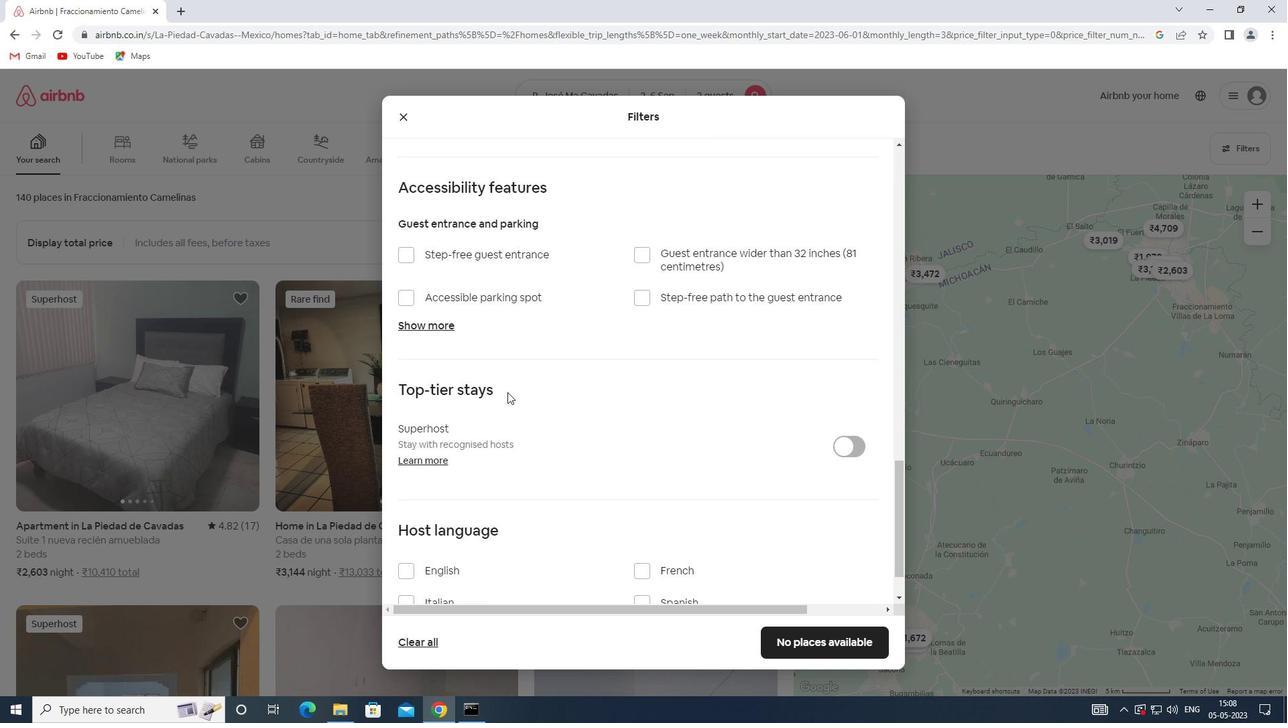 
Action: Mouse scrolled (521, 382) with delta (0, 0)
Screenshot: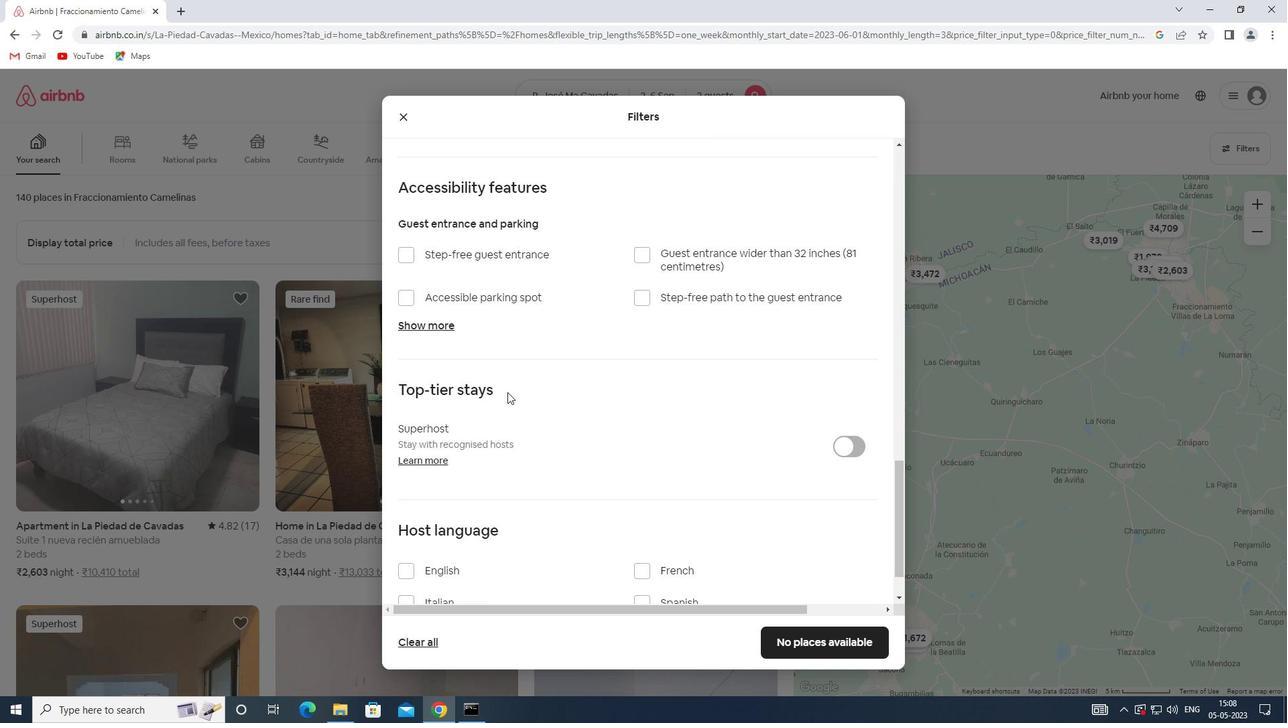 
Action: Mouse scrolled (521, 382) with delta (0, 0)
Screenshot: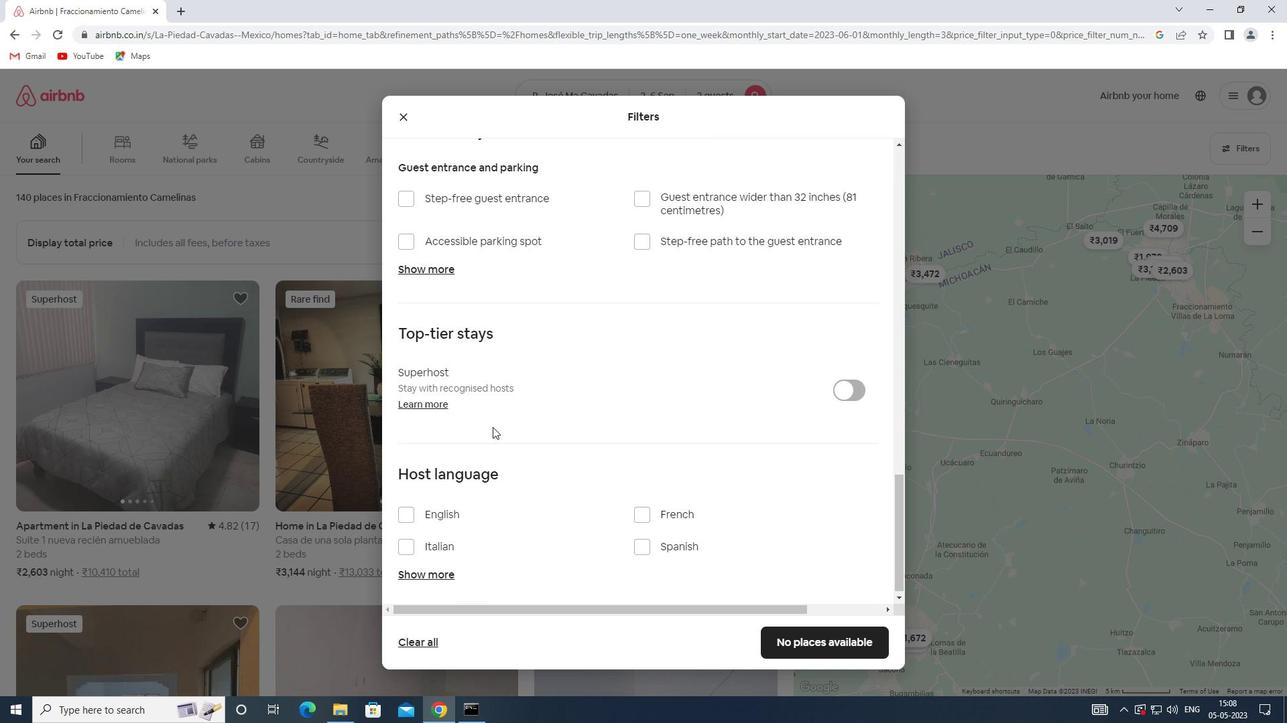 
Action: Mouse moved to (406, 506)
Screenshot: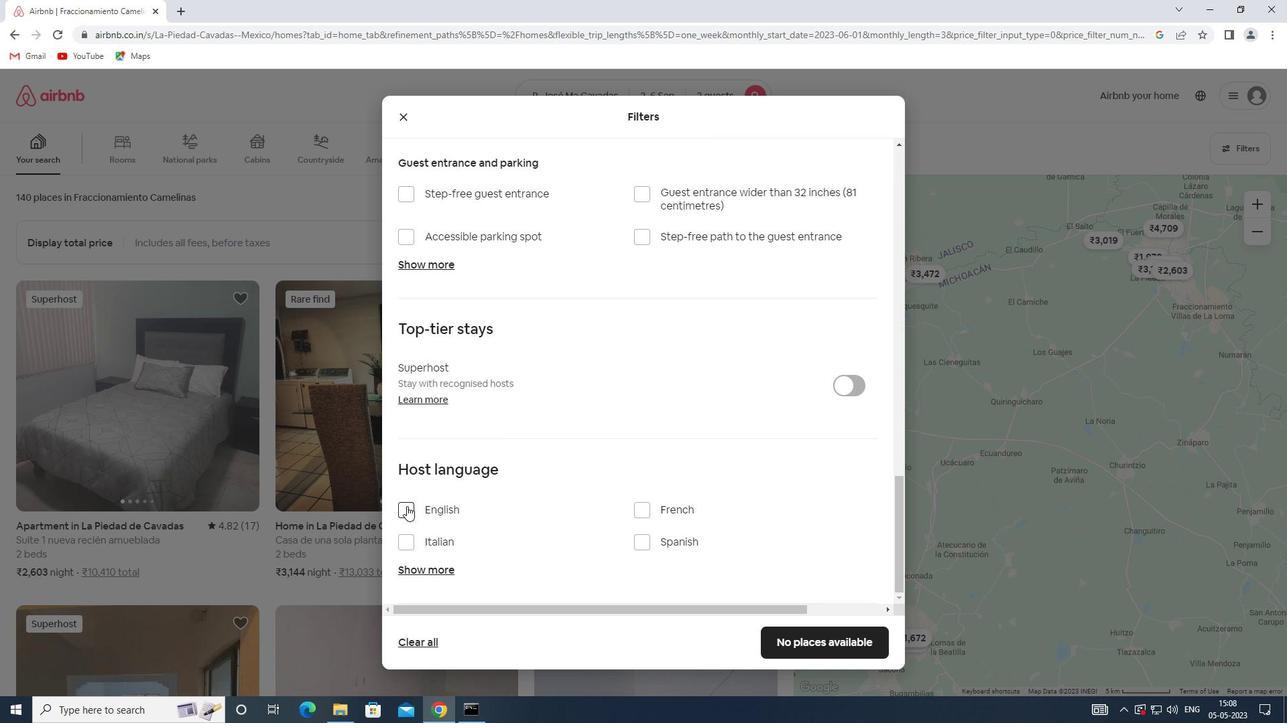 
Action: Mouse pressed left at (406, 506)
Screenshot: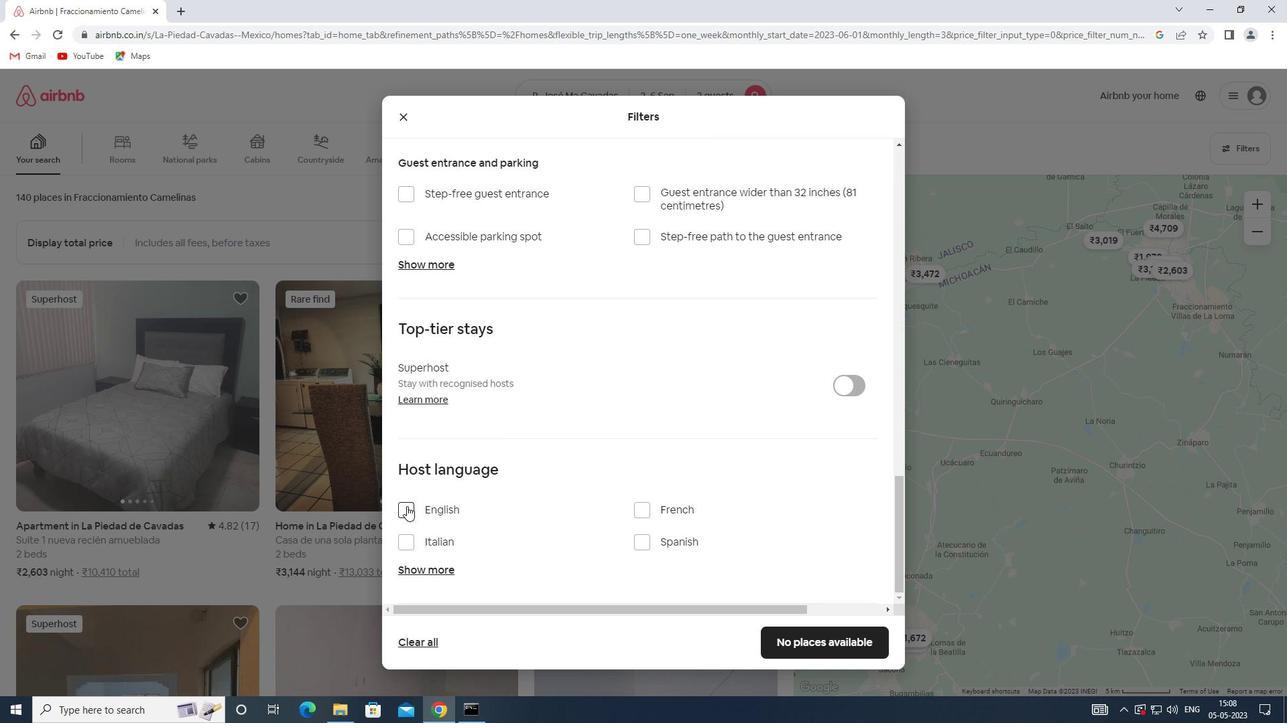
Action: Mouse moved to (799, 636)
Screenshot: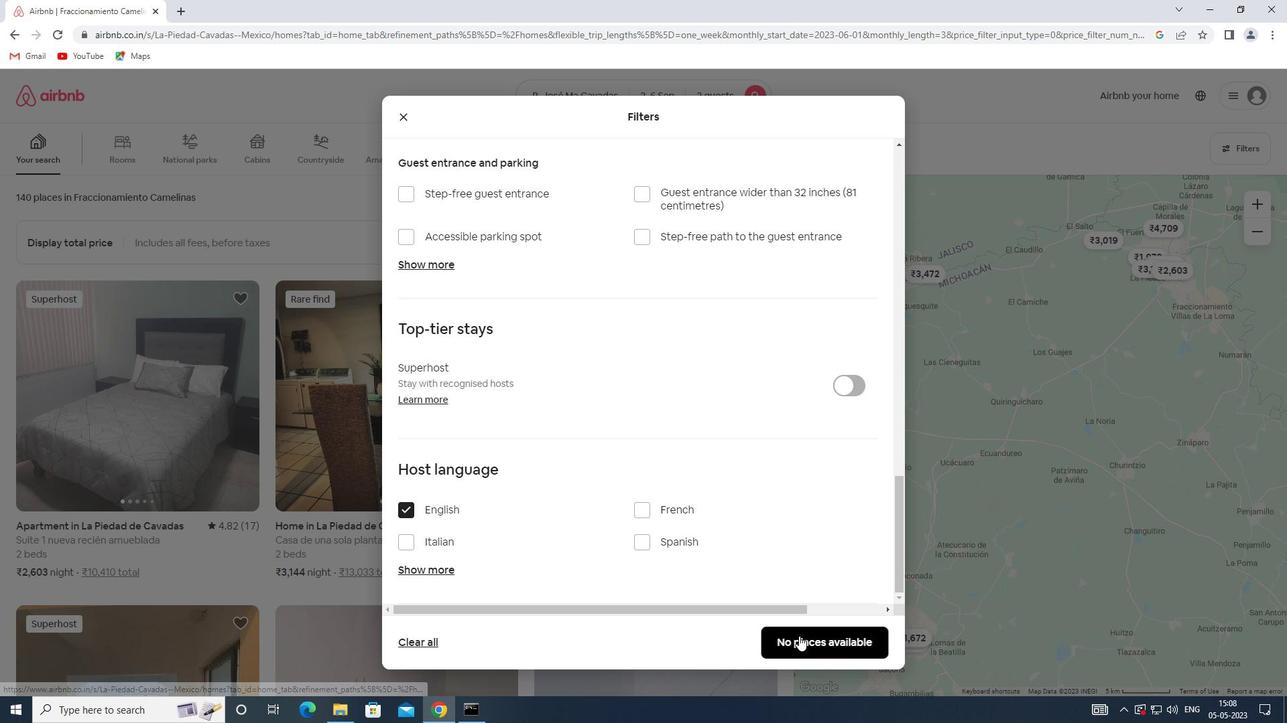 
Action: Mouse pressed left at (799, 636)
Screenshot: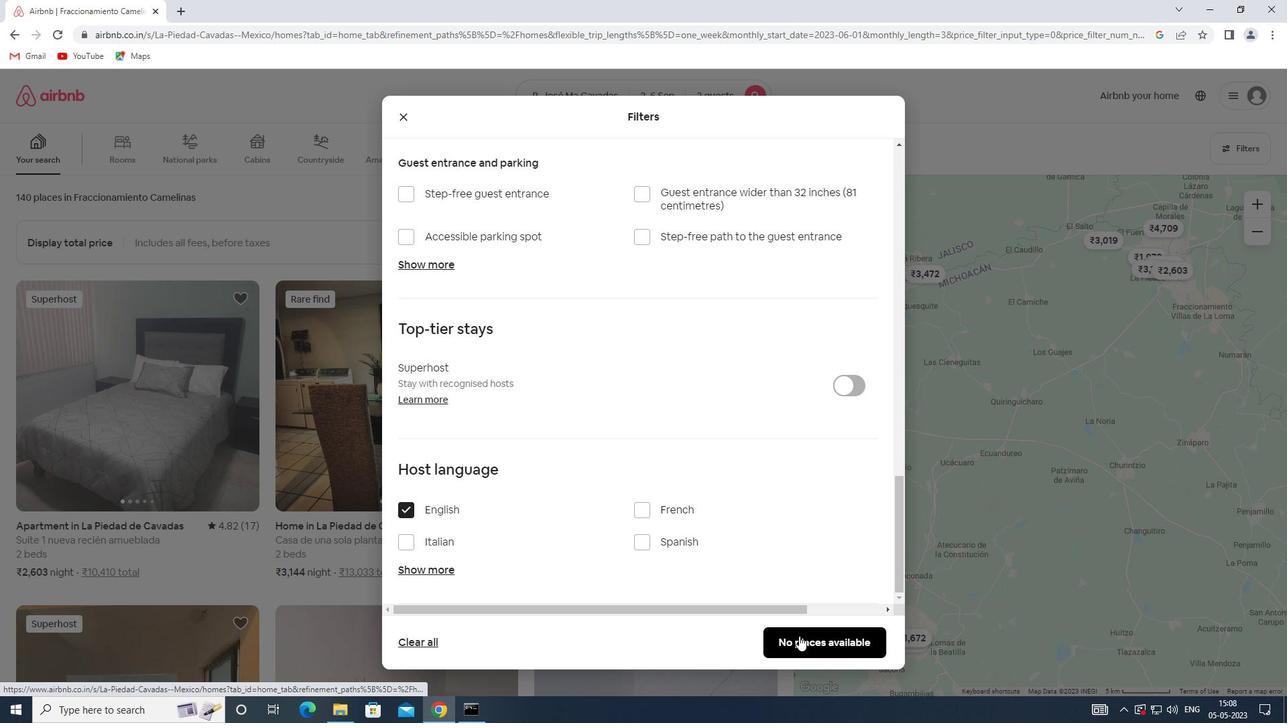 
